Task: Find connections with filter location Bonneuil-sur-Marne with filter topic #communitieswith filter profile language Potuguese with filter current company ShareChat with filter school Jawaharlal Nehru Technological University, Kakinada with filter industry IT System Testing and Evaluation with filter service category Virtual Assistance with filter keywords title Hospital Volunteer
Action: Mouse moved to (627, 84)
Screenshot: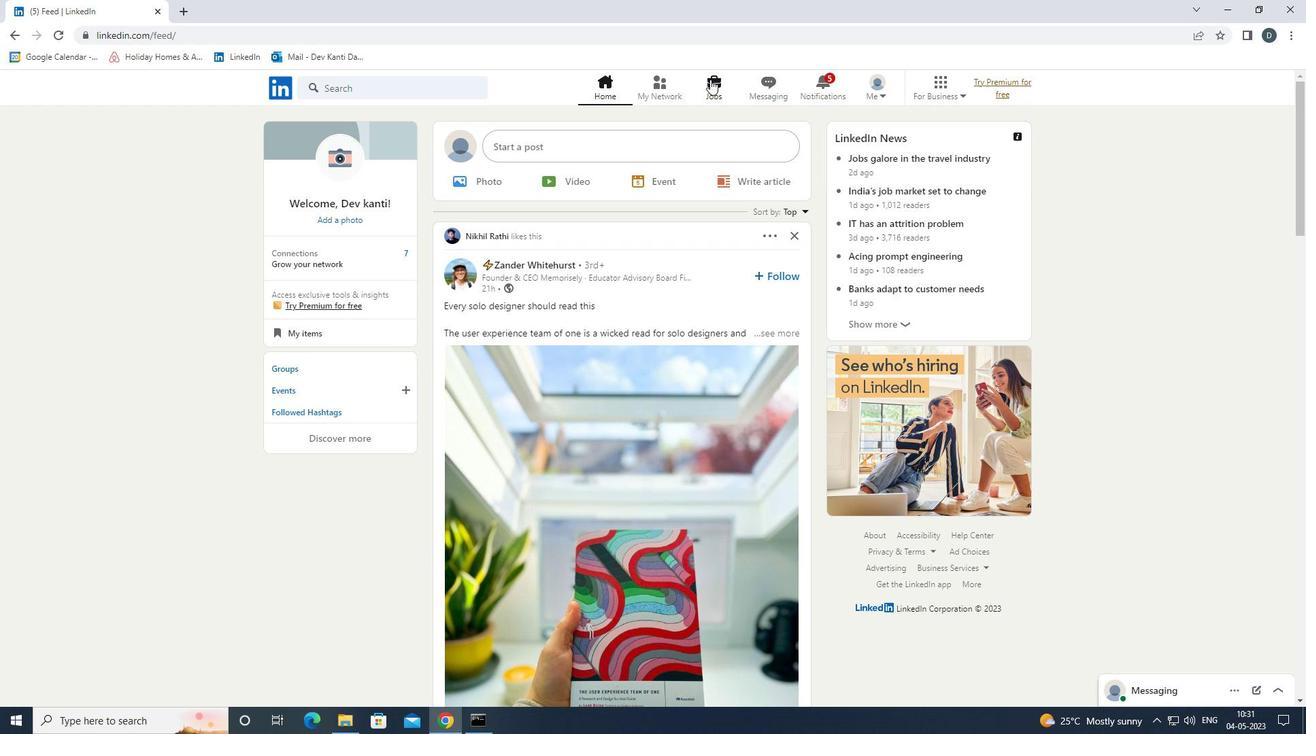 
Action: Mouse pressed left at (627, 84)
Screenshot: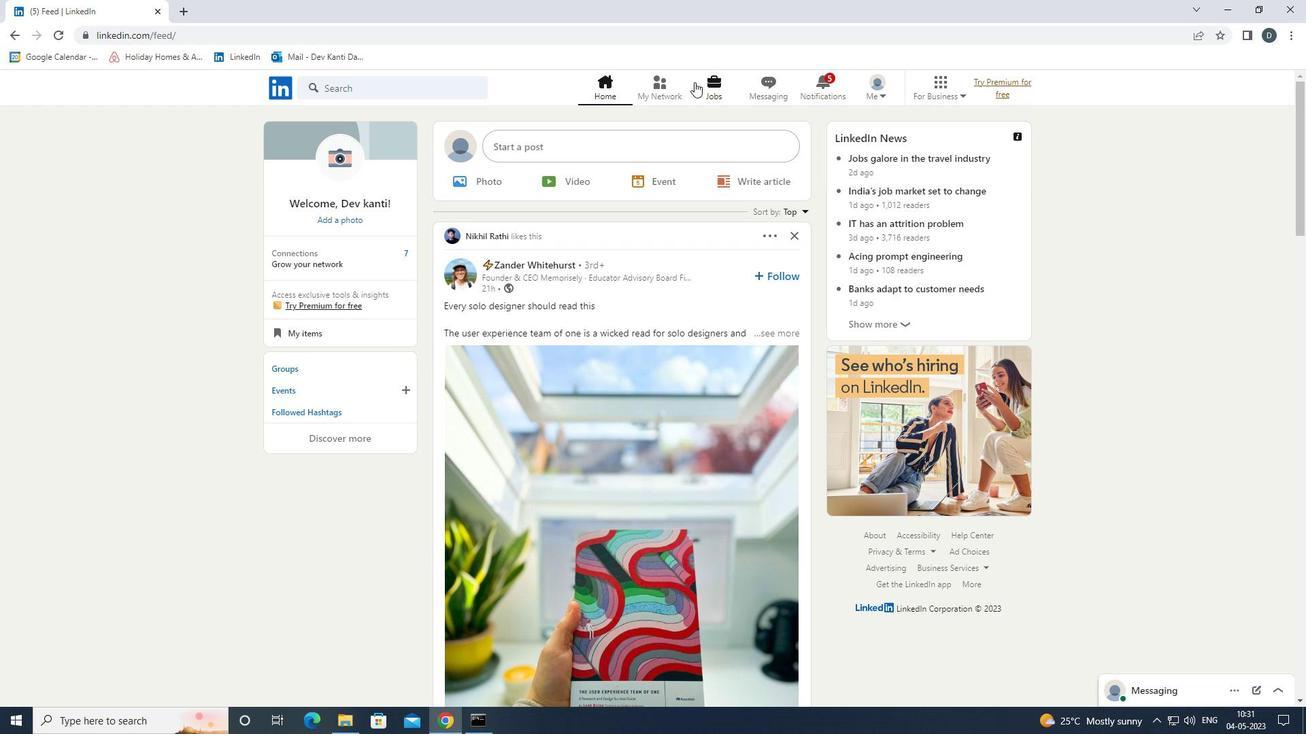 
Action: Mouse moved to (673, 92)
Screenshot: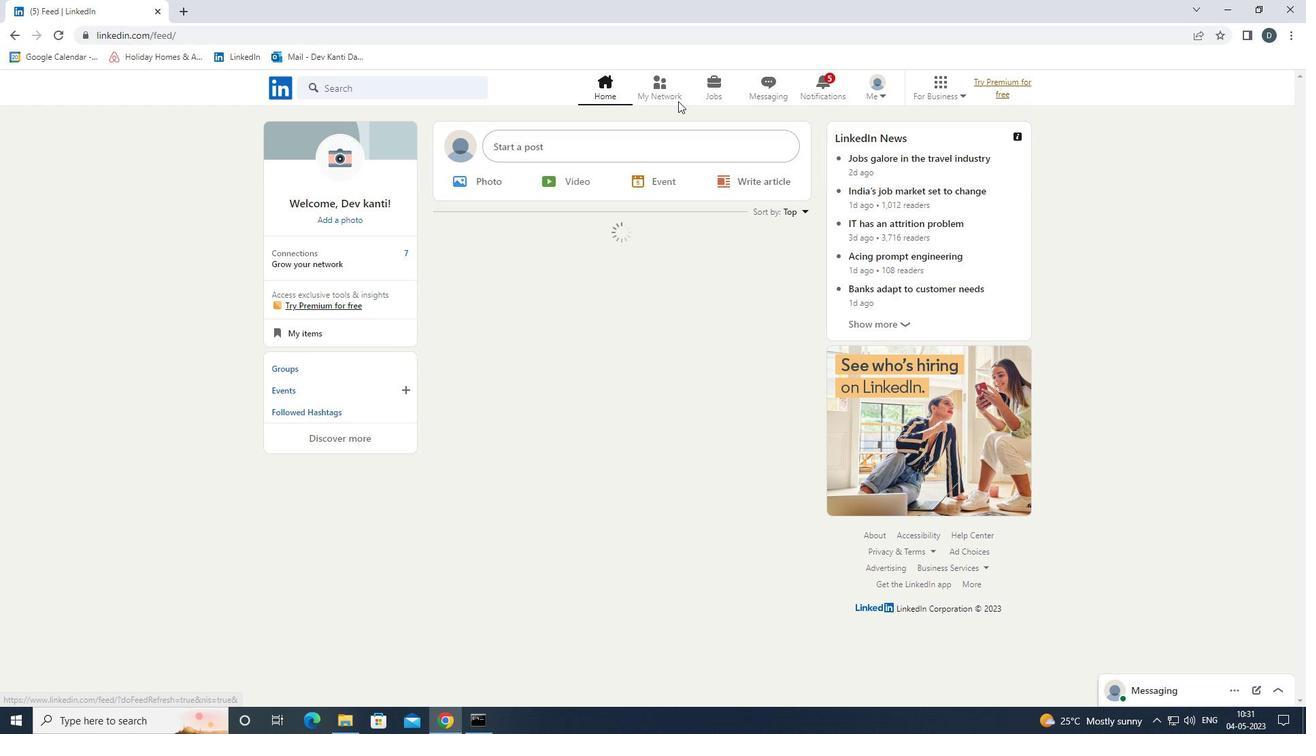 
Action: Mouse pressed left at (673, 92)
Screenshot: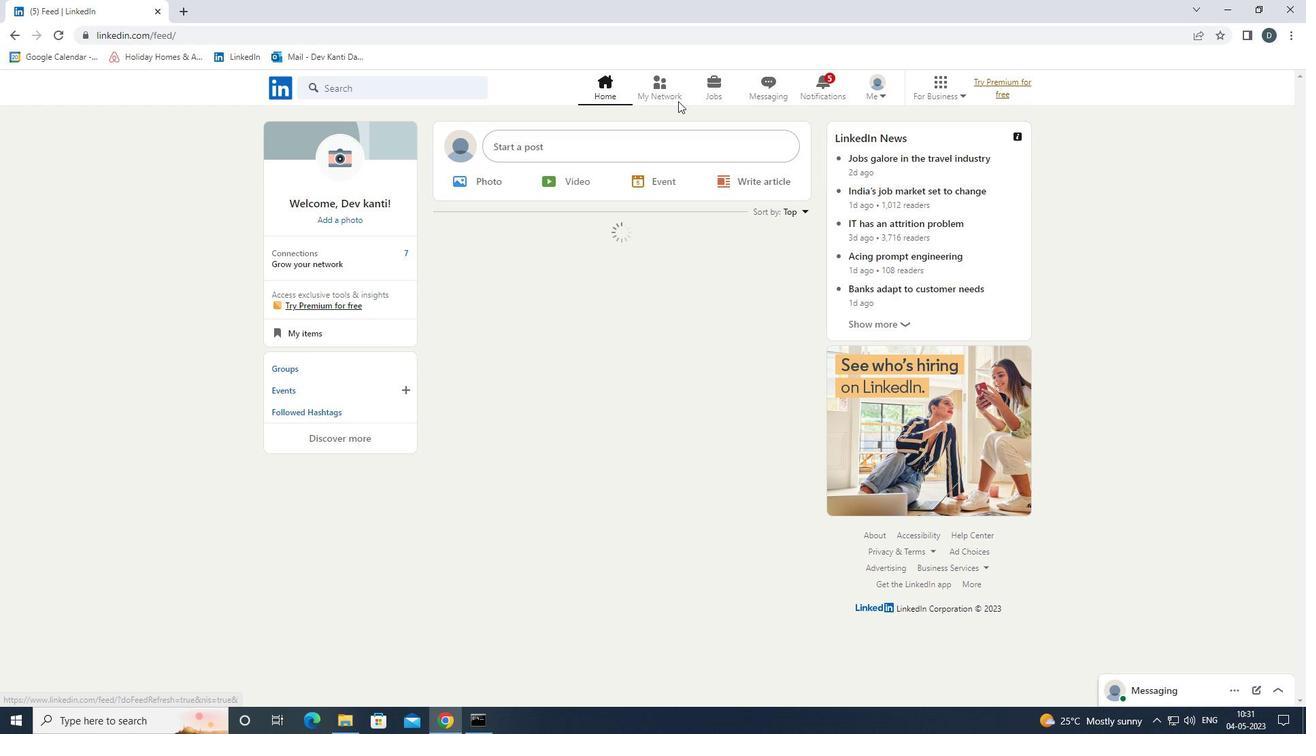 
Action: Mouse moved to (451, 161)
Screenshot: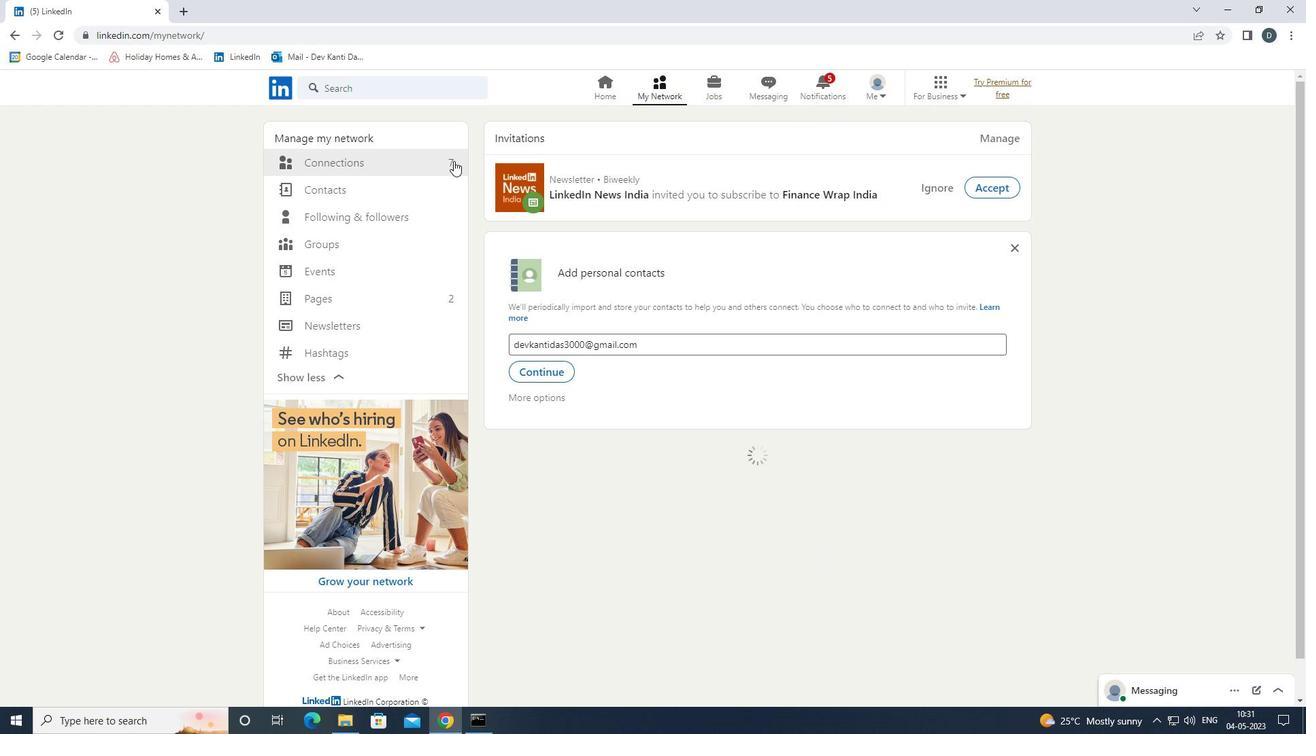 
Action: Mouse pressed left at (451, 161)
Screenshot: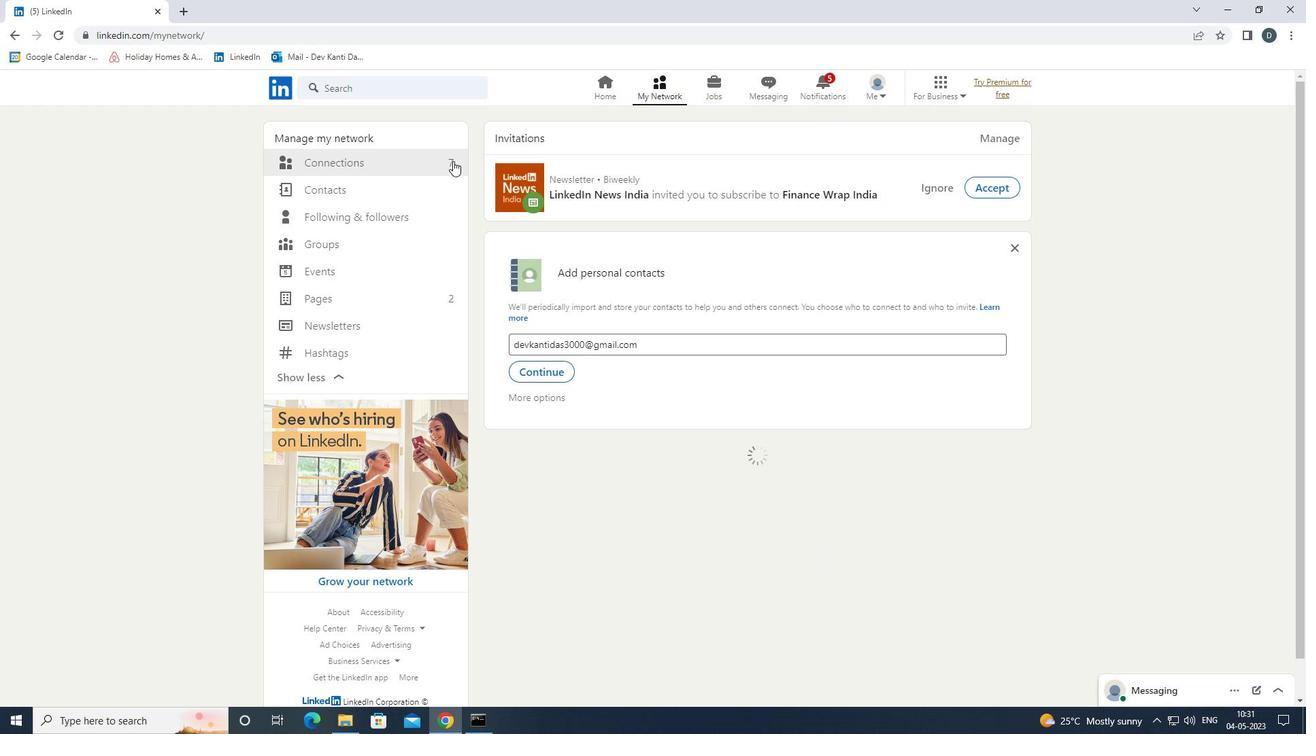 
Action: Mouse moved to (745, 163)
Screenshot: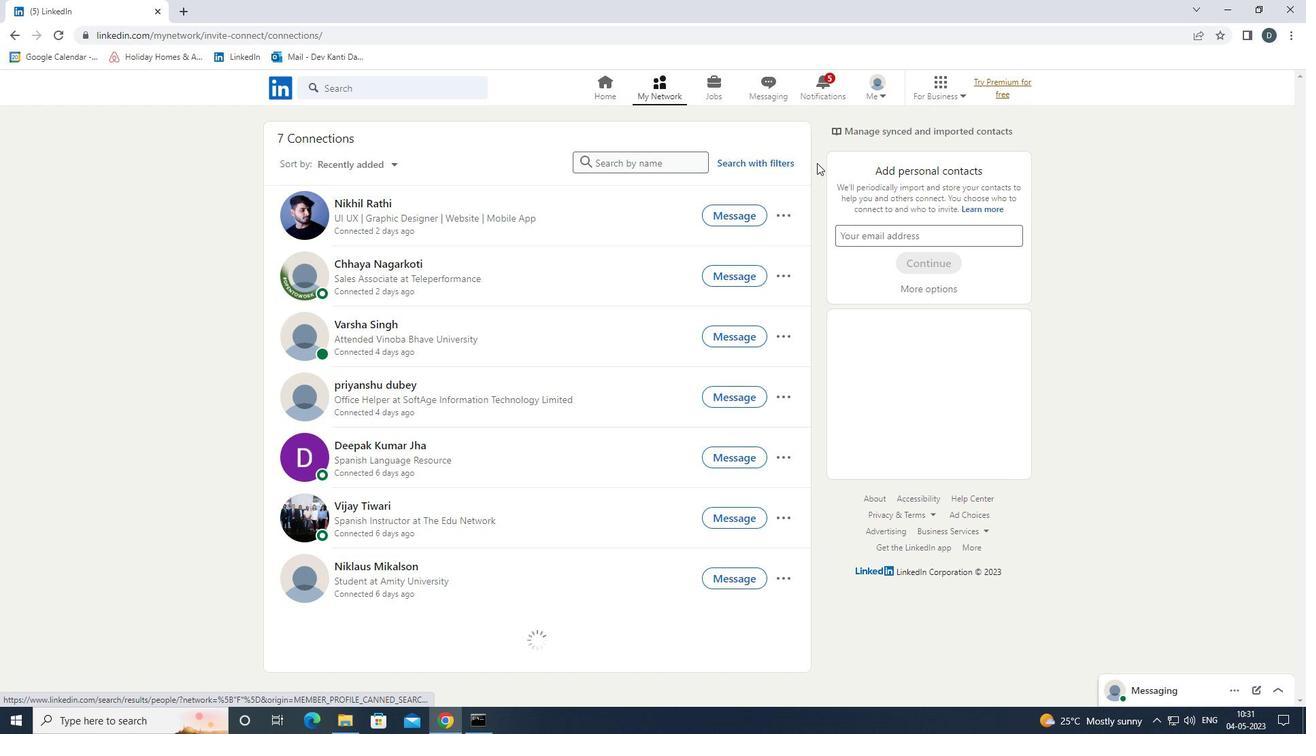 
Action: Mouse pressed left at (745, 163)
Screenshot: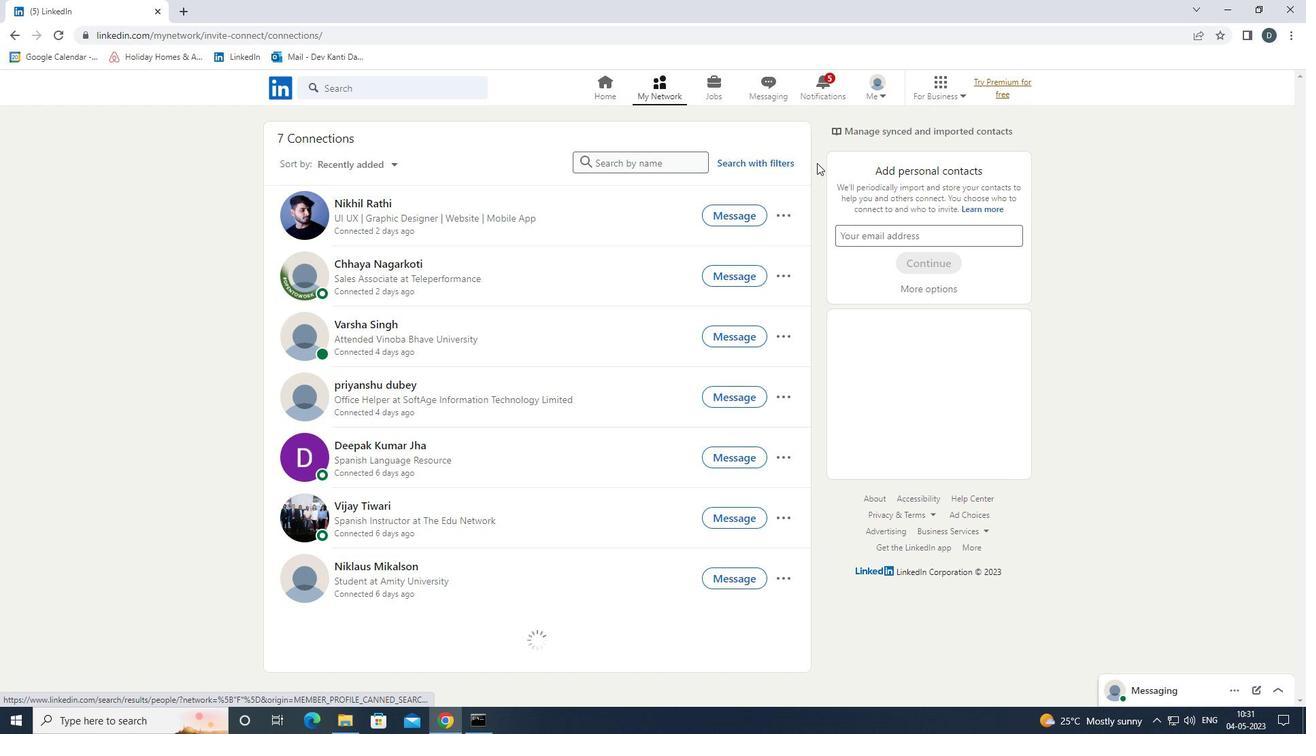 
Action: Mouse moved to (701, 130)
Screenshot: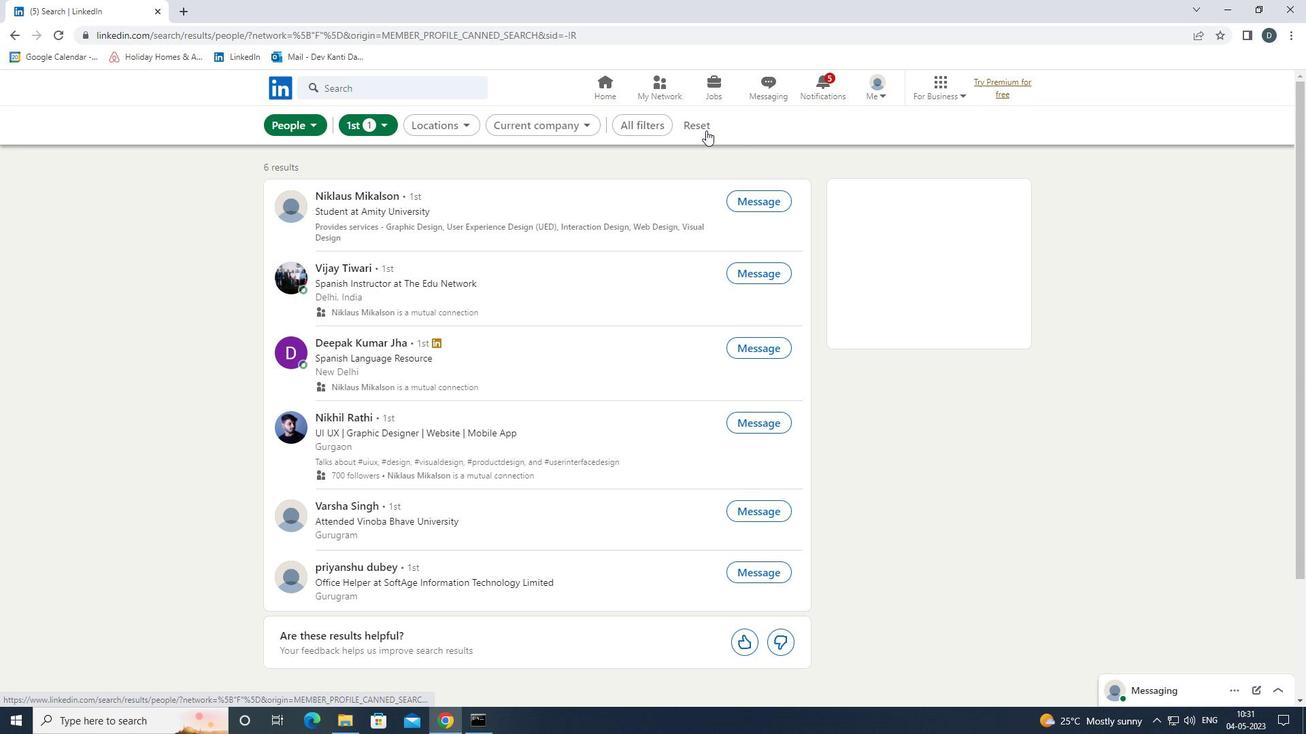 
Action: Mouse pressed left at (701, 130)
Screenshot: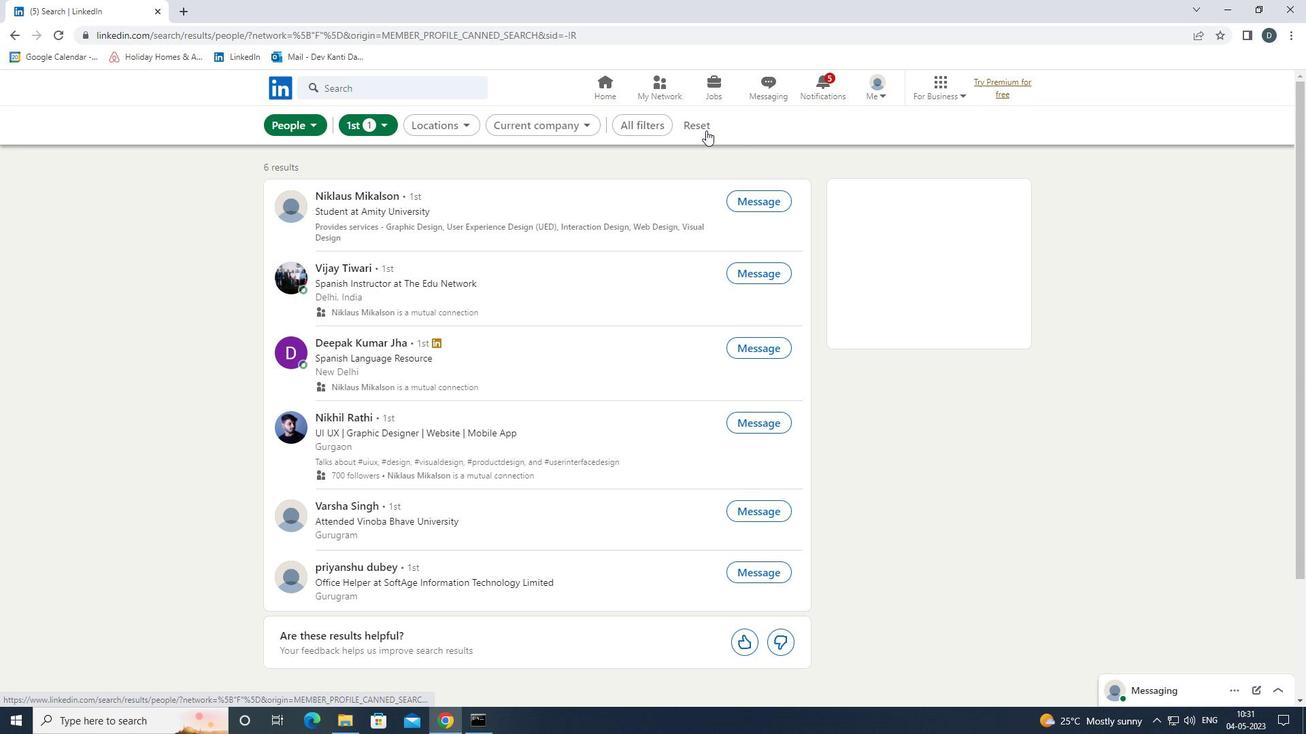 
Action: Mouse moved to (667, 127)
Screenshot: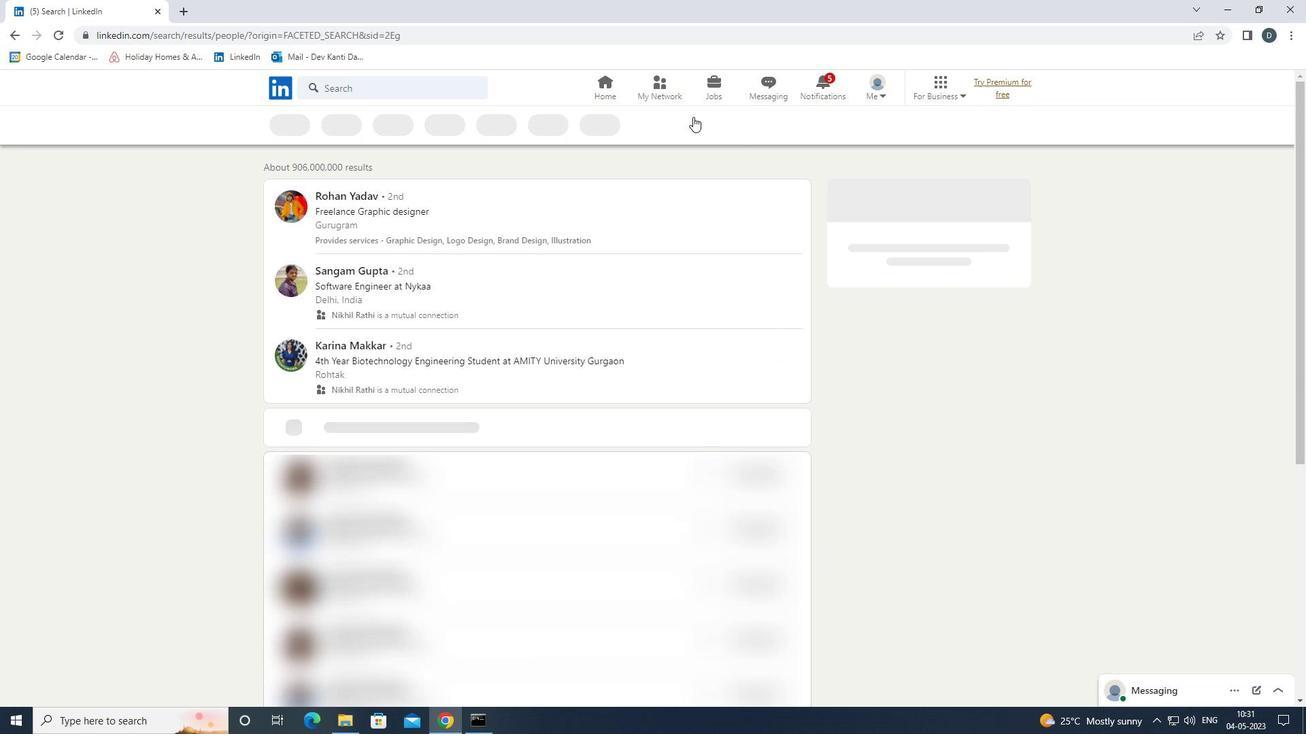 
Action: Mouse pressed left at (667, 127)
Screenshot: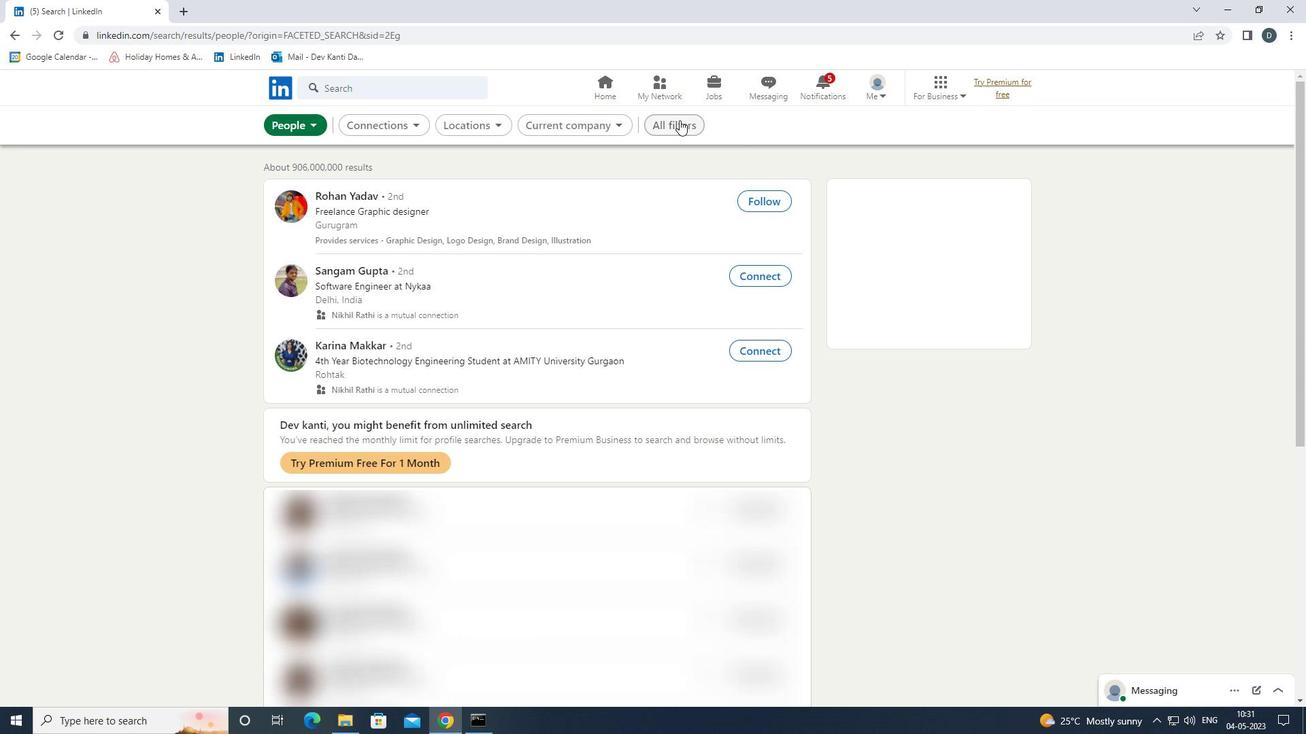 
Action: Mouse moved to (1154, 342)
Screenshot: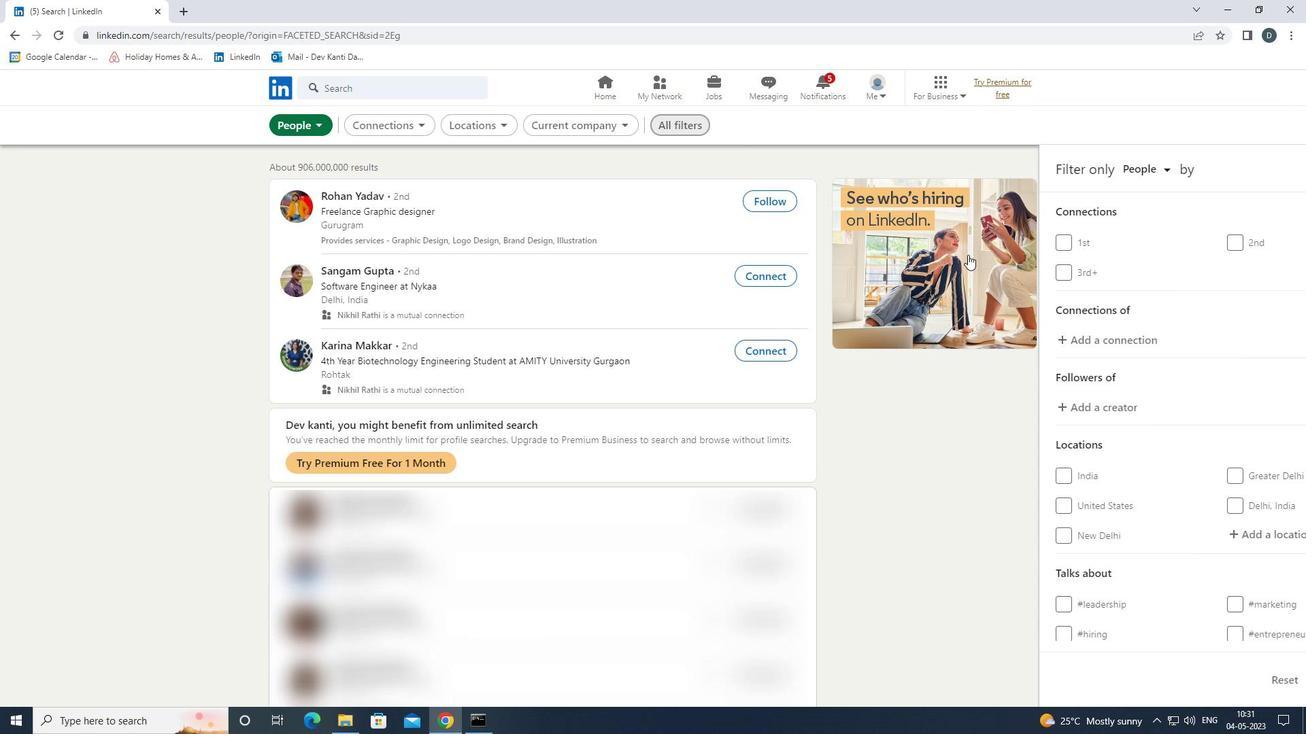 
Action: Mouse scrolled (1154, 342) with delta (0, 0)
Screenshot: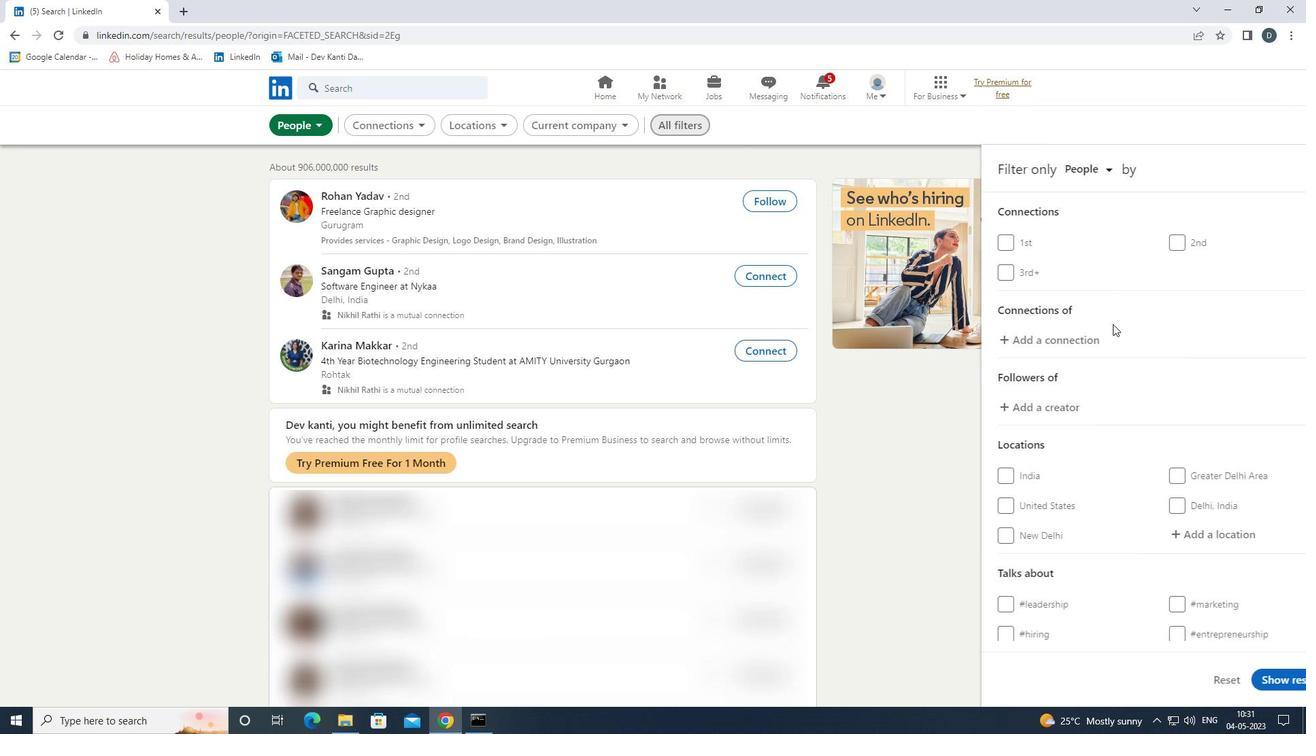 
Action: Mouse moved to (1154, 343)
Screenshot: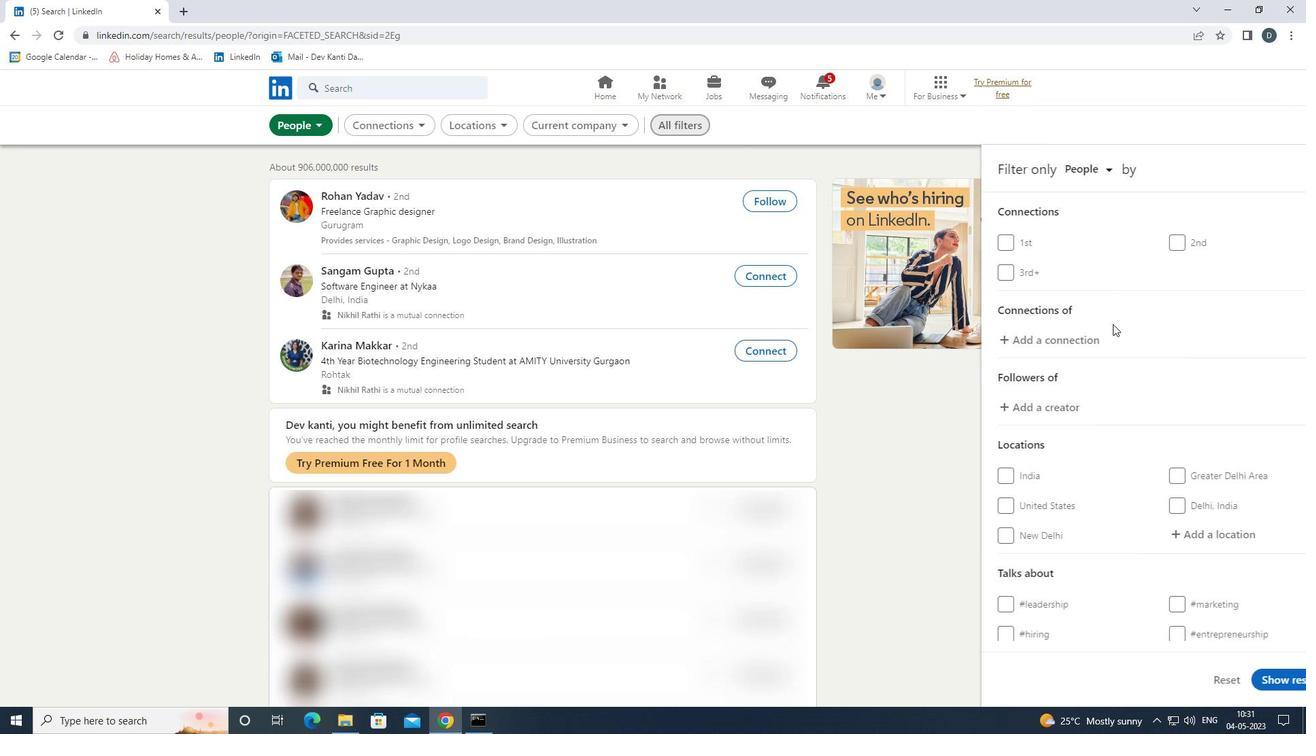 
Action: Mouse scrolled (1154, 342) with delta (0, 0)
Screenshot: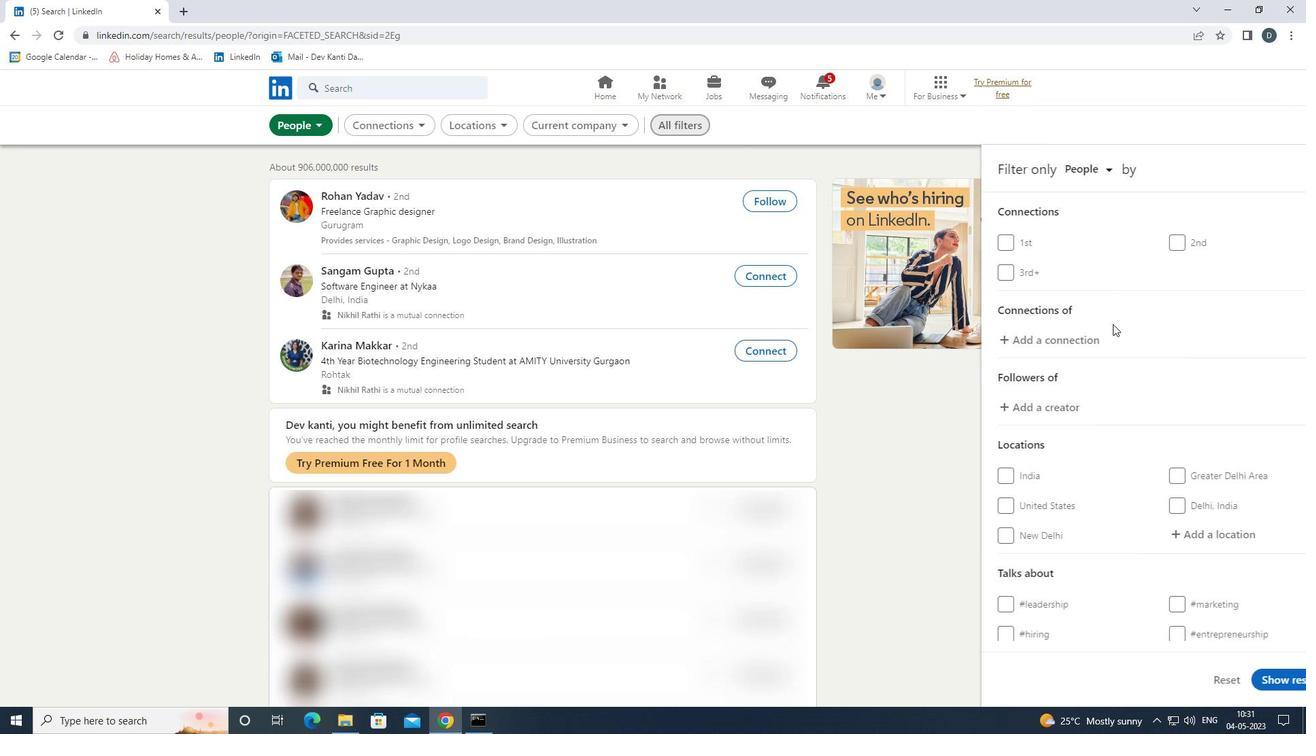 
Action: Mouse moved to (1153, 396)
Screenshot: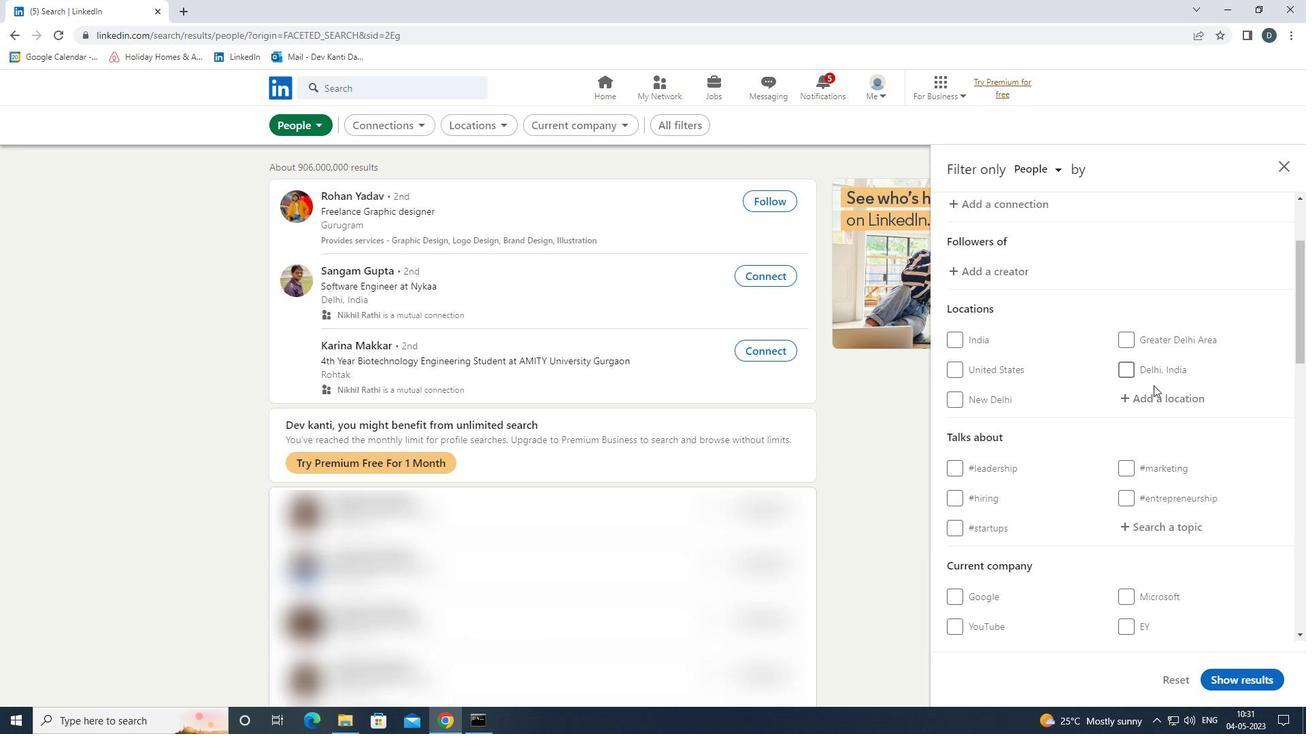 
Action: Mouse pressed left at (1153, 396)
Screenshot: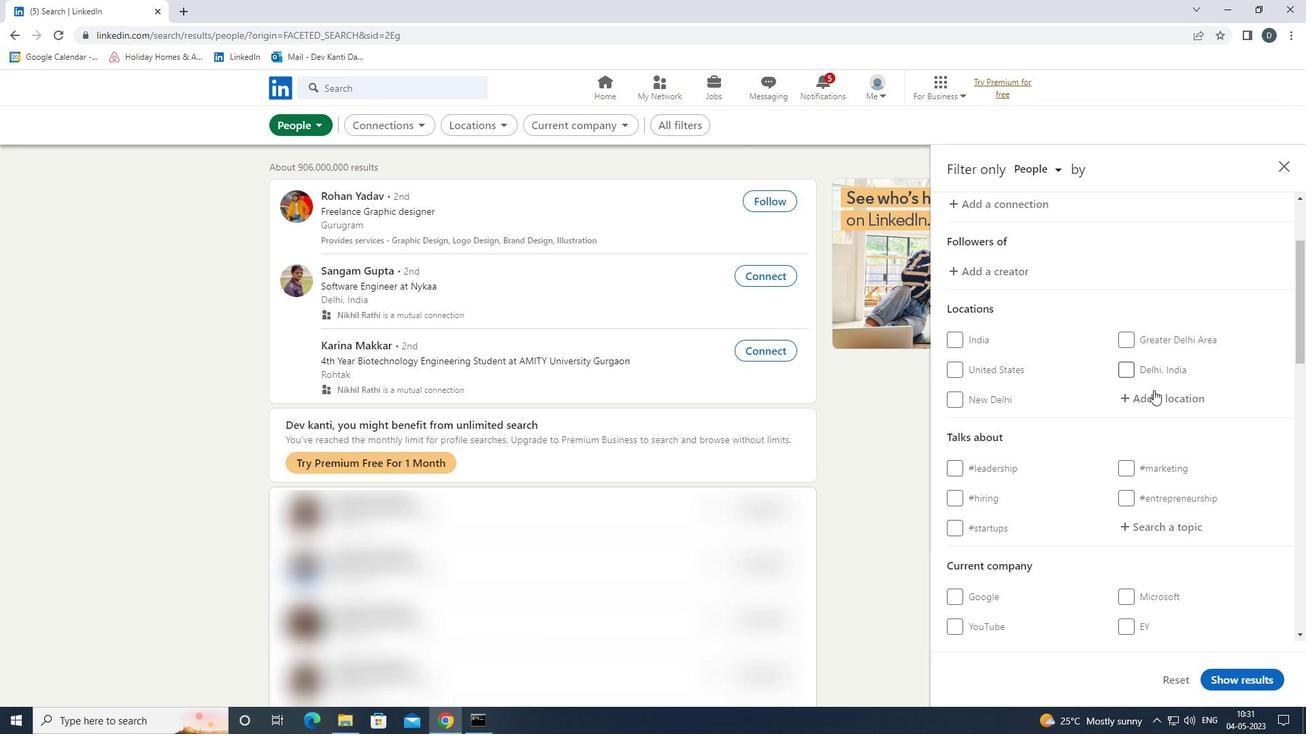 
Action: Key pressed <Key.shift>BONNEUIL<Key.down><Key.enter>
Screenshot: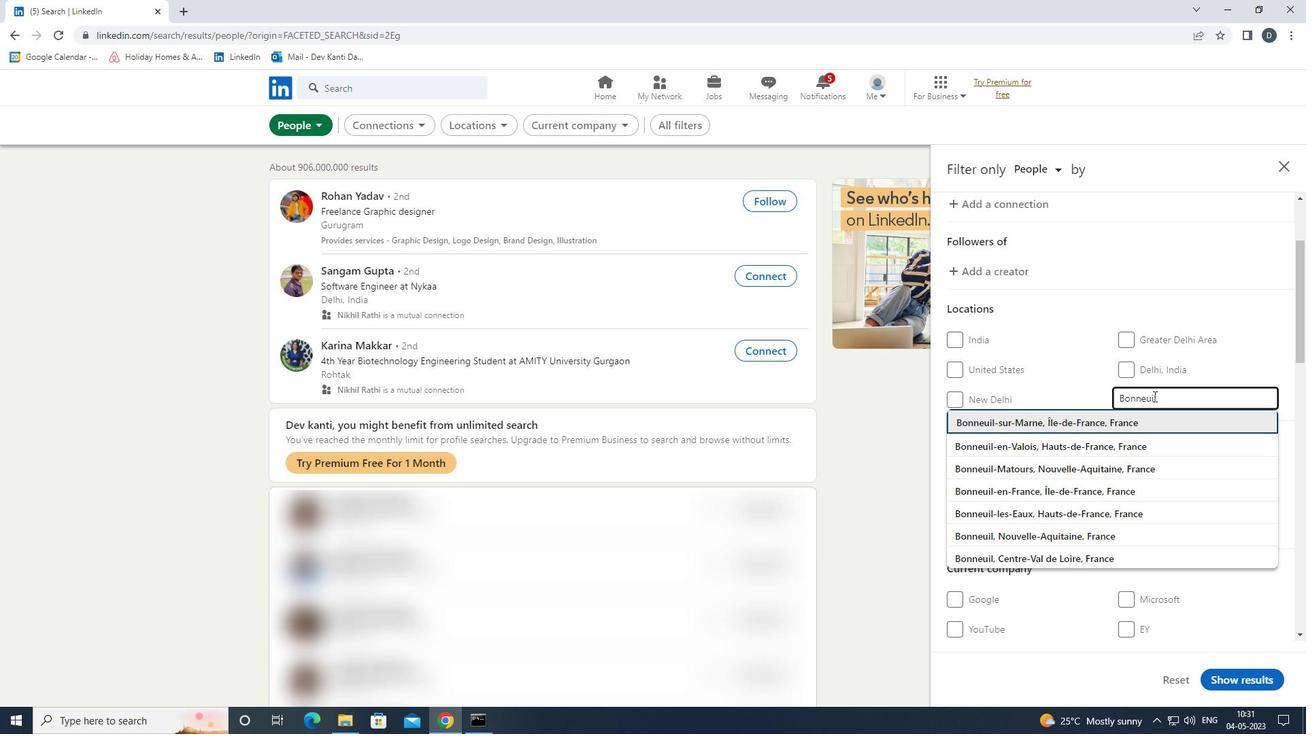
Action: Mouse moved to (1153, 393)
Screenshot: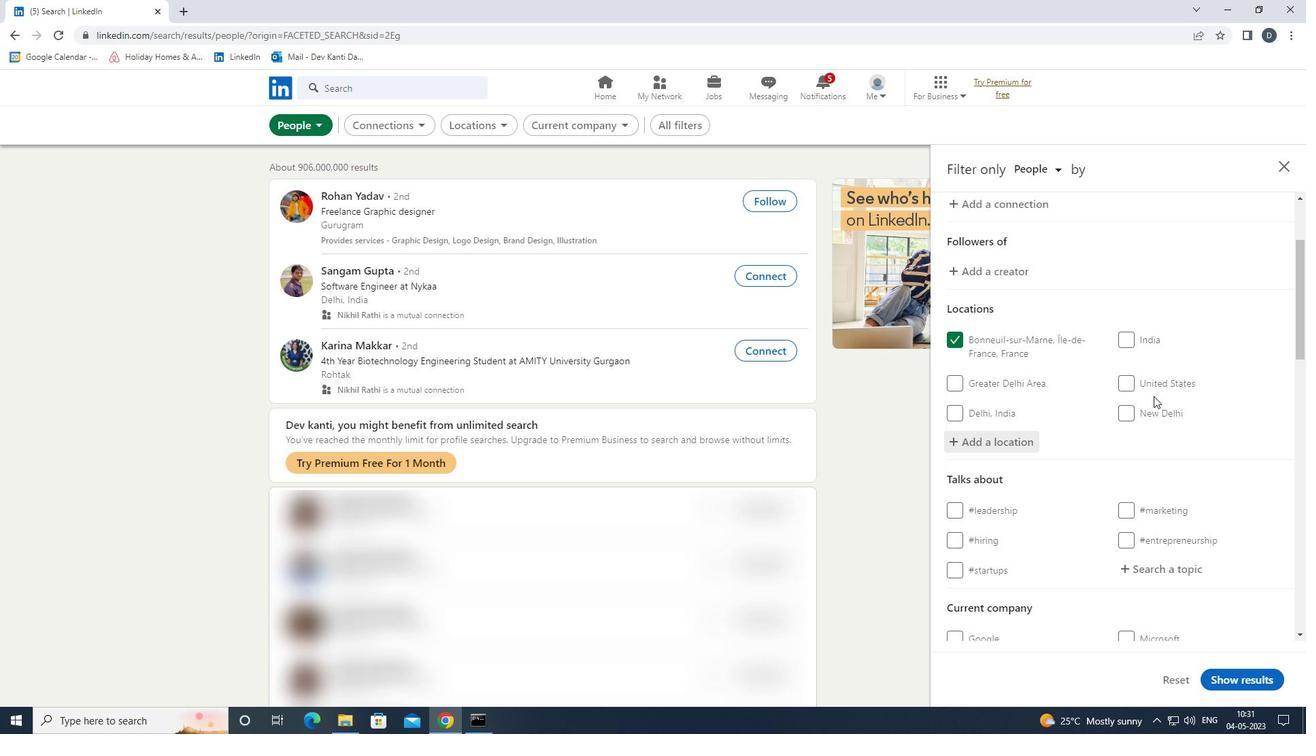 
Action: Mouse scrolled (1153, 392) with delta (0, 0)
Screenshot: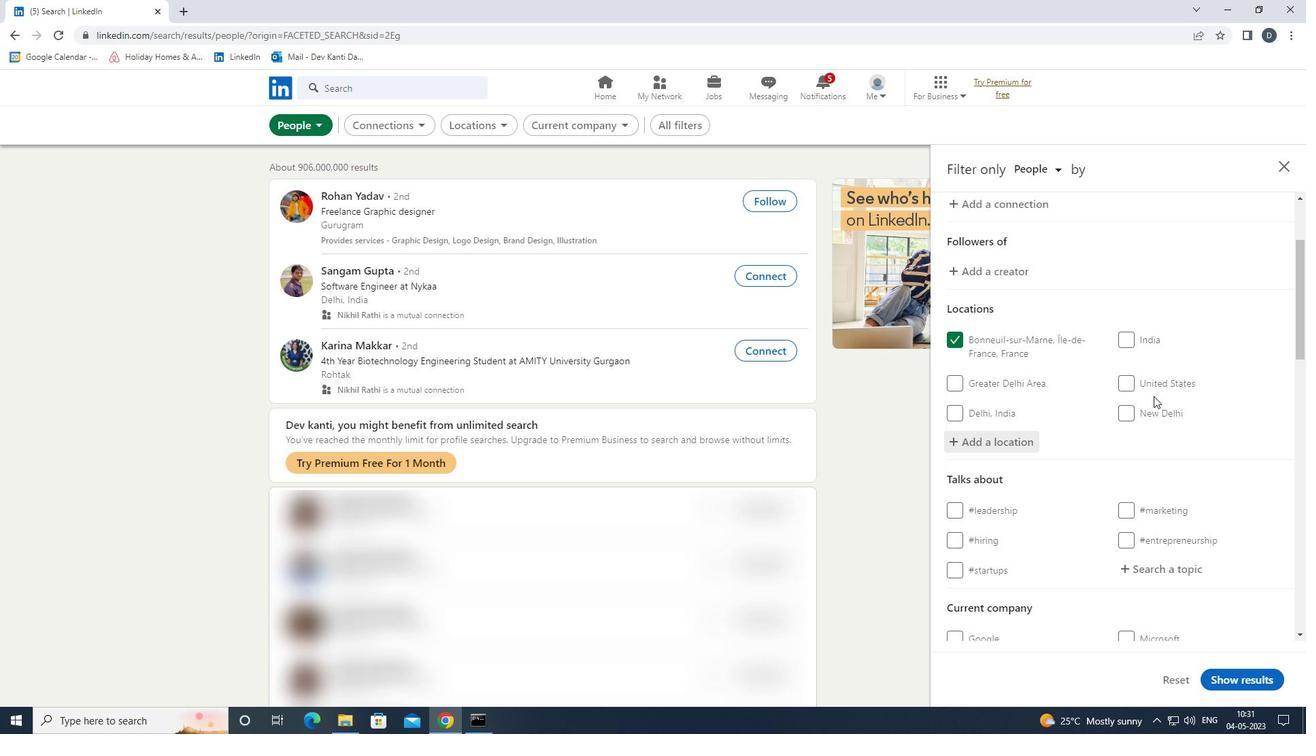 
Action: Mouse moved to (1150, 392)
Screenshot: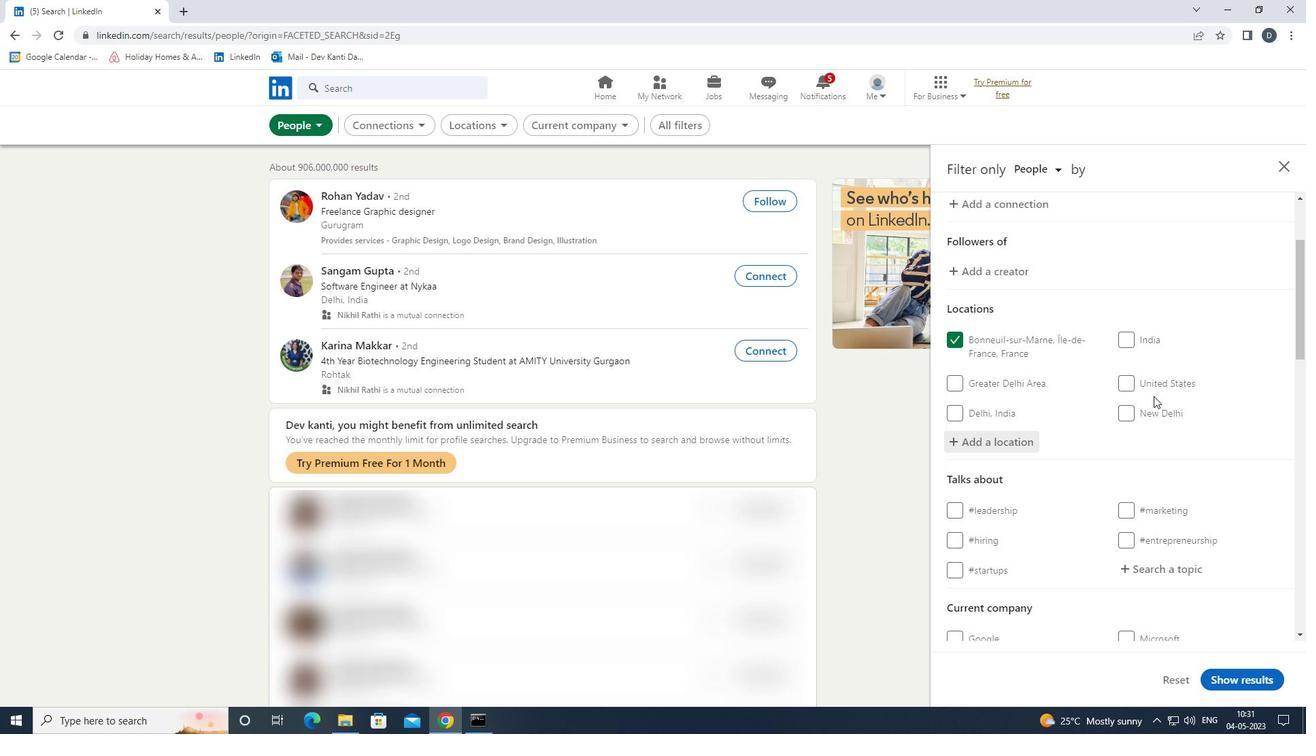 
Action: Mouse scrolled (1150, 391) with delta (0, 0)
Screenshot: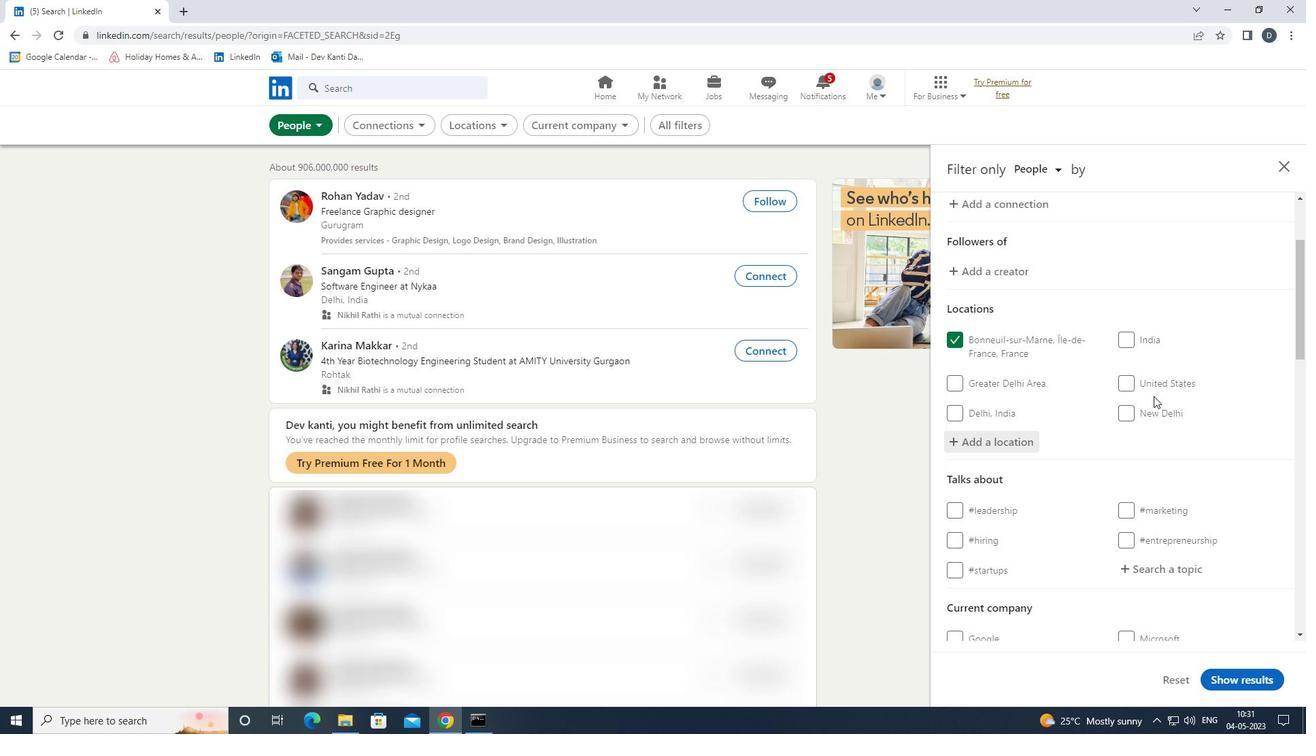 
Action: Mouse moved to (1150, 393)
Screenshot: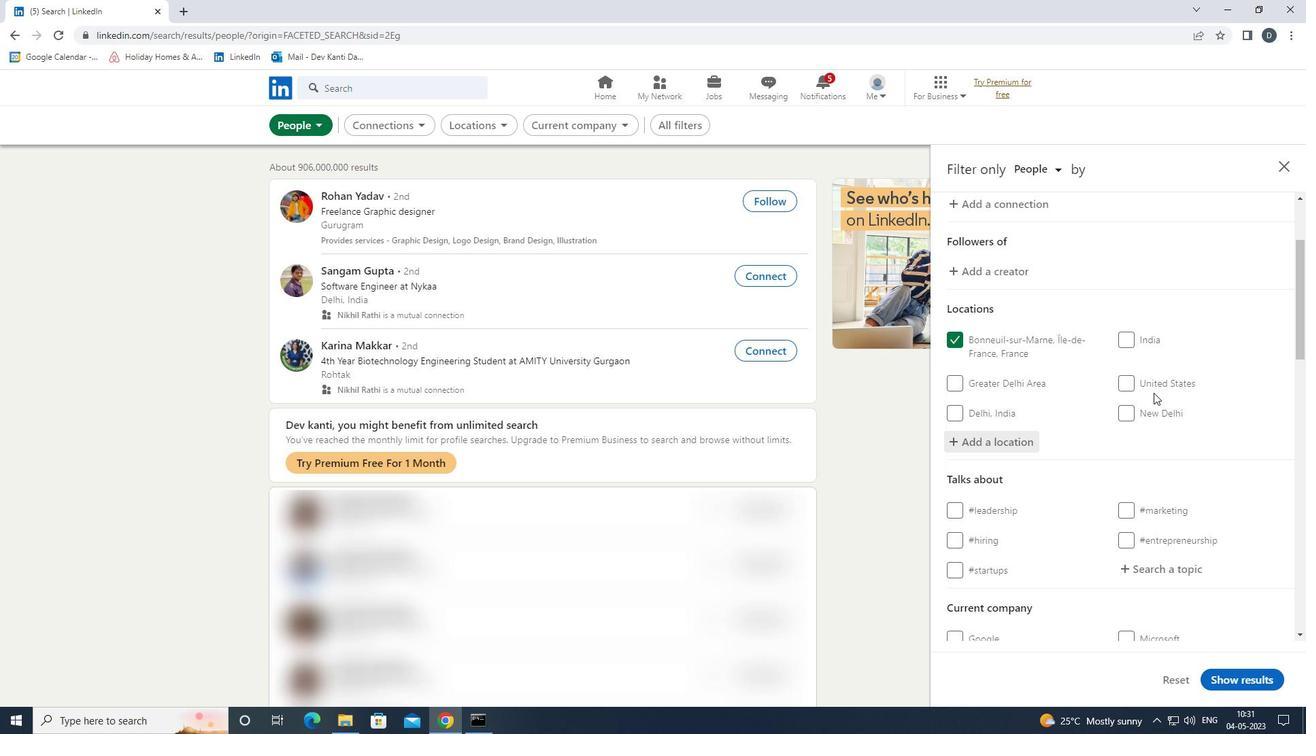 
Action: Mouse scrolled (1150, 392) with delta (0, 0)
Screenshot: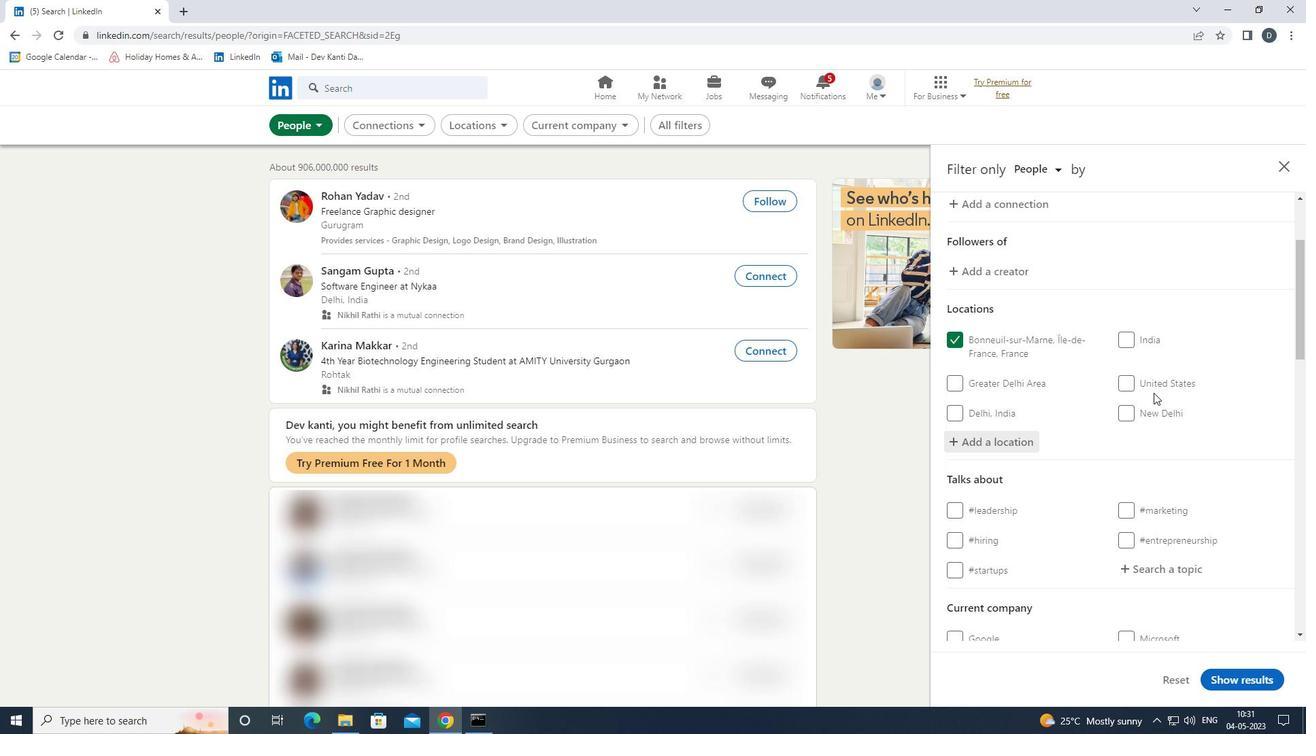 
Action: Mouse moved to (1161, 348)
Screenshot: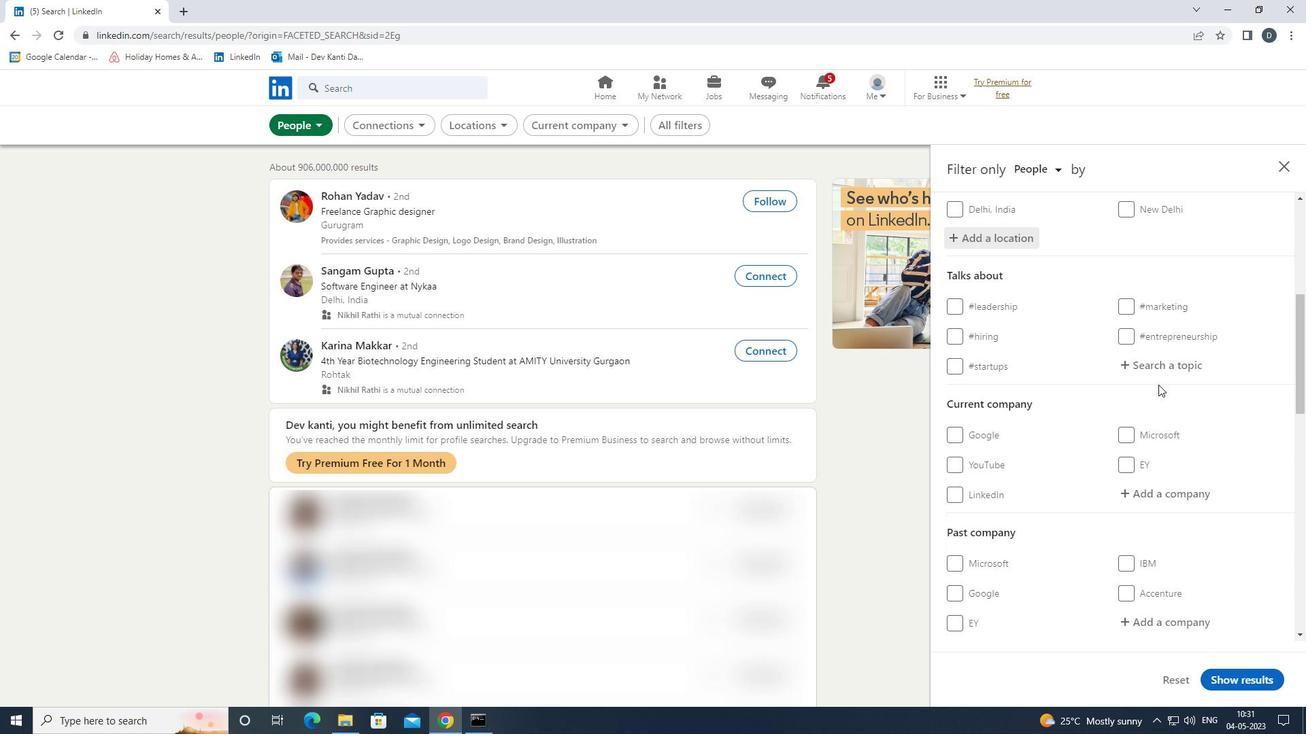 
Action: Mouse pressed left at (1161, 348)
Screenshot: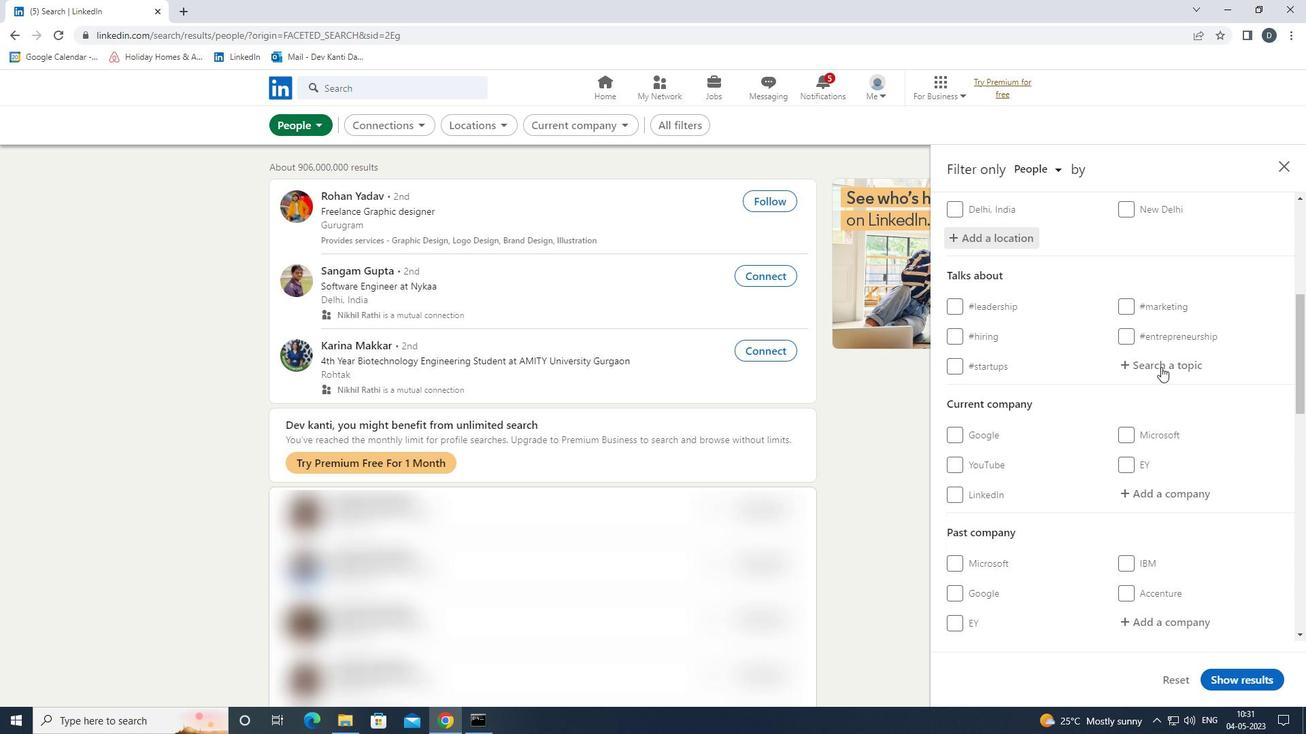 
Action: Mouse moved to (1159, 360)
Screenshot: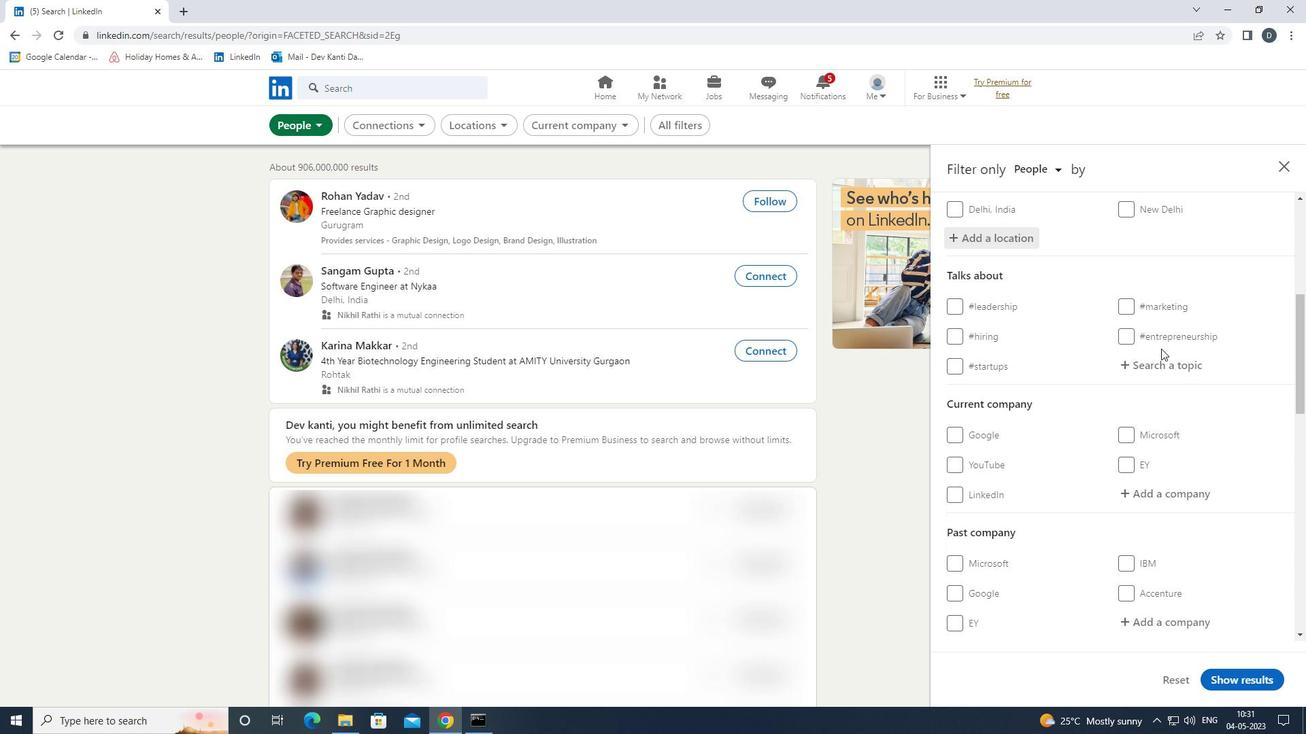 
Action: Mouse pressed left at (1159, 360)
Screenshot: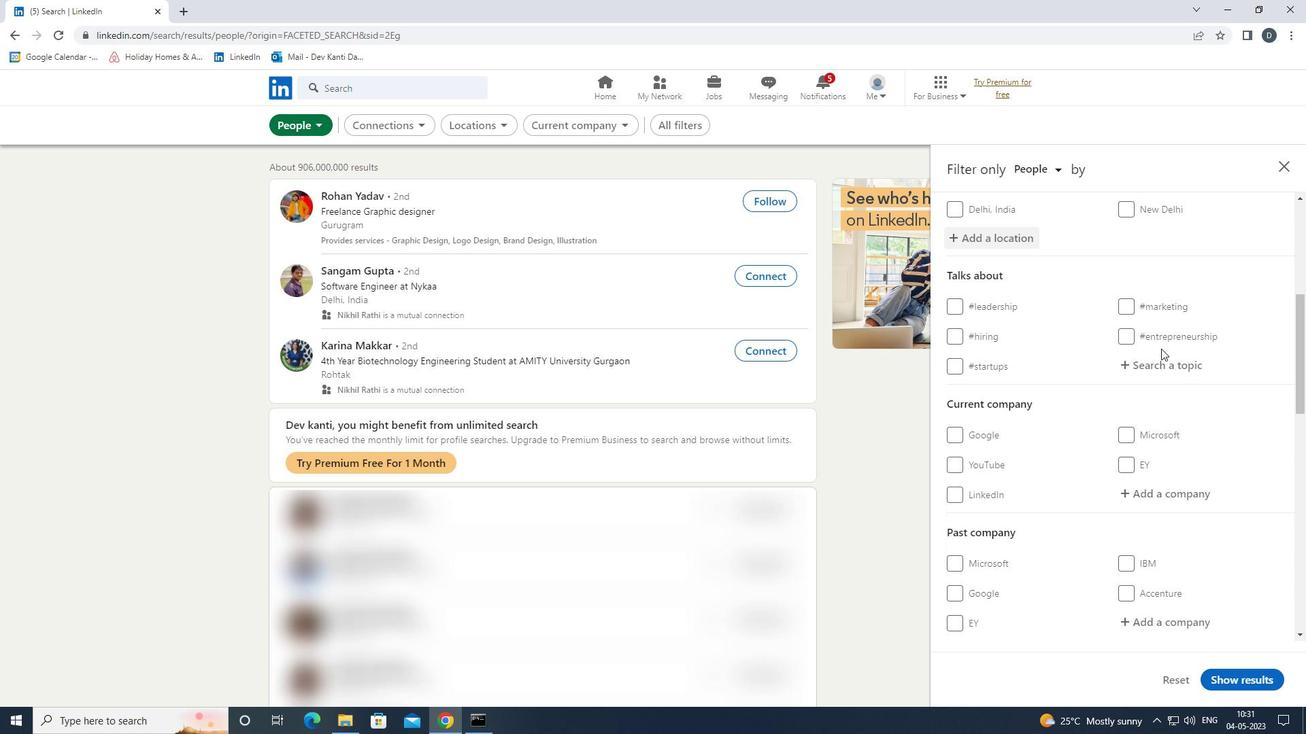 
Action: Mouse moved to (1159, 361)
Screenshot: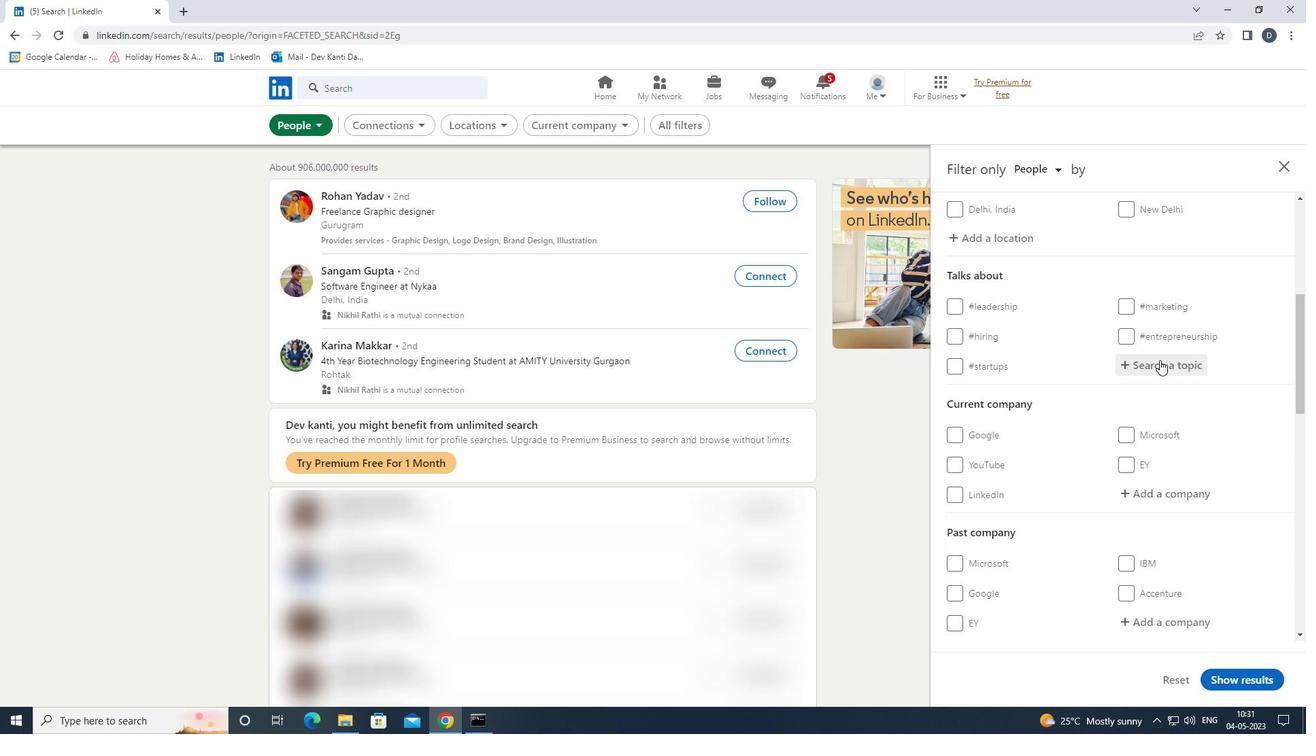 
Action: Key pressed COMMUNITIES<Key.down><Key.enter>
Screenshot: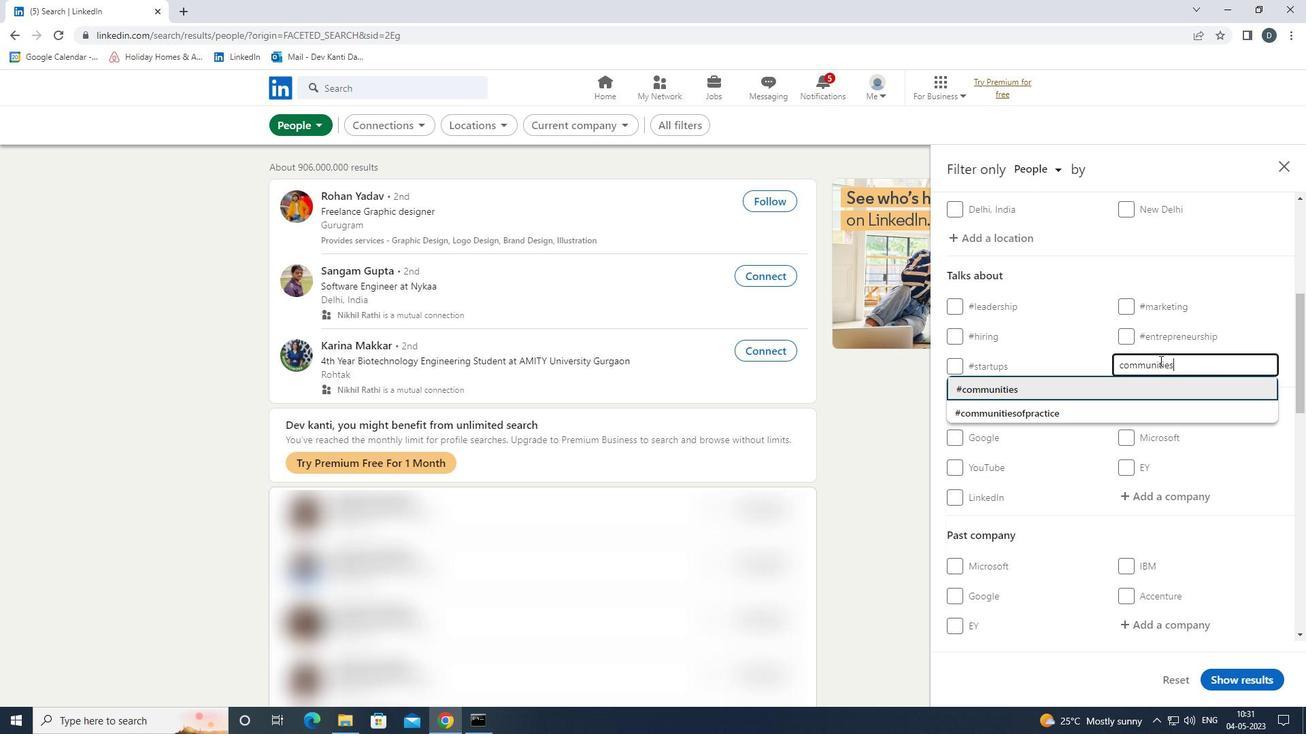 
Action: Mouse moved to (1153, 365)
Screenshot: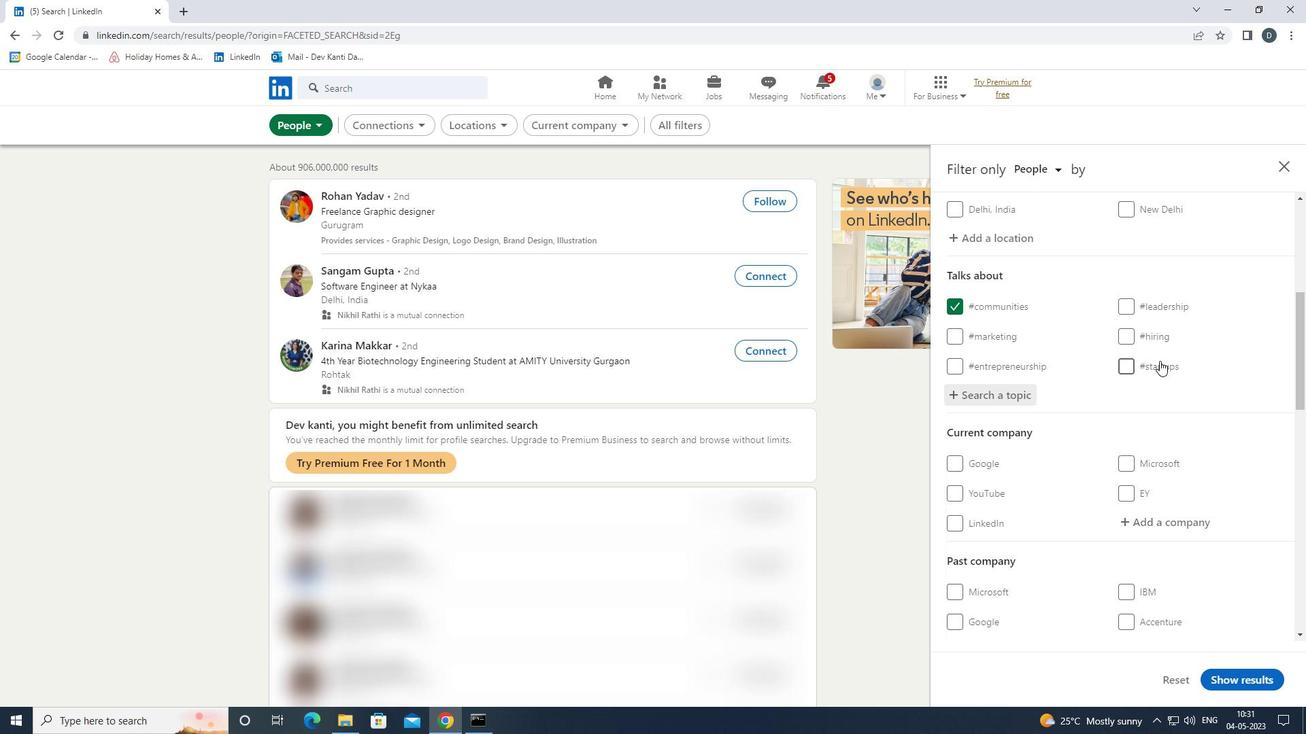 
Action: Mouse scrolled (1153, 365) with delta (0, 0)
Screenshot: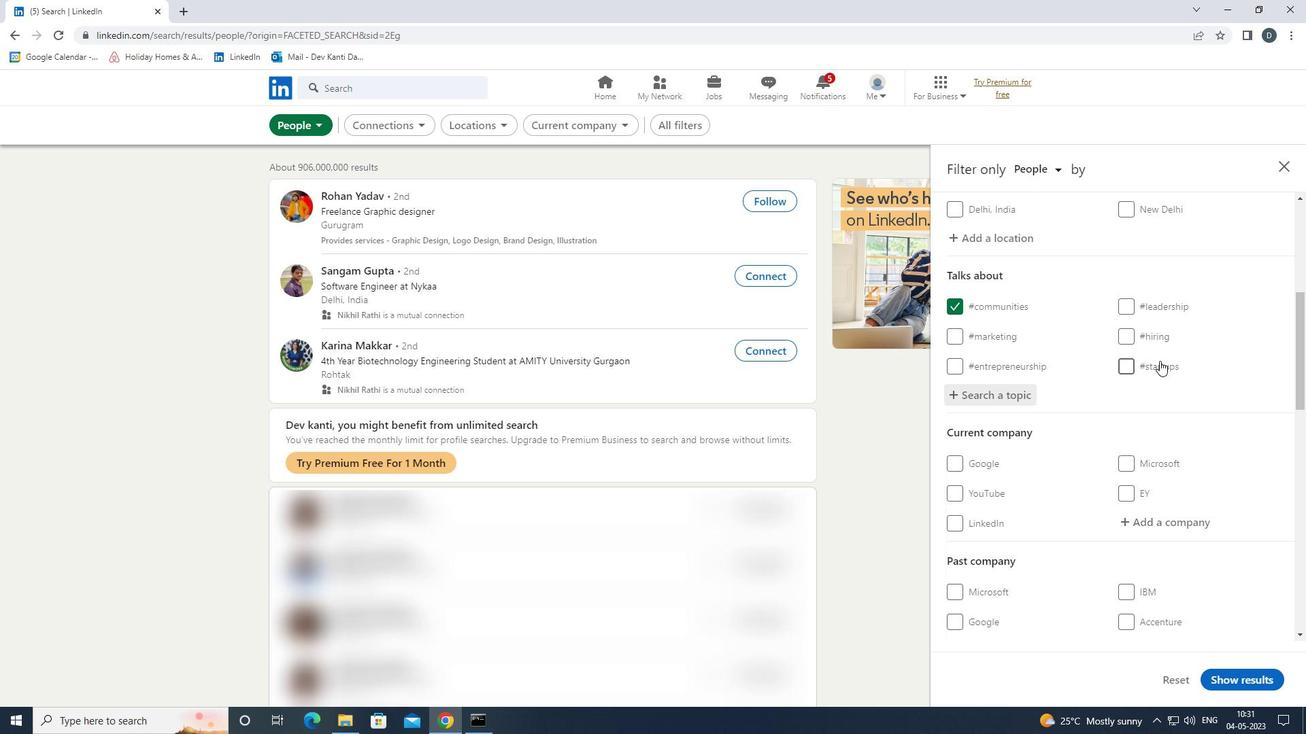 
Action: Mouse moved to (1152, 366)
Screenshot: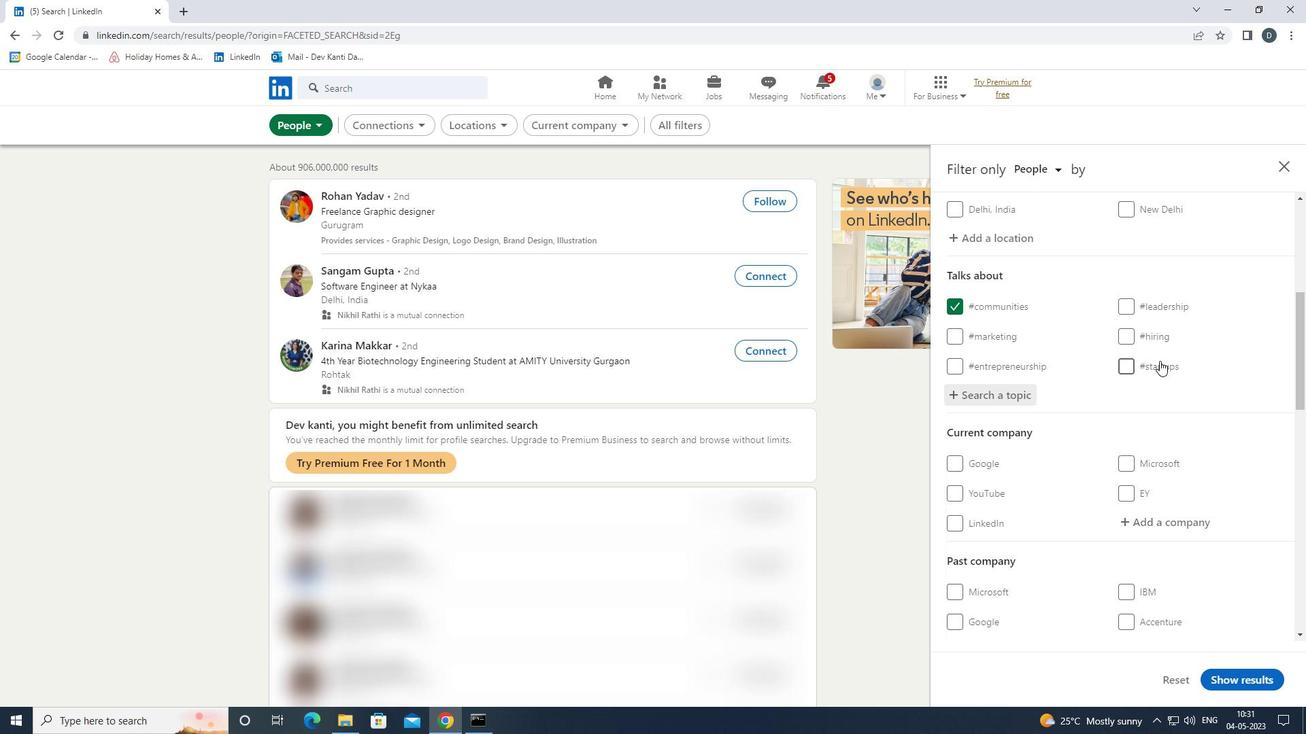 
Action: Mouse scrolled (1152, 365) with delta (0, 0)
Screenshot: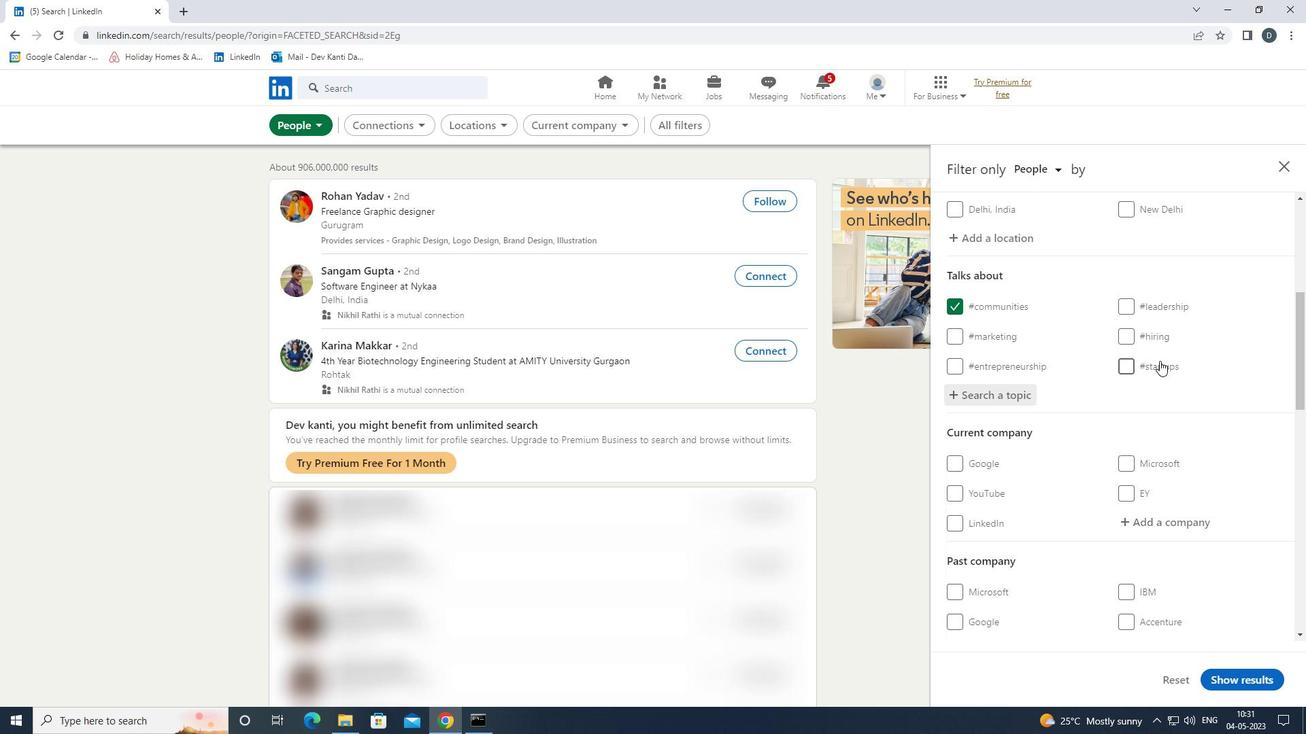 
Action: Mouse scrolled (1152, 365) with delta (0, 0)
Screenshot: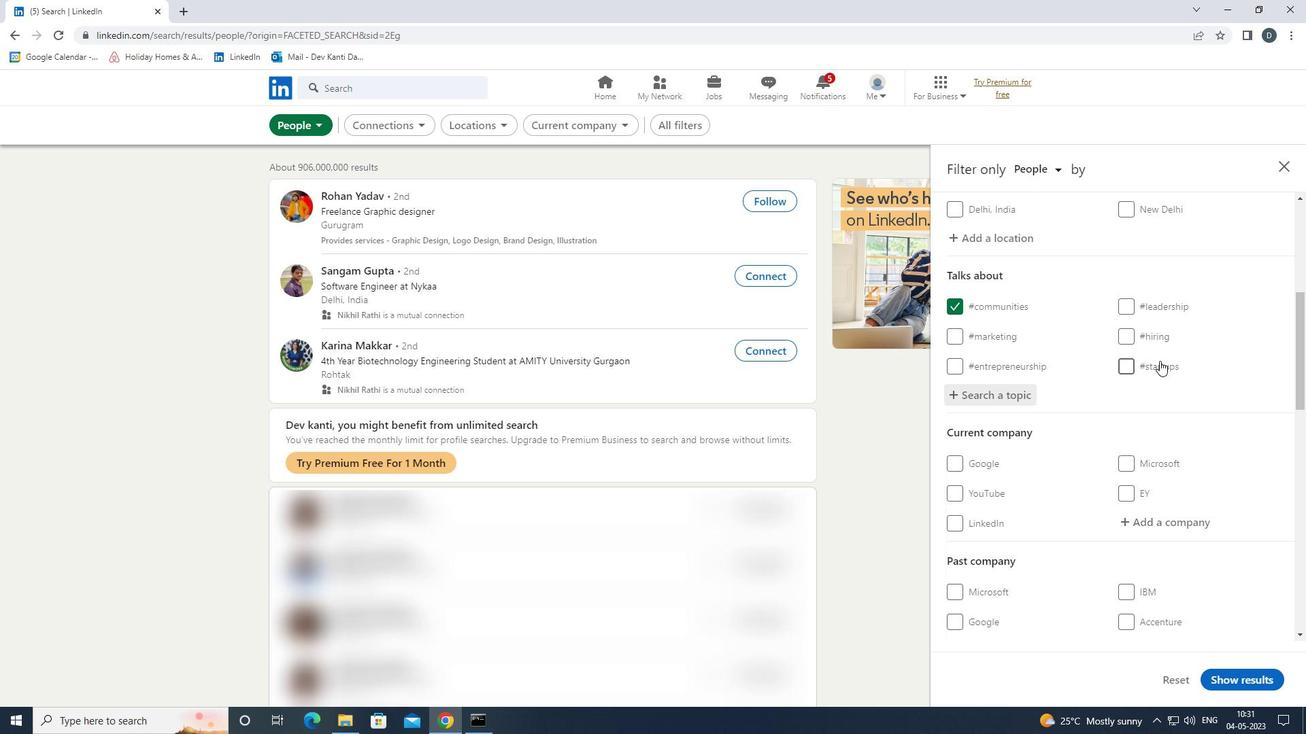 
Action: Mouse moved to (1161, 314)
Screenshot: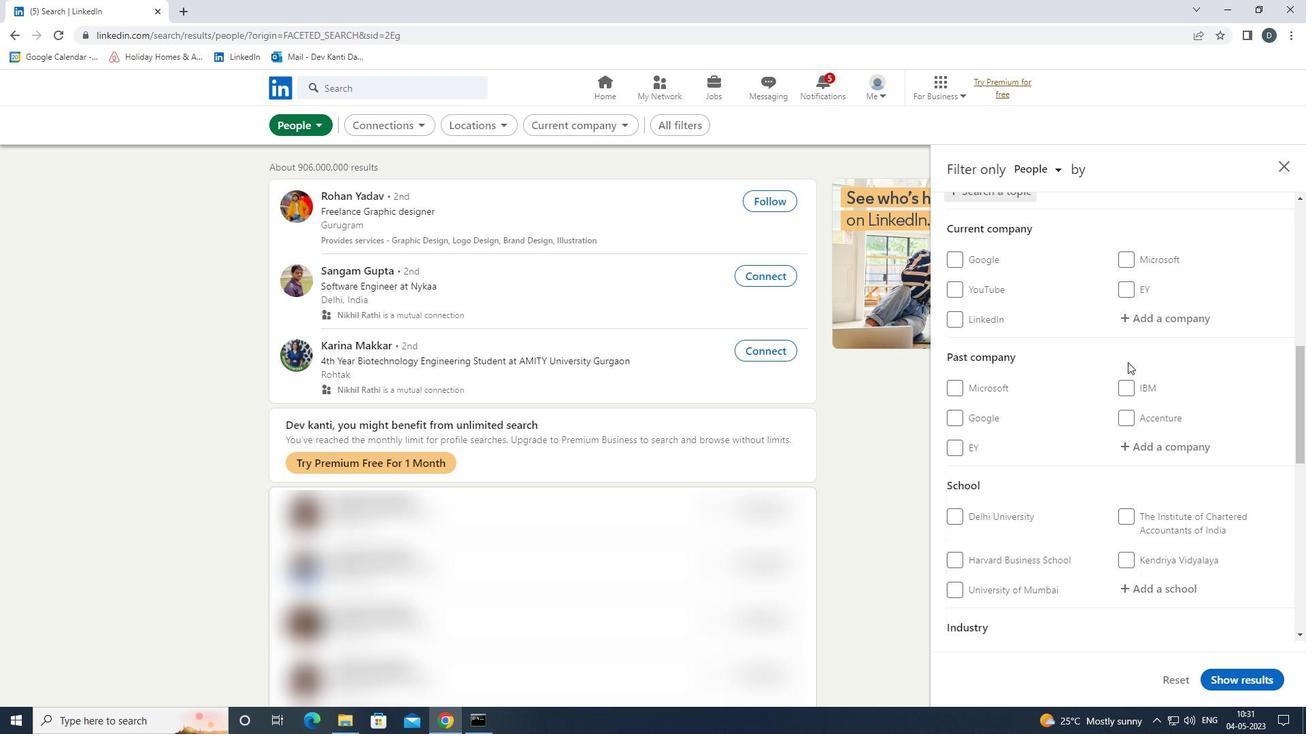
Action: Mouse pressed left at (1161, 314)
Screenshot: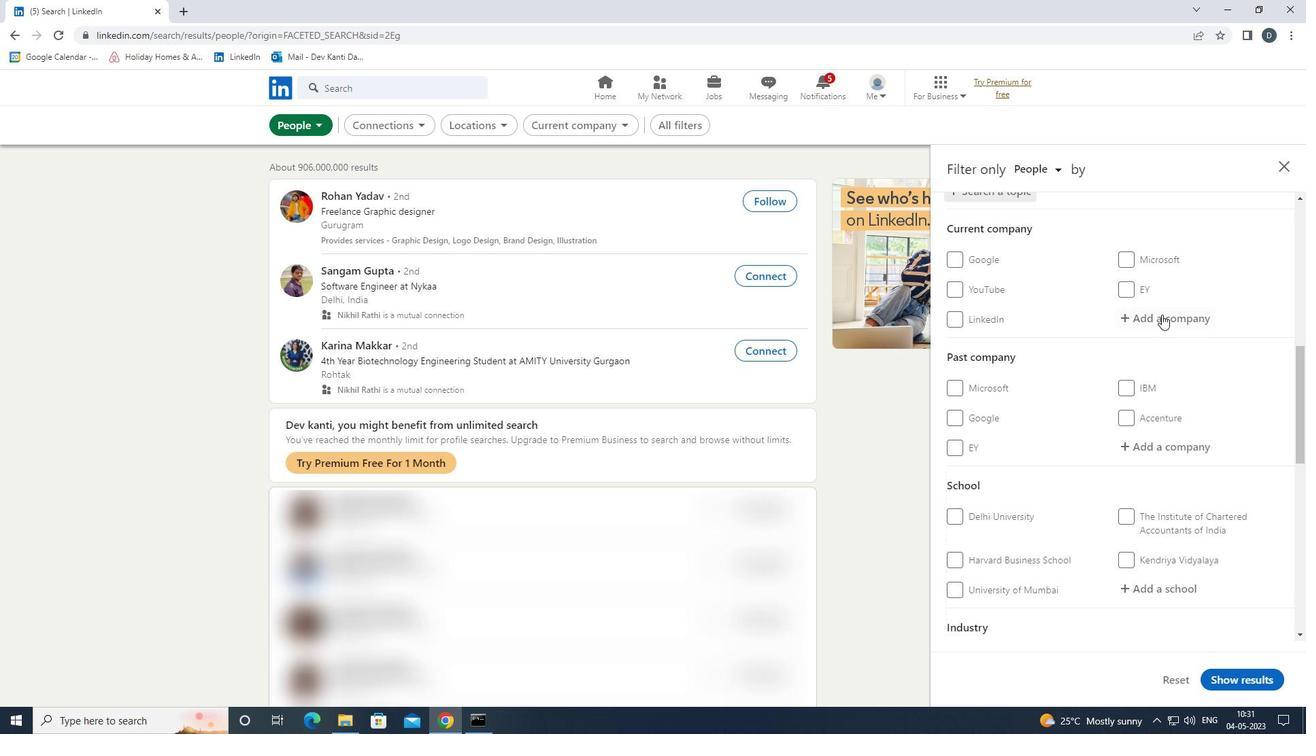 
Action: Mouse moved to (1145, 321)
Screenshot: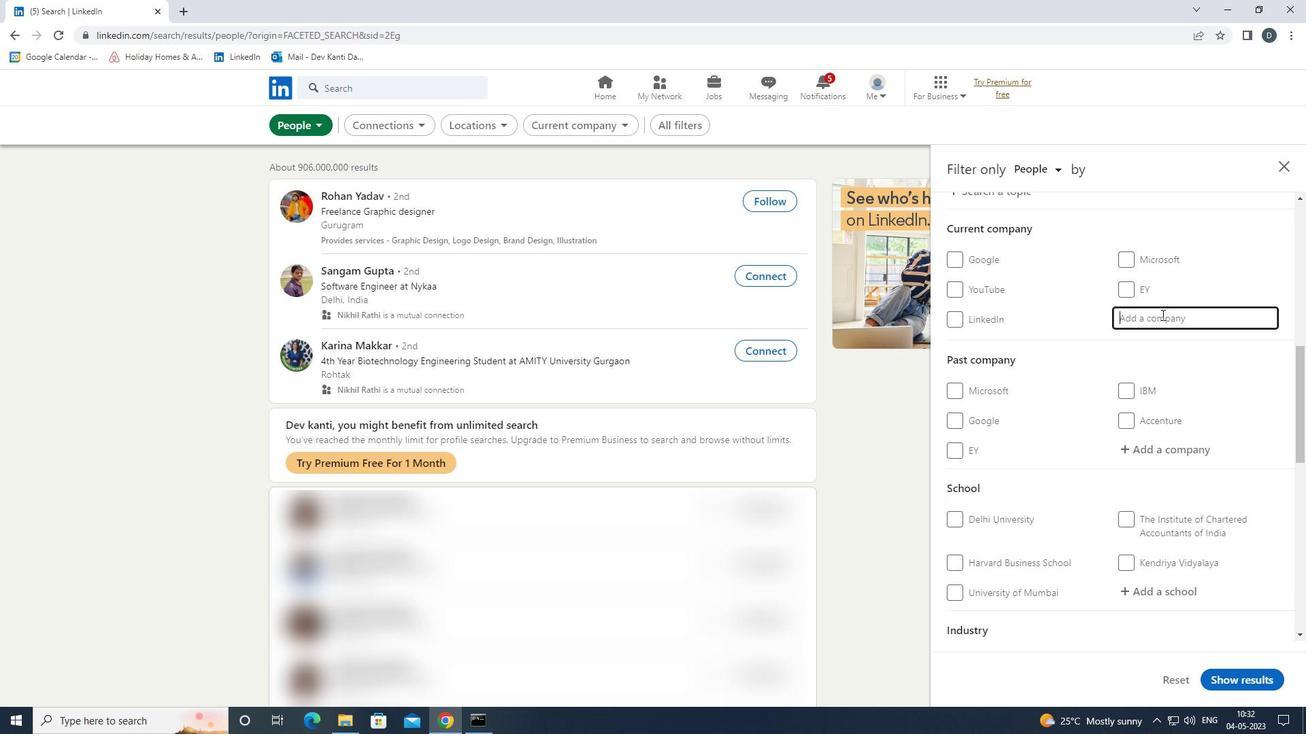 
Action: Mouse scrolled (1145, 320) with delta (0, 0)
Screenshot: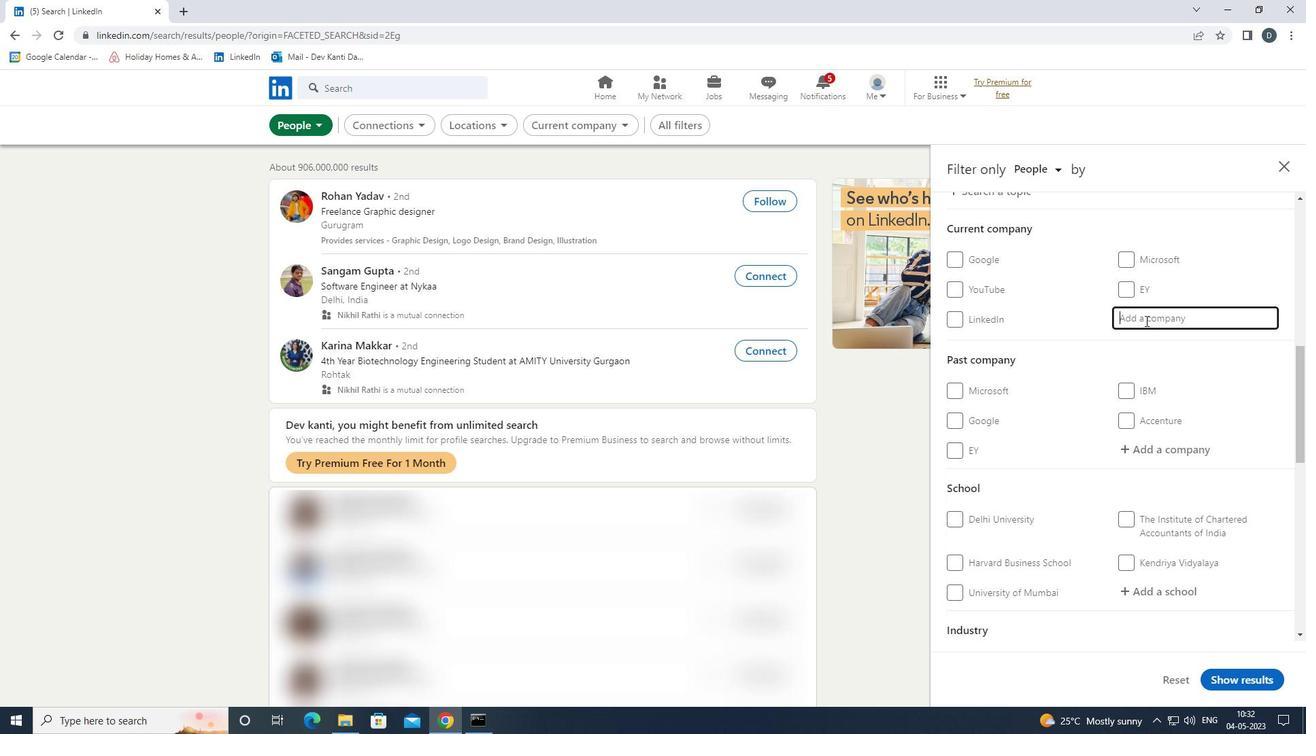 
Action: Mouse scrolled (1145, 320) with delta (0, 0)
Screenshot: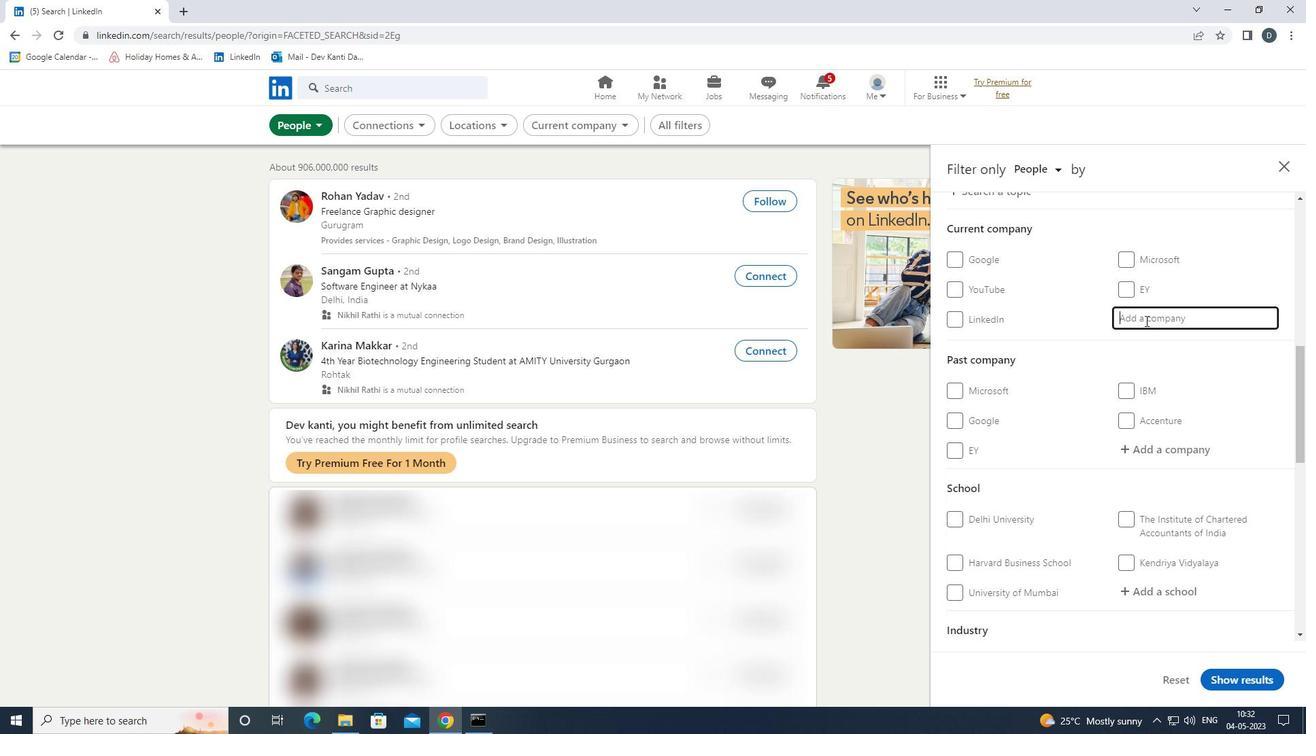 
Action: Mouse scrolled (1145, 320) with delta (0, 0)
Screenshot: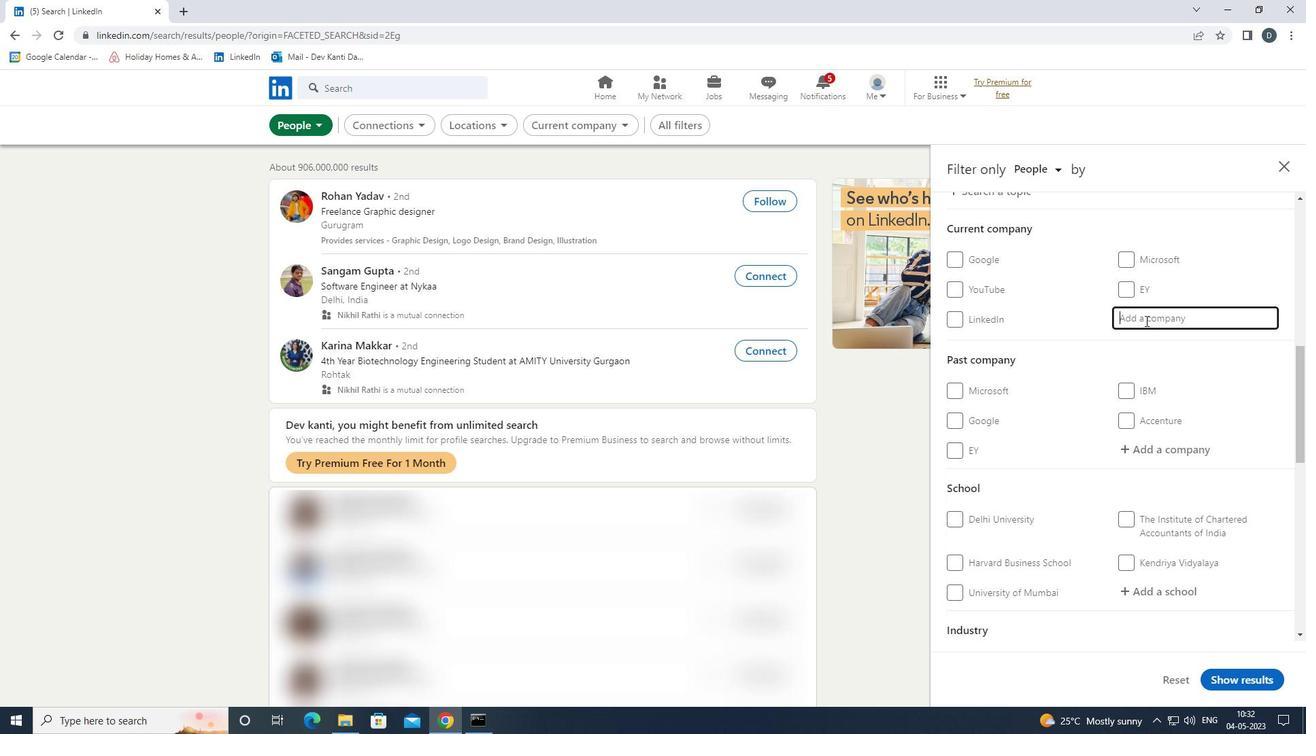 
Action: Mouse scrolled (1145, 320) with delta (0, 0)
Screenshot: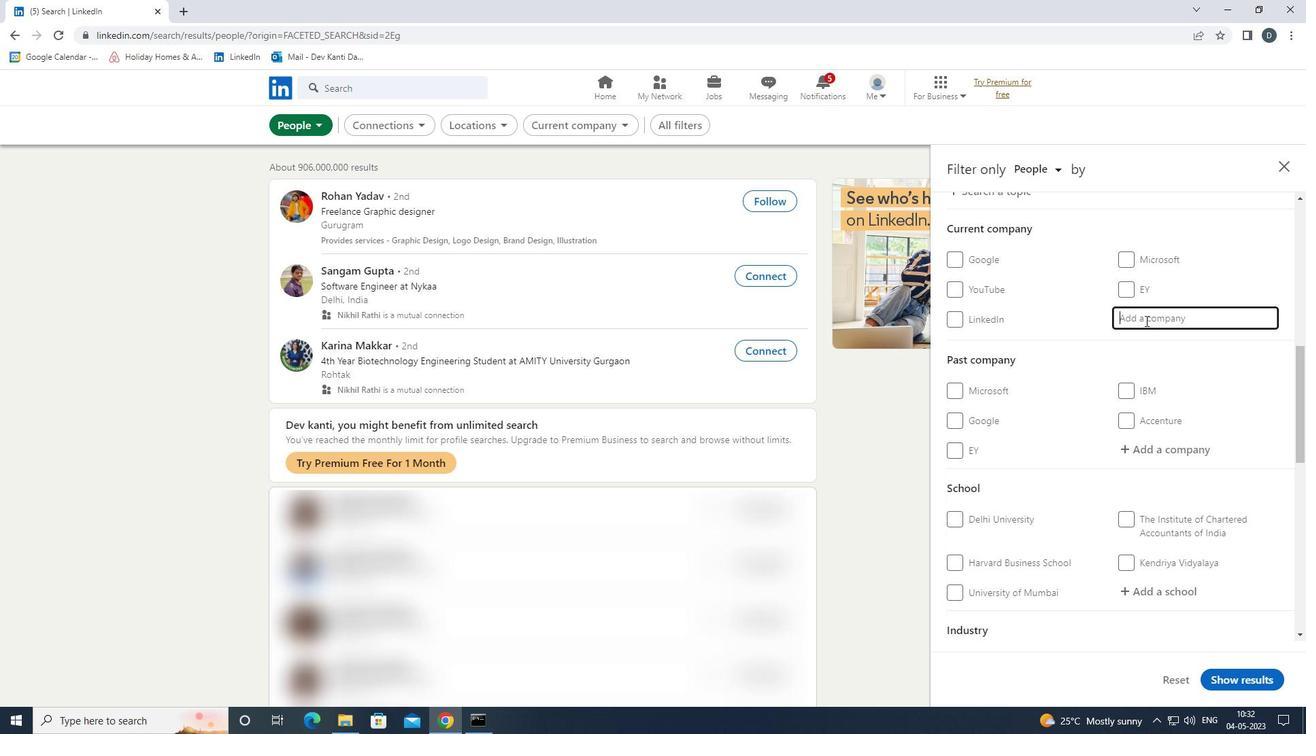 
Action: Mouse scrolled (1145, 320) with delta (0, 0)
Screenshot: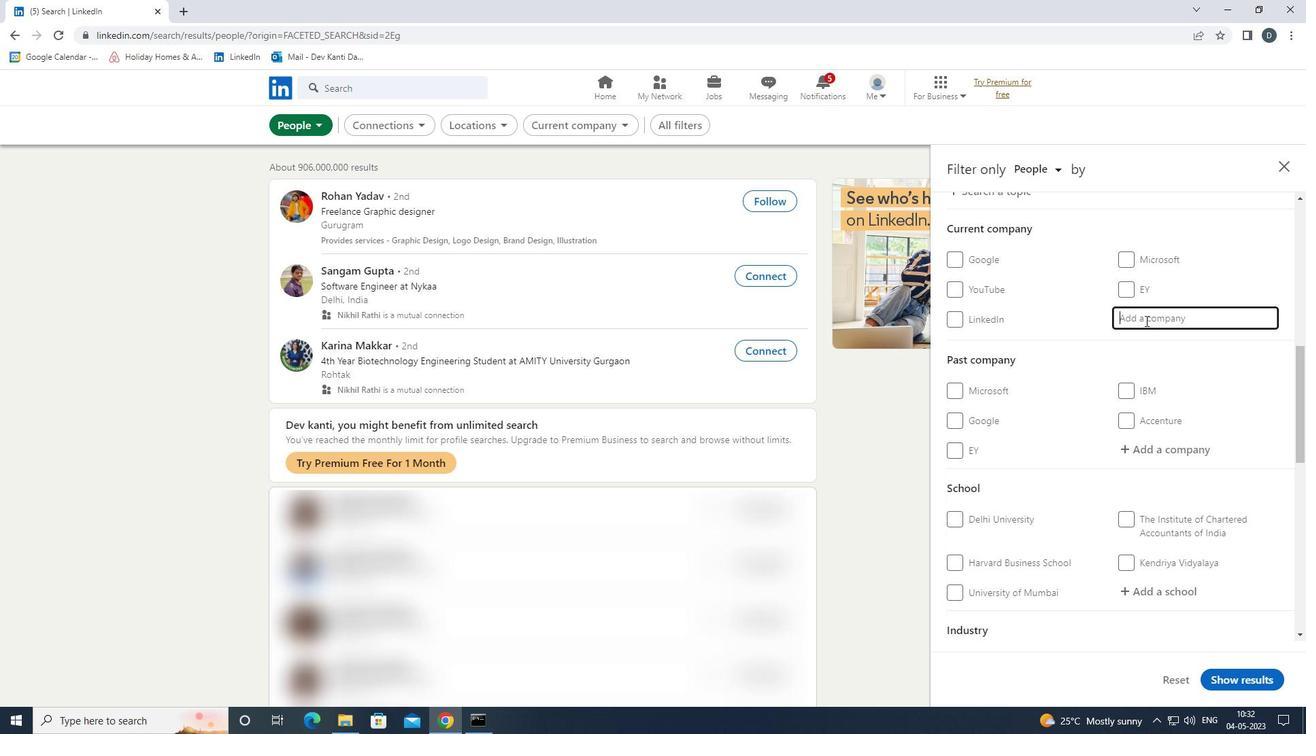 
Action: Mouse moved to (1144, 322)
Screenshot: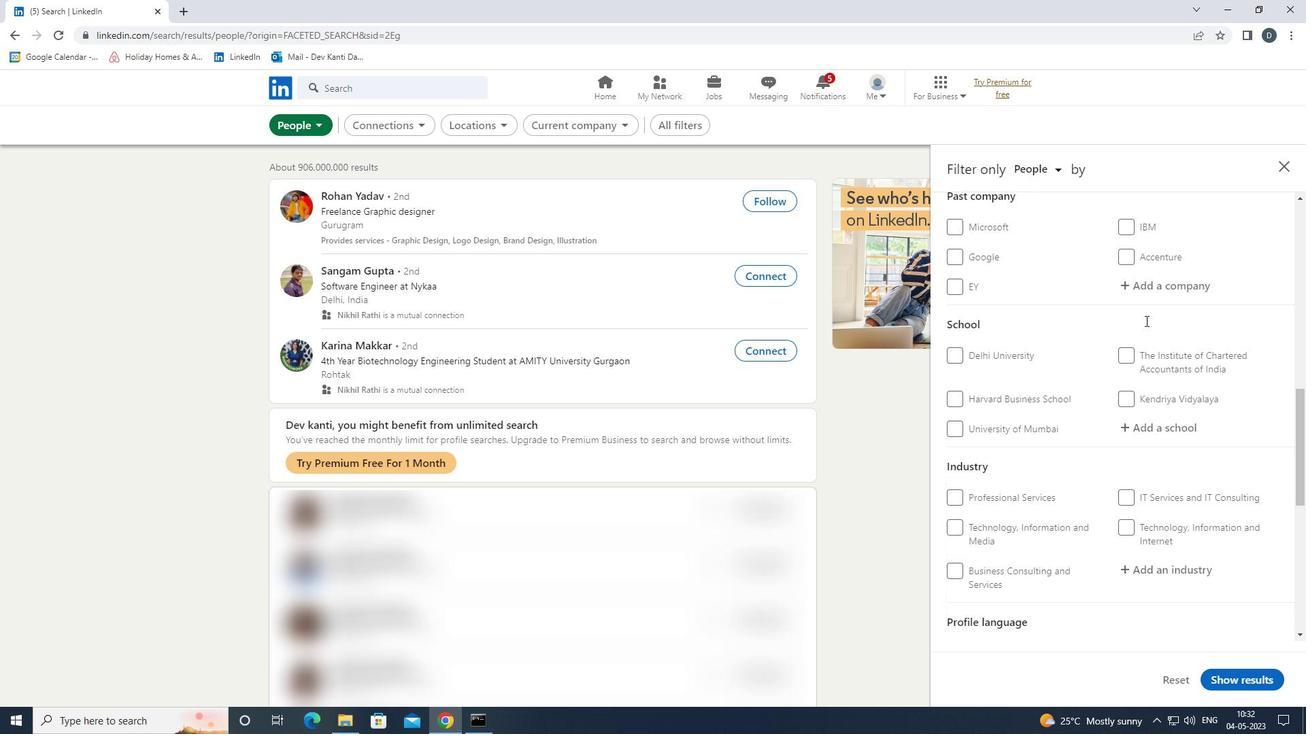 
Action: Mouse scrolled (1144, 321) with delta (0, 0)
Screenshot: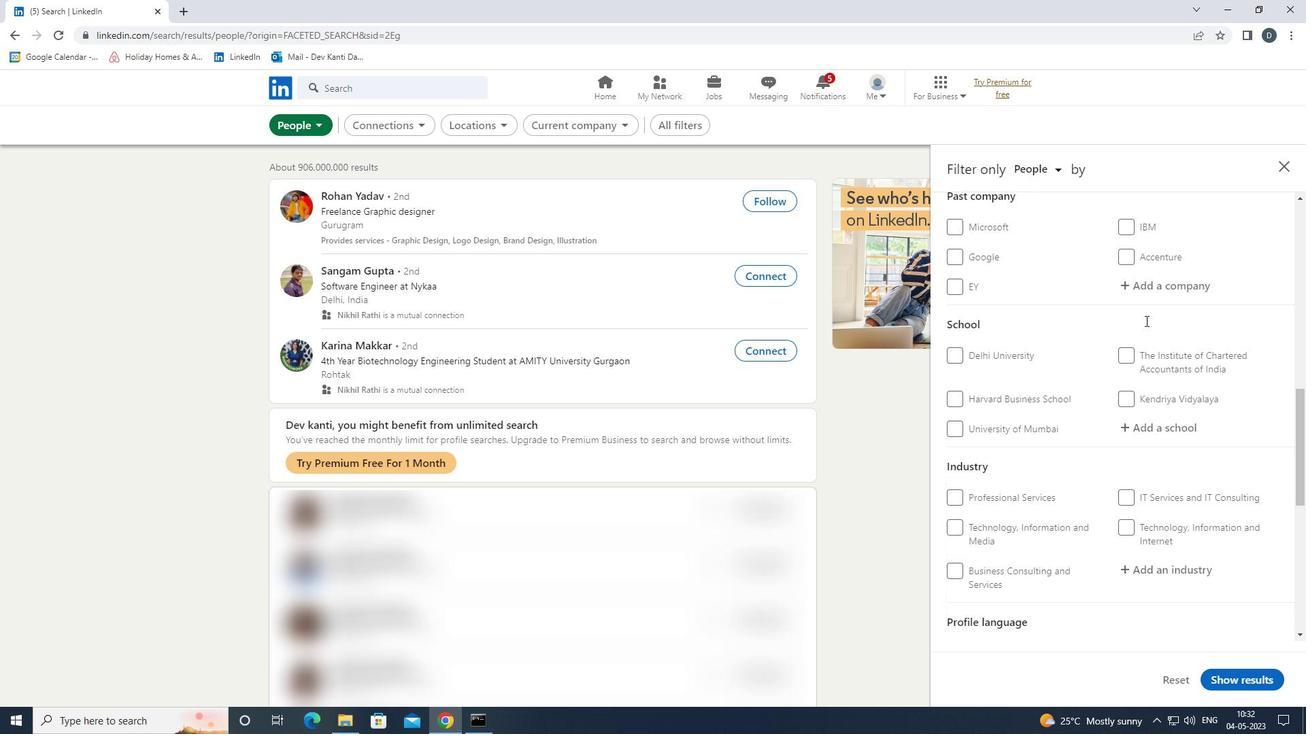 
Action: Mouse moved to (1141, 329)
Screenshot: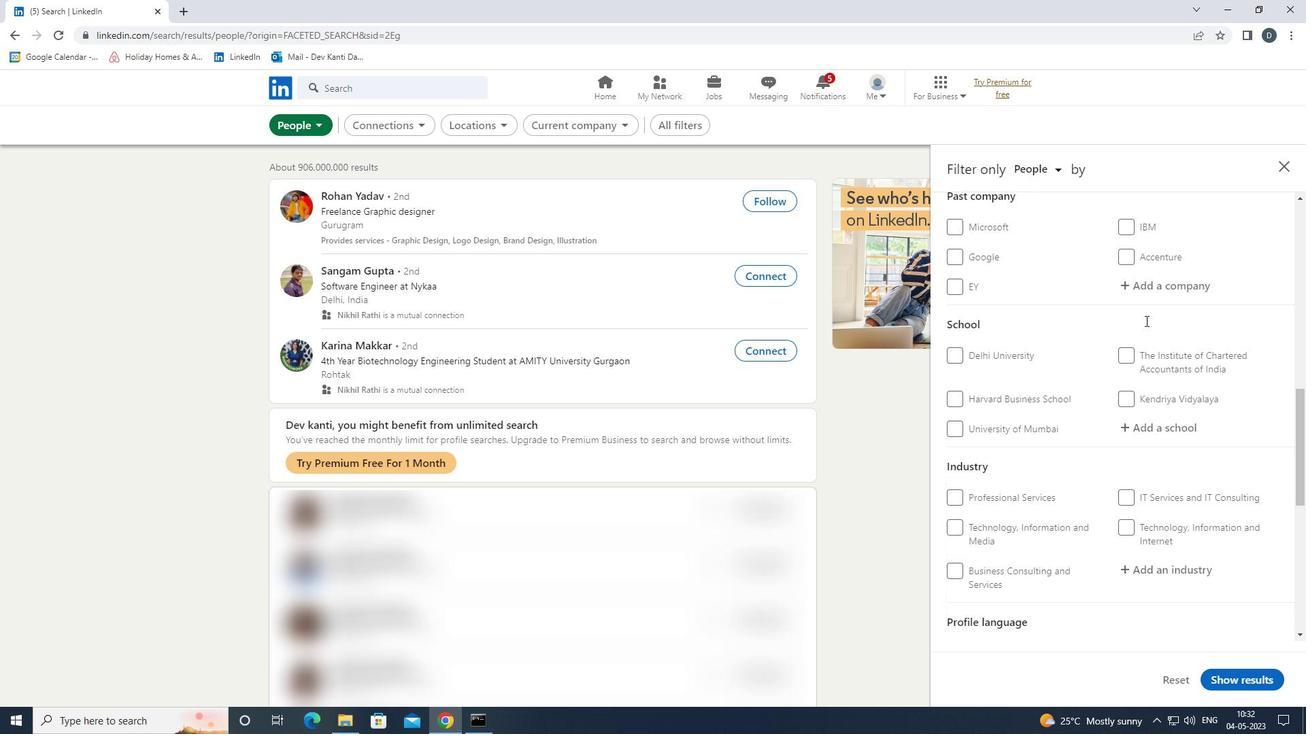 
Action: Mouse scrolled (1141, 329) with delta (0, 0)
Screenshot: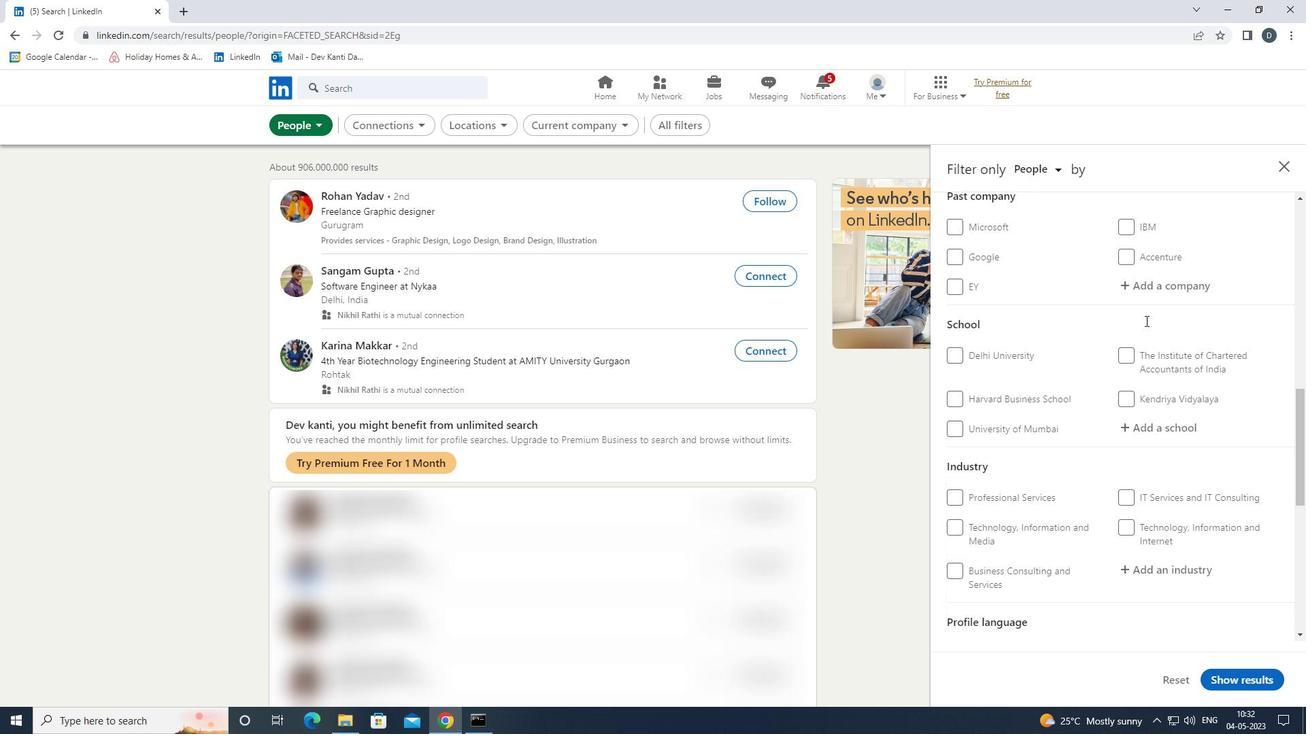
Action: Mouse moved to (1140, 331)
Screenshot: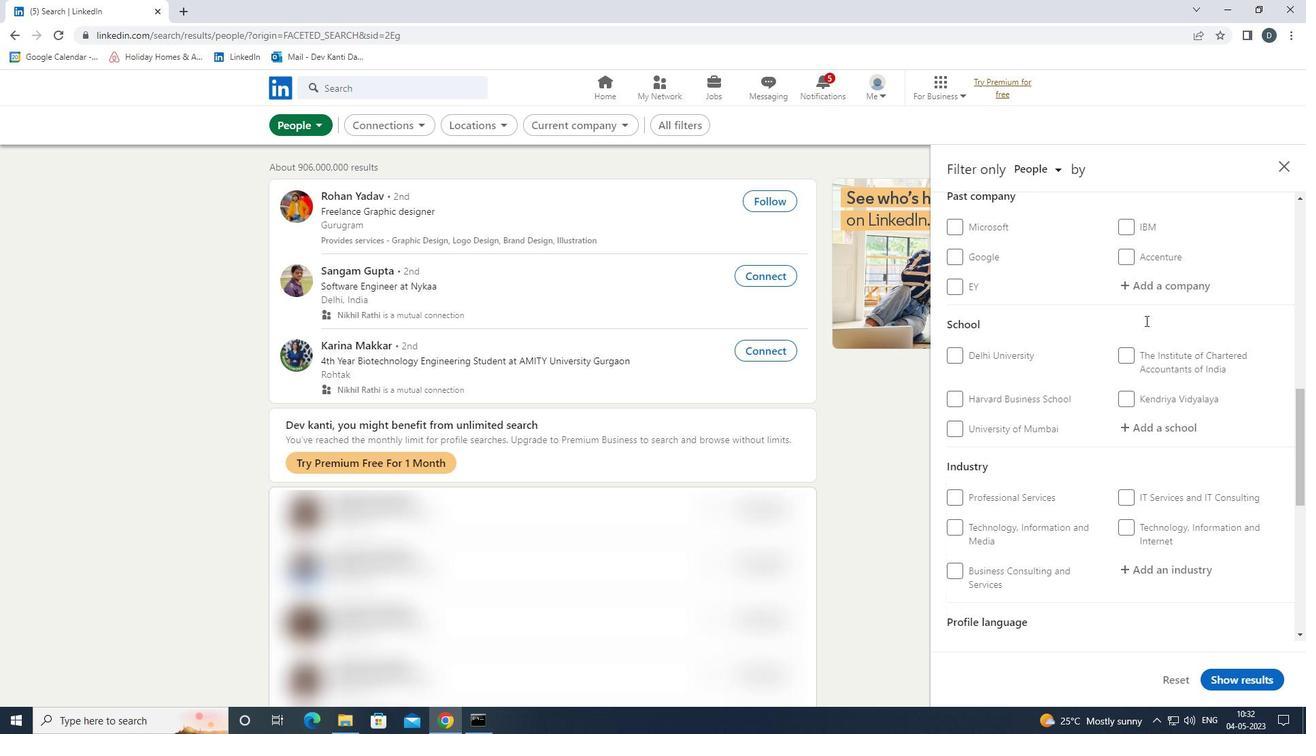 
Action: Mouse scrolled (1140, 331) with delta (0, 0)
Screenshot: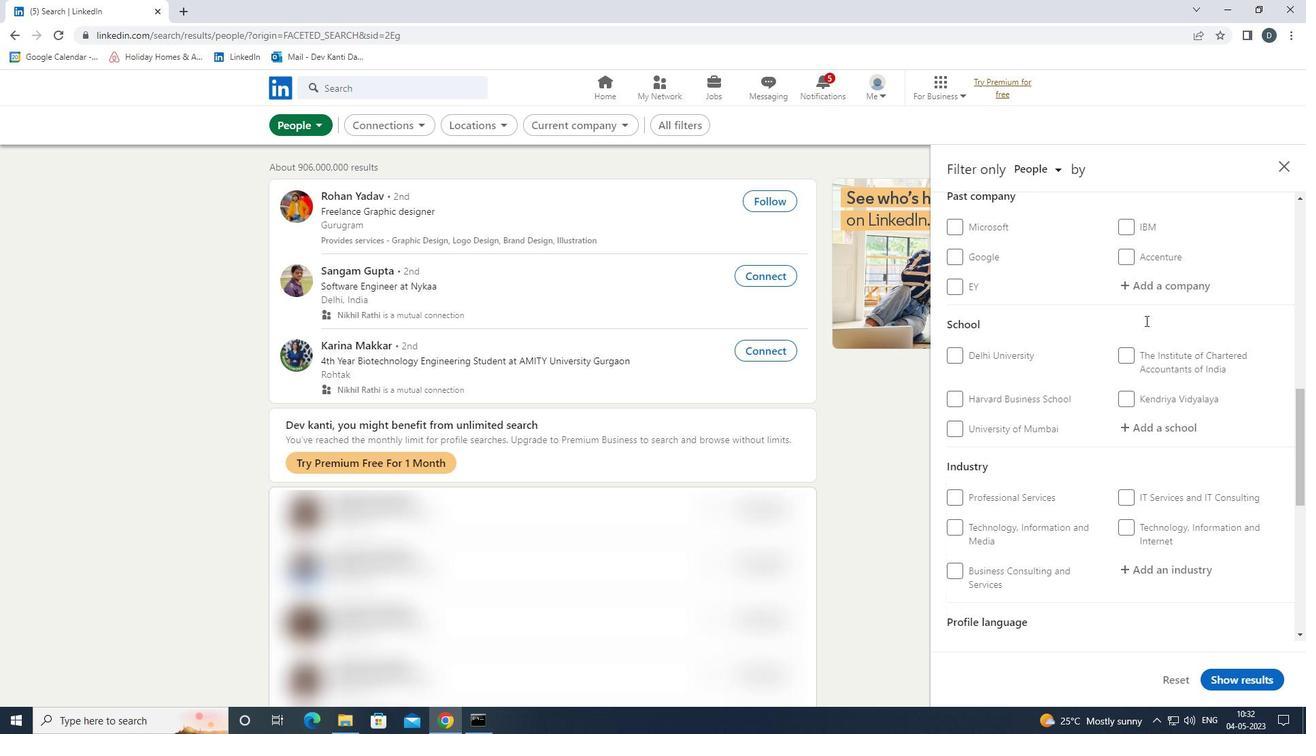 
Action: Mouse moved to (1140, 333)
Screenshot: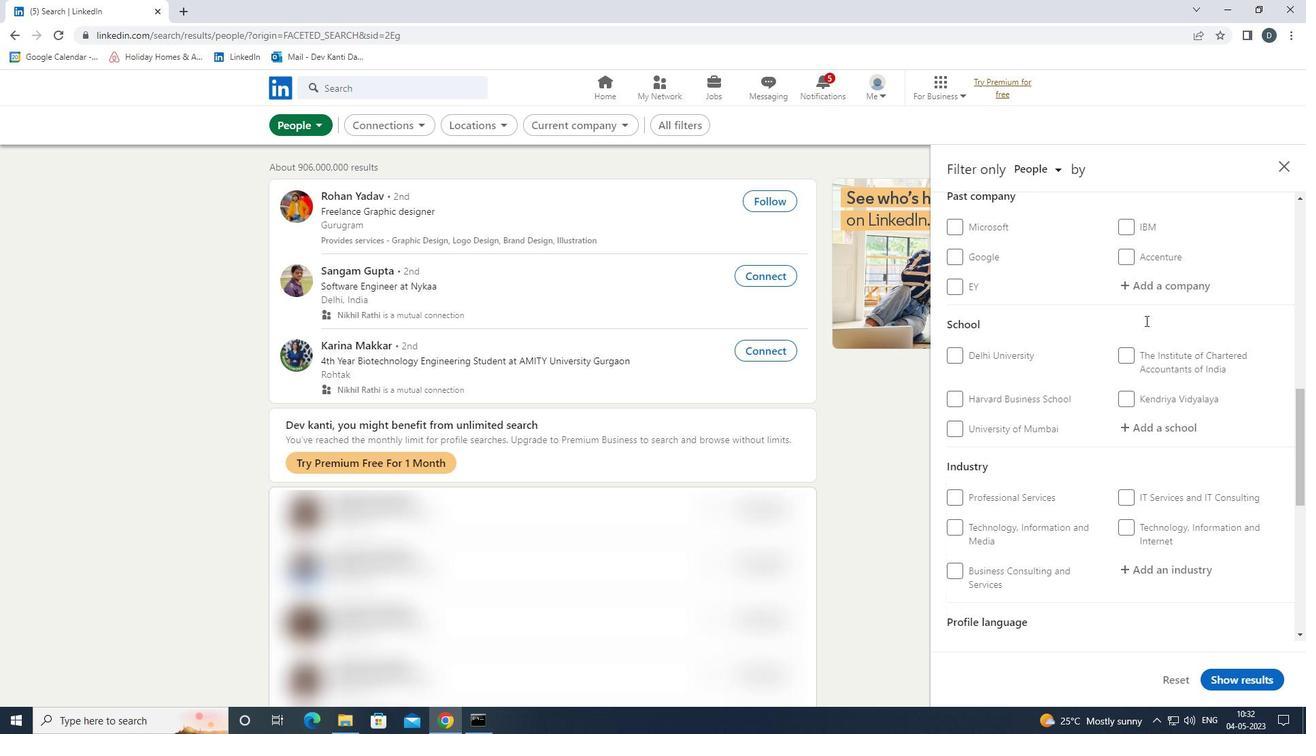 
Action: Mouse scrolled (1140, 333) with delta (0, 0)
Screenshot: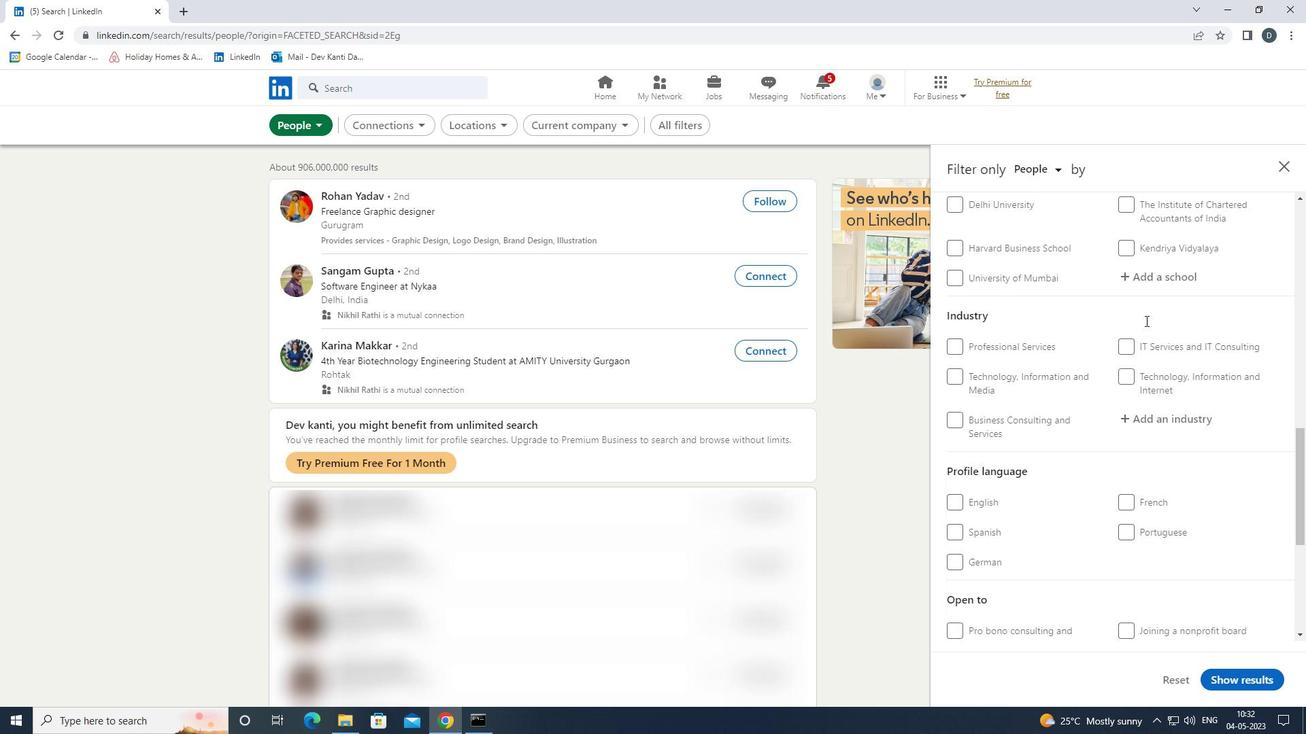 
Action: Mouse moved to (1139, 338)
Screenshot: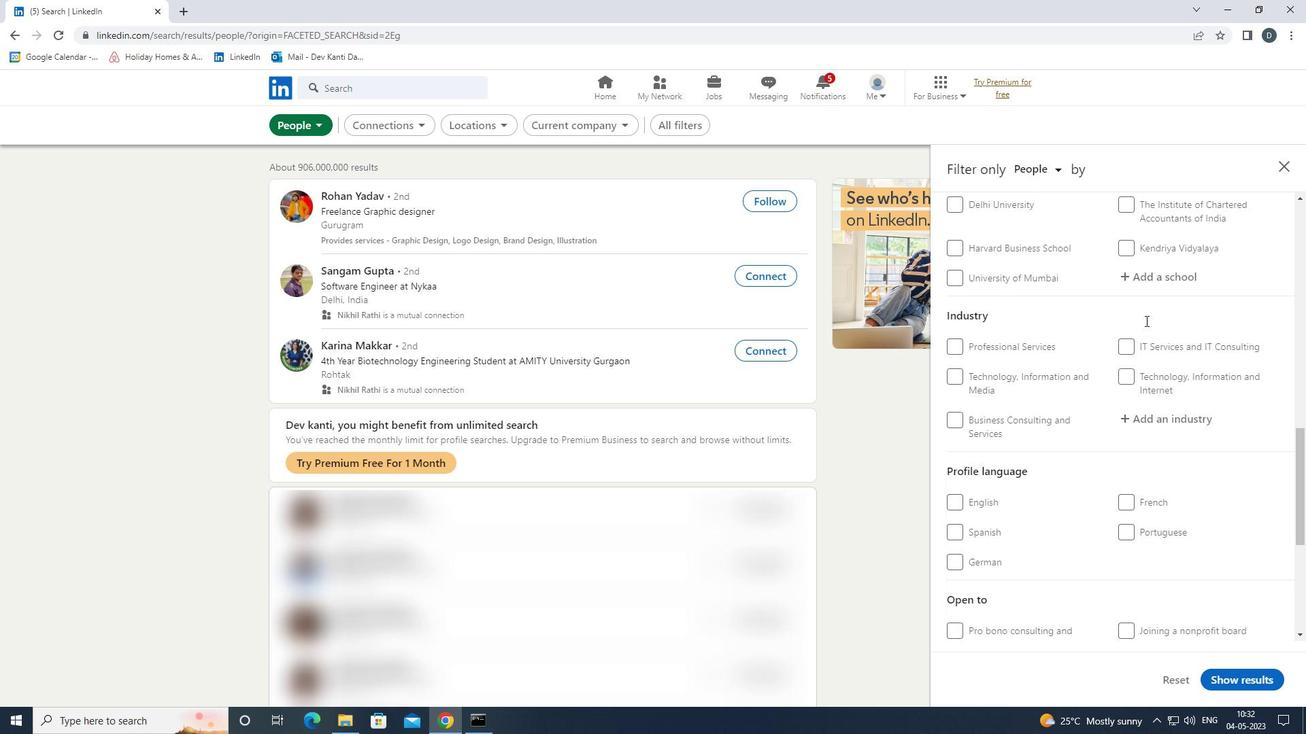 
Action: Mouse scrolled (1139, 338) with delta (0, 0)
Screenshot: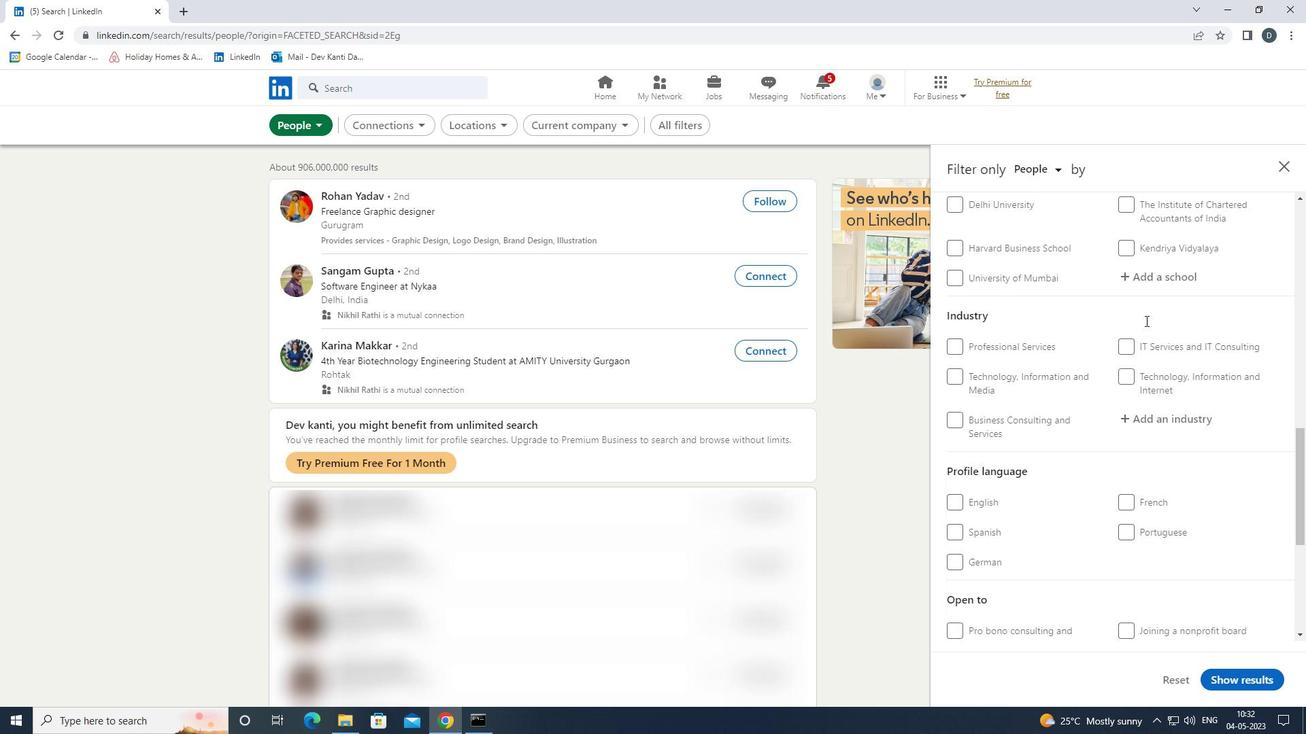 
Action: Mouse moved to (1144, 213)
Screenshot: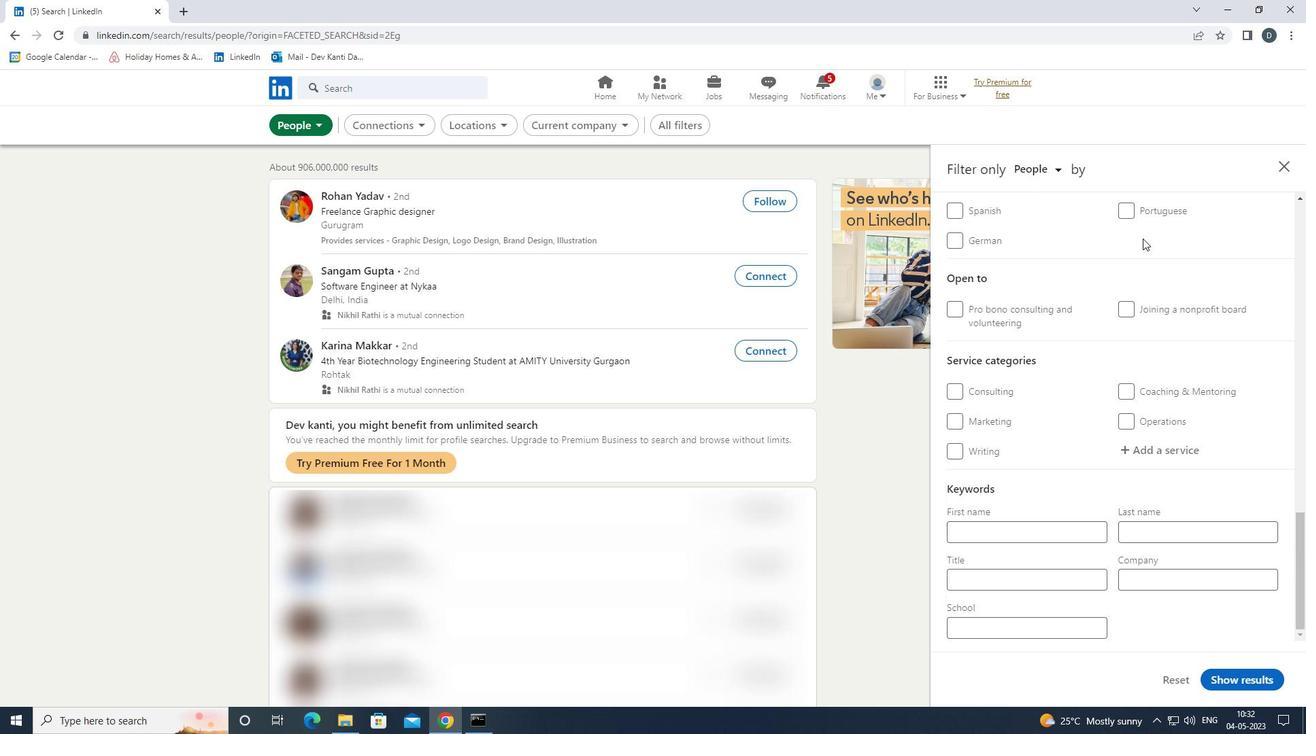 
Action: Mouse pressed left at (1144, 213)
Screenshot: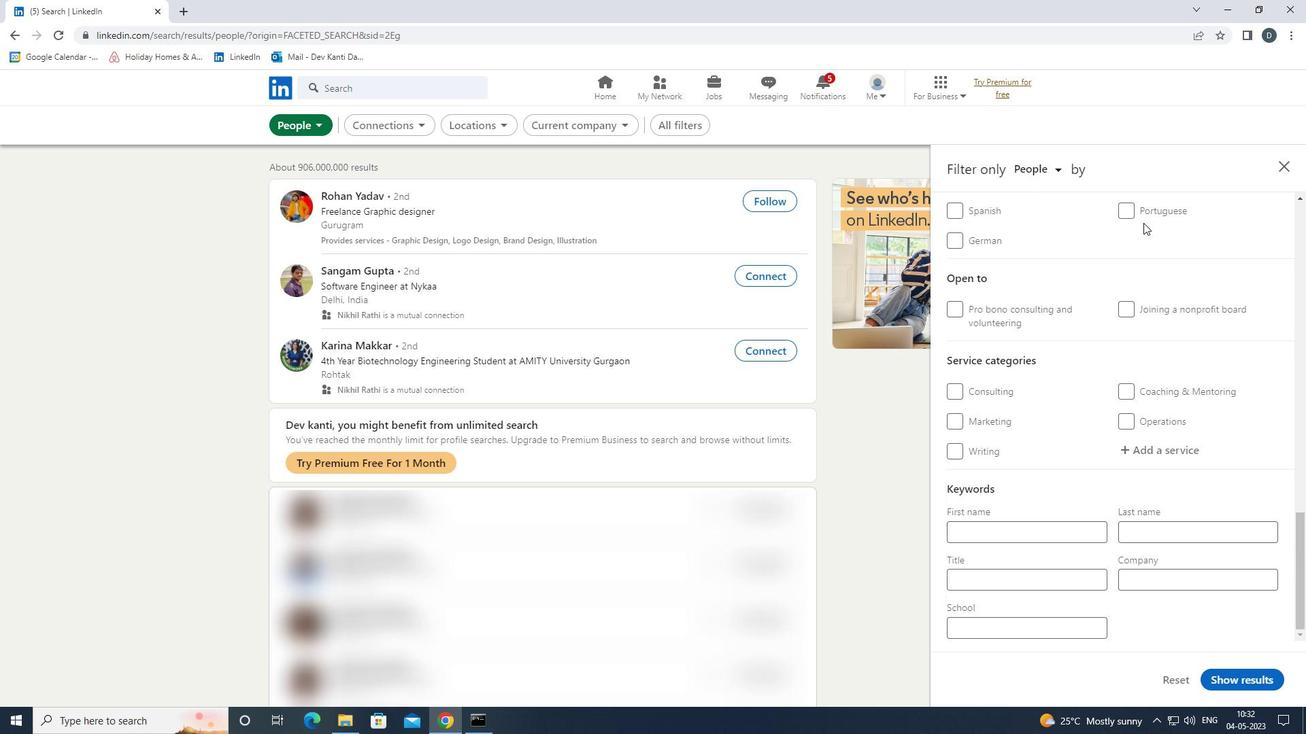 
Action: Mouse moved to (1155, 299)
Screenshot: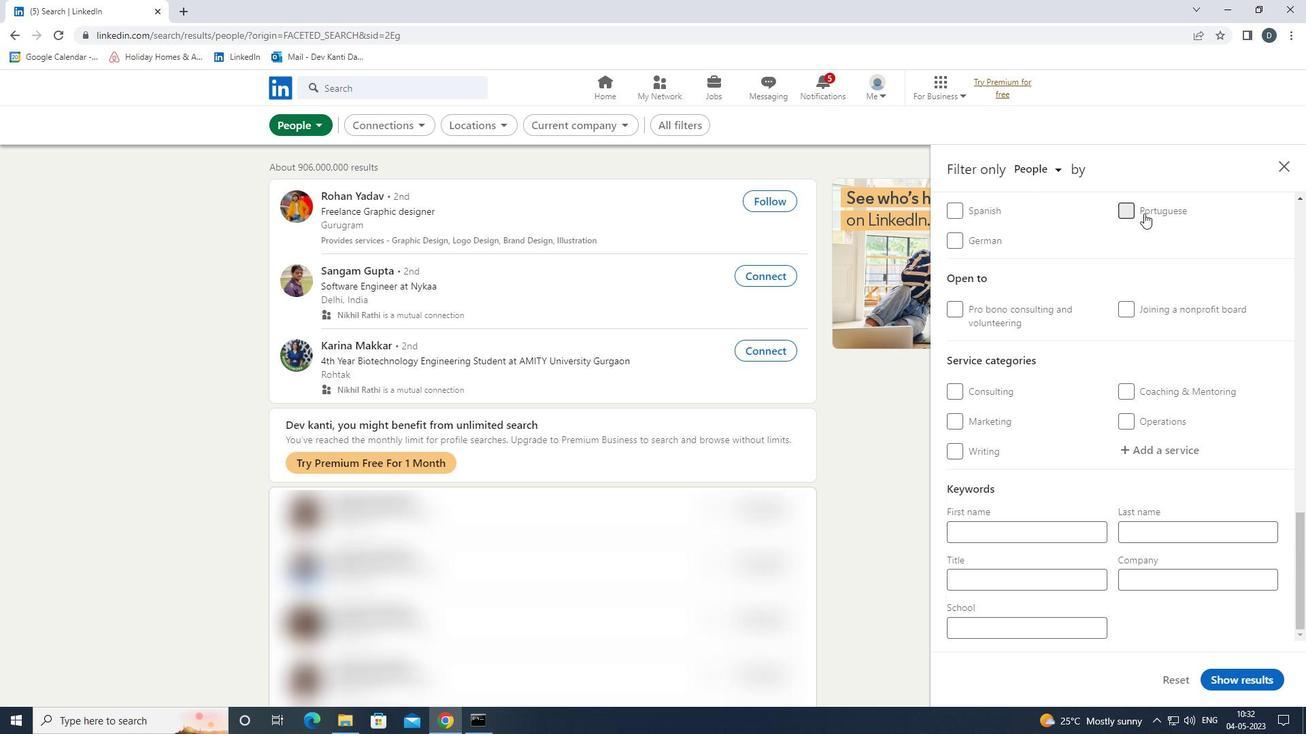 
Action: Mouse scrolled (1155, 299) with delta (0, 0)
Screenshot: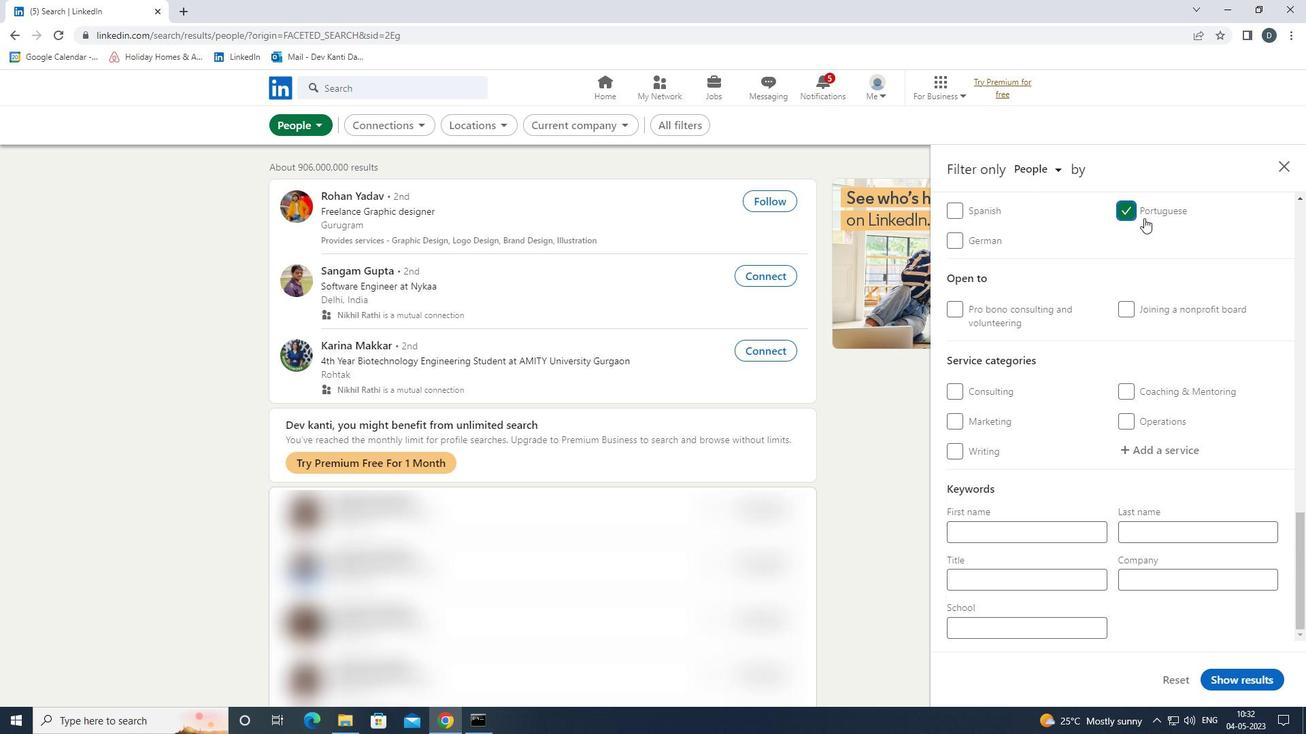 
Action: Mouse scrolled (1155, 299) with delta (0, 0)
Screenshot: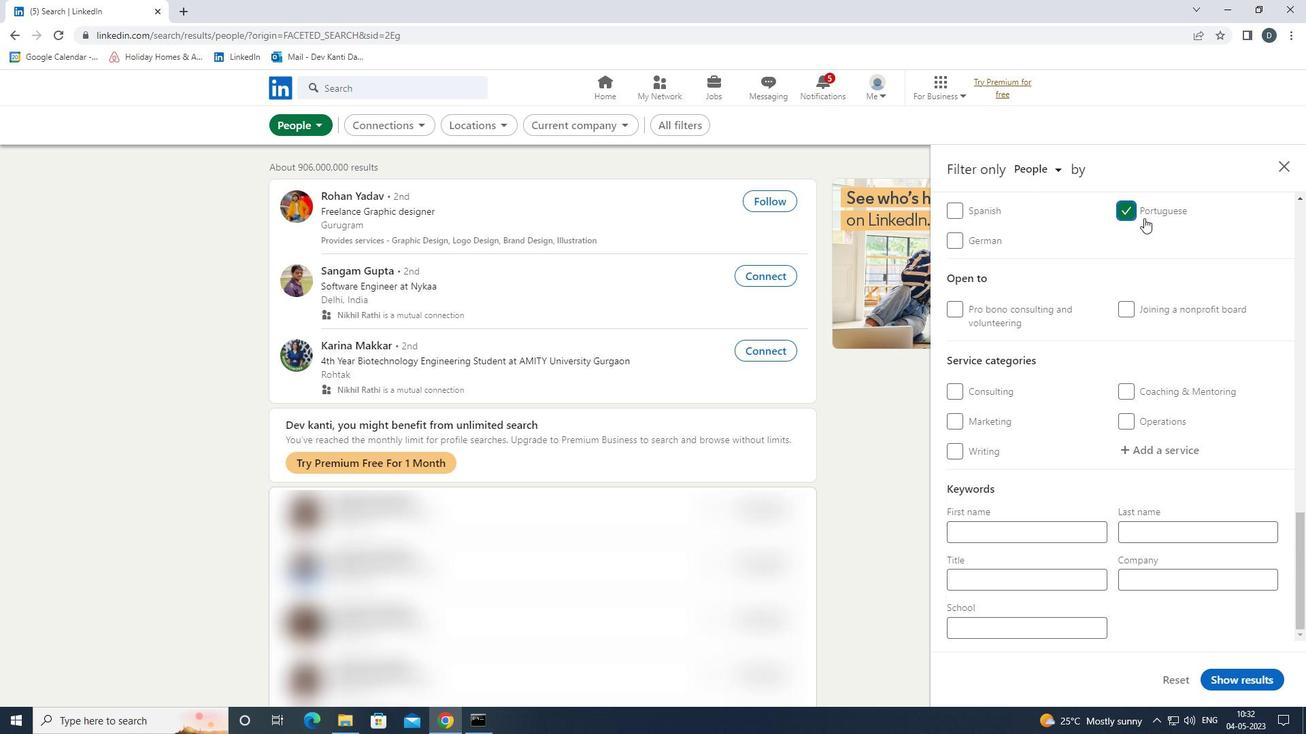
Action: Mouse scrolled (1155, 299) with delta (0, 0)
Screenshot: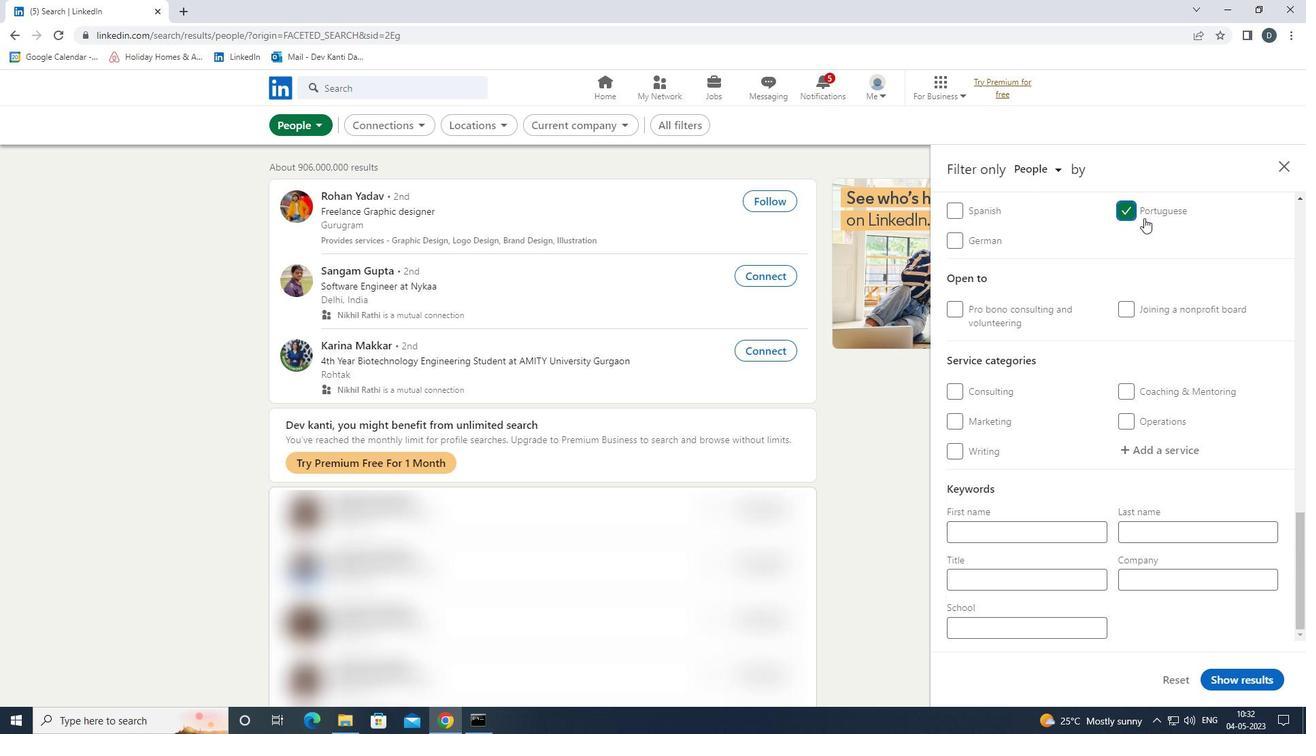 
Action: Mouse scrolled (1155, 299) with delta (0, 0)
Screenshot: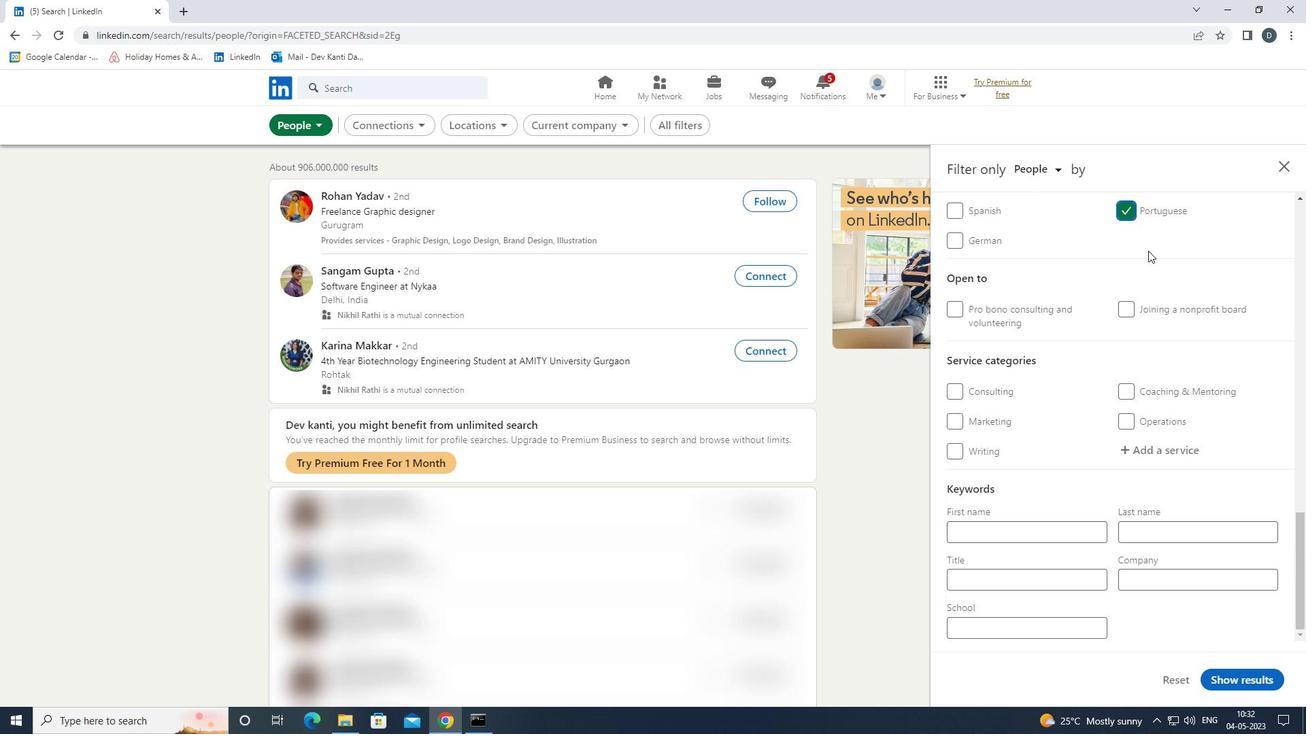 
Action: Mouse scrolled (1155, 299) with delta (0, 0)
Screenshot: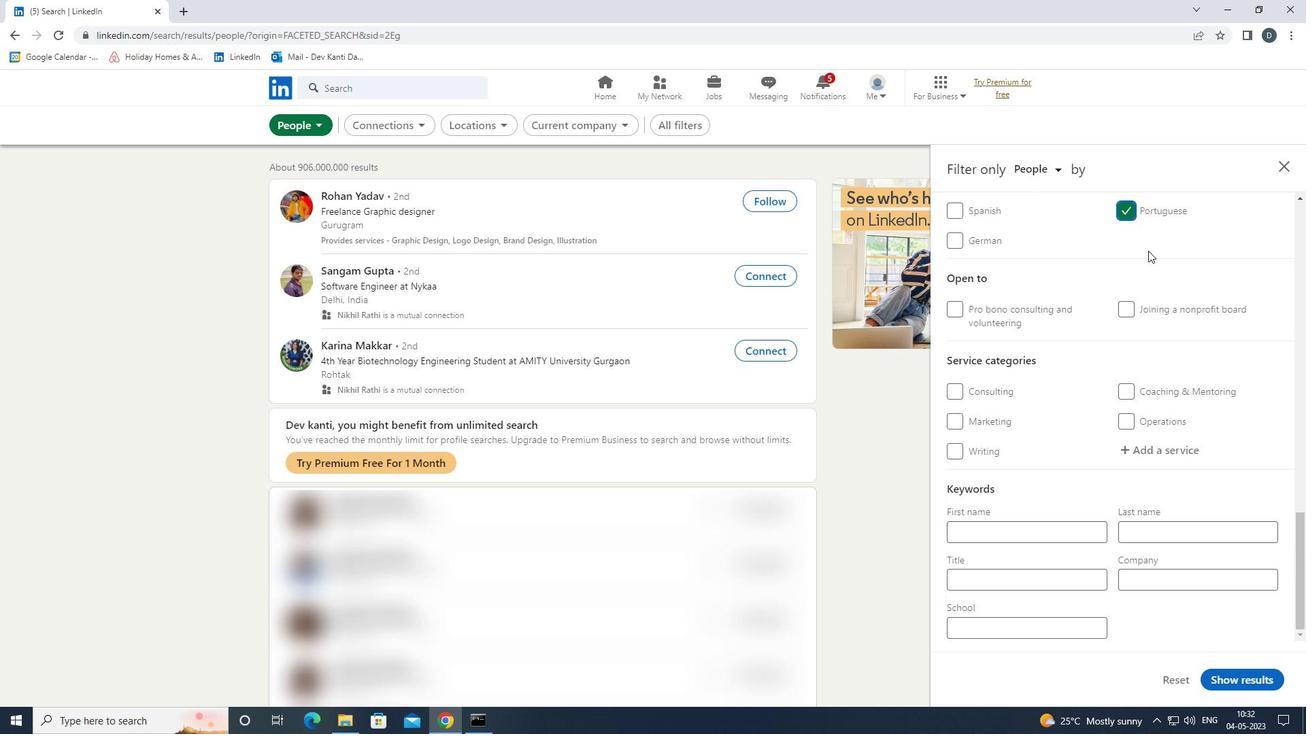 
Action: Mouse scrolled (1155, 299) with delta (0, 0)
Screenshot: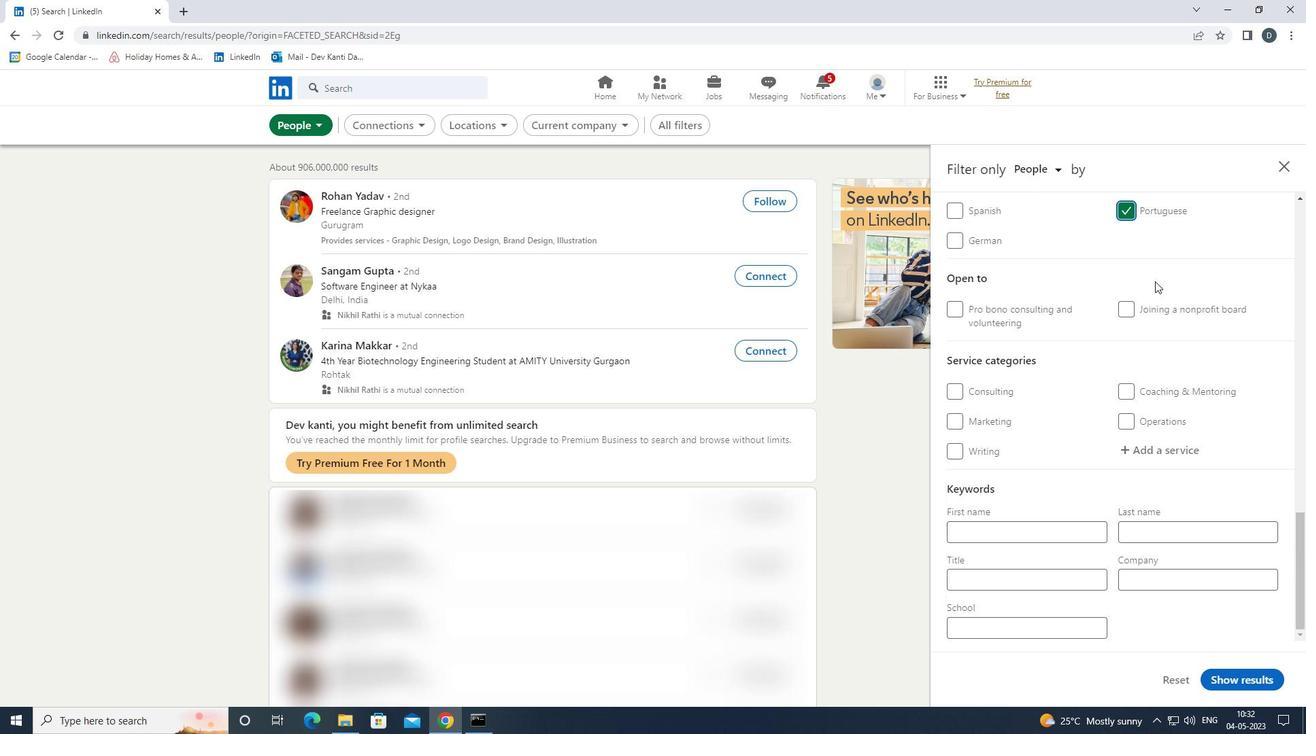 
Action: Mouse scrolled (1155, 299) with delta (0, 0)
Screenshot: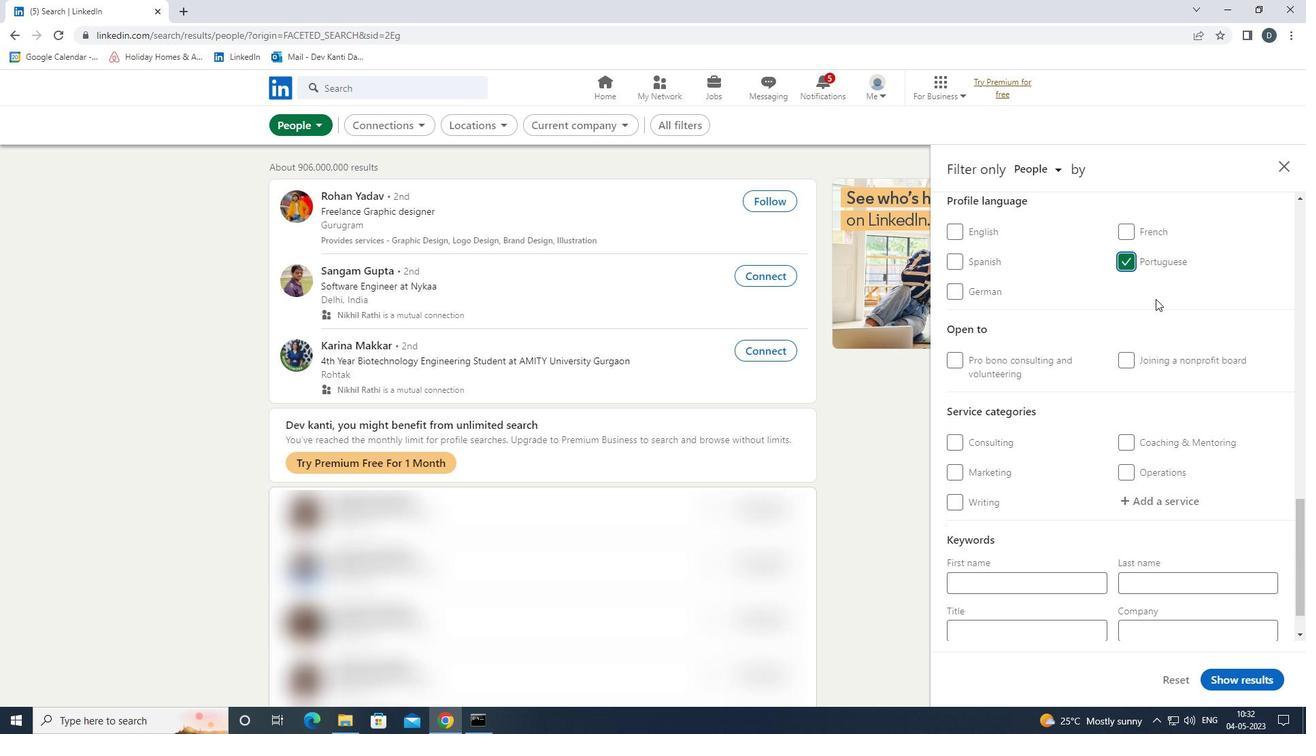 
Action: Mouse scrolled (1155, 299) with delta (0, 0)
Screenshot: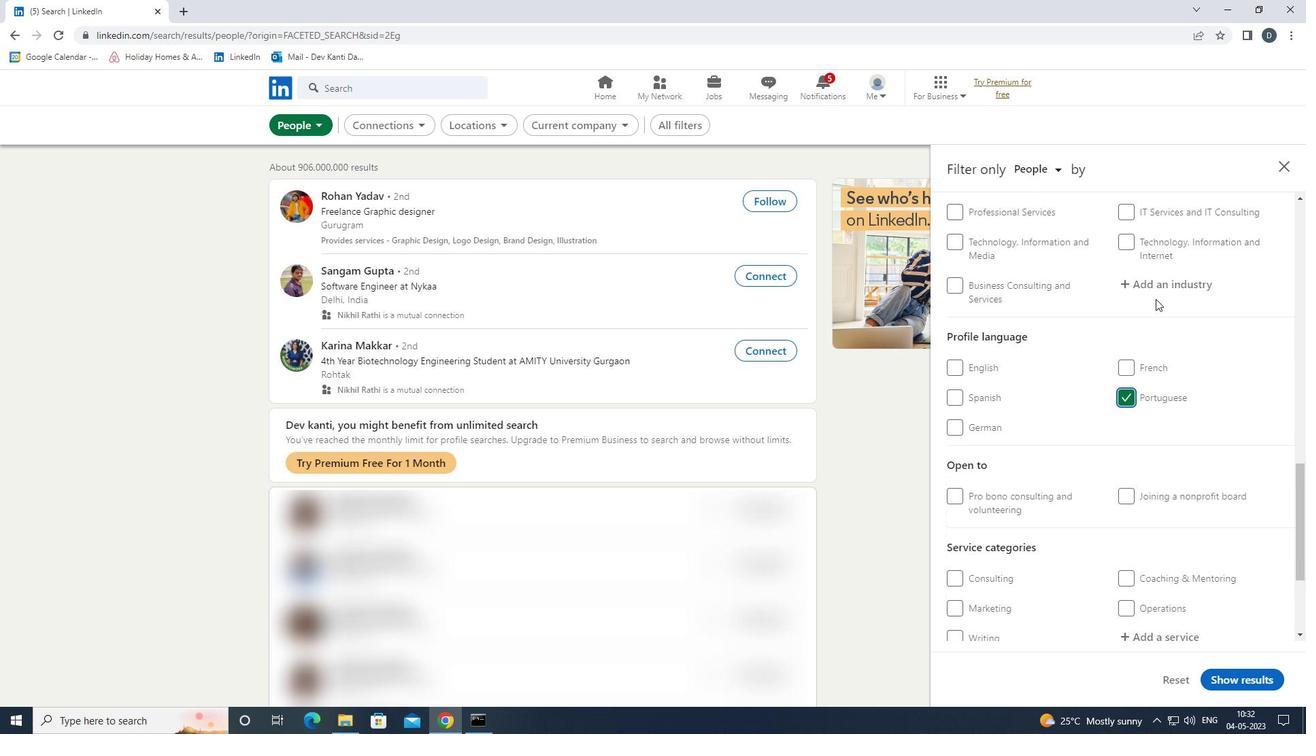 
Action: Mouse moved to (1157, 327)
Screenshot: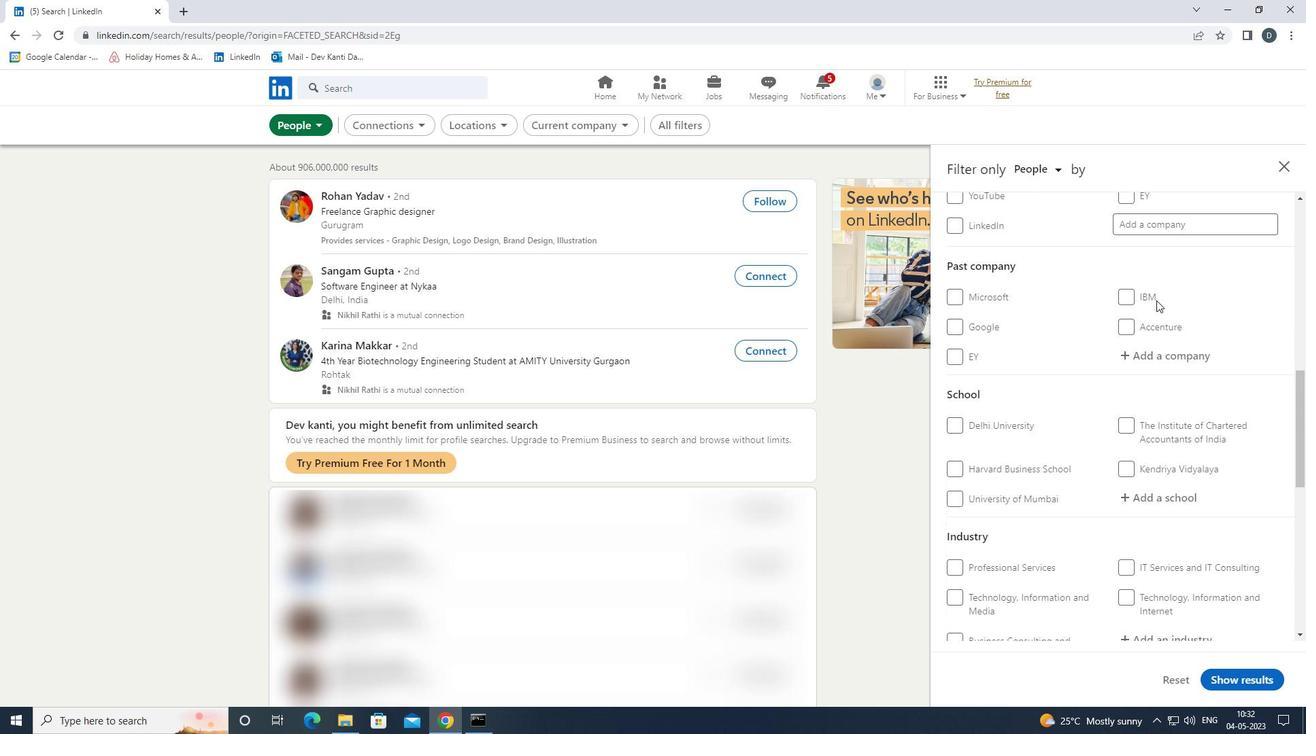 
Action: Mouse scrolled (1157, 328) with delta (0, 0)
Screenshot: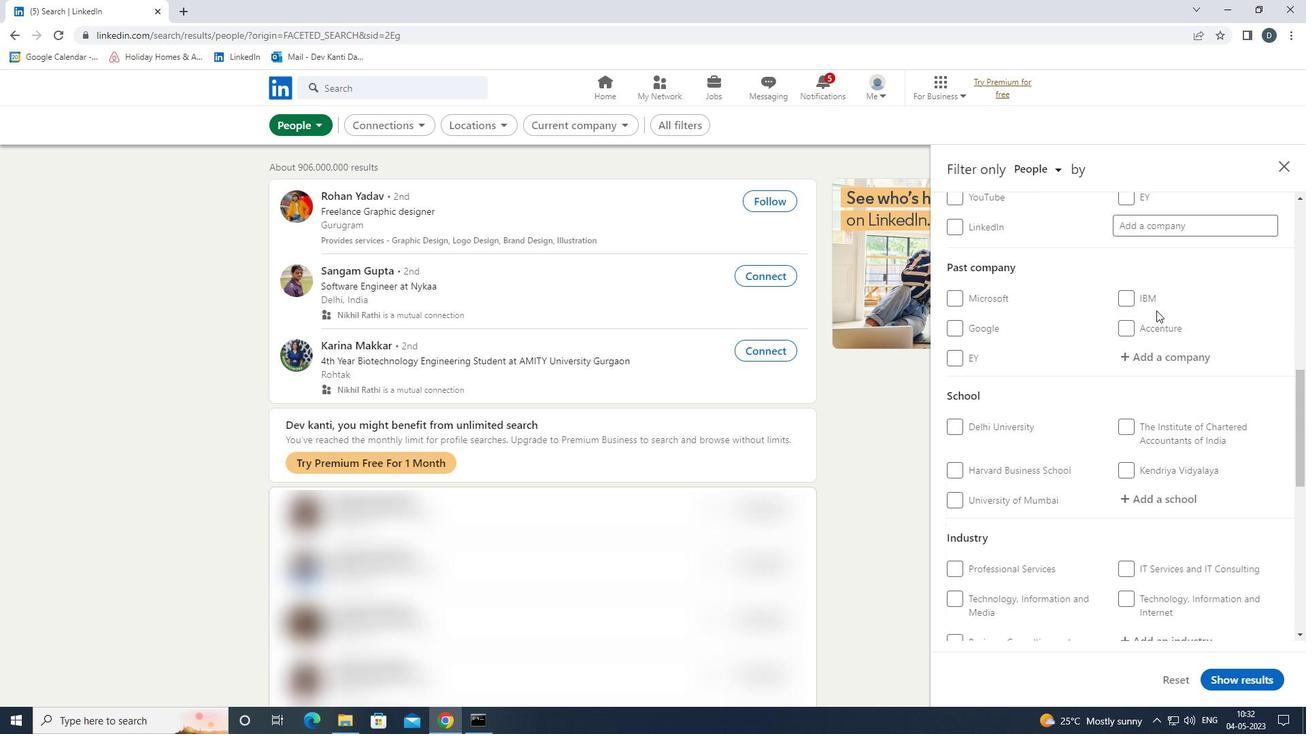 
Action: Mouse moved to (1163, 295)
Screenshot: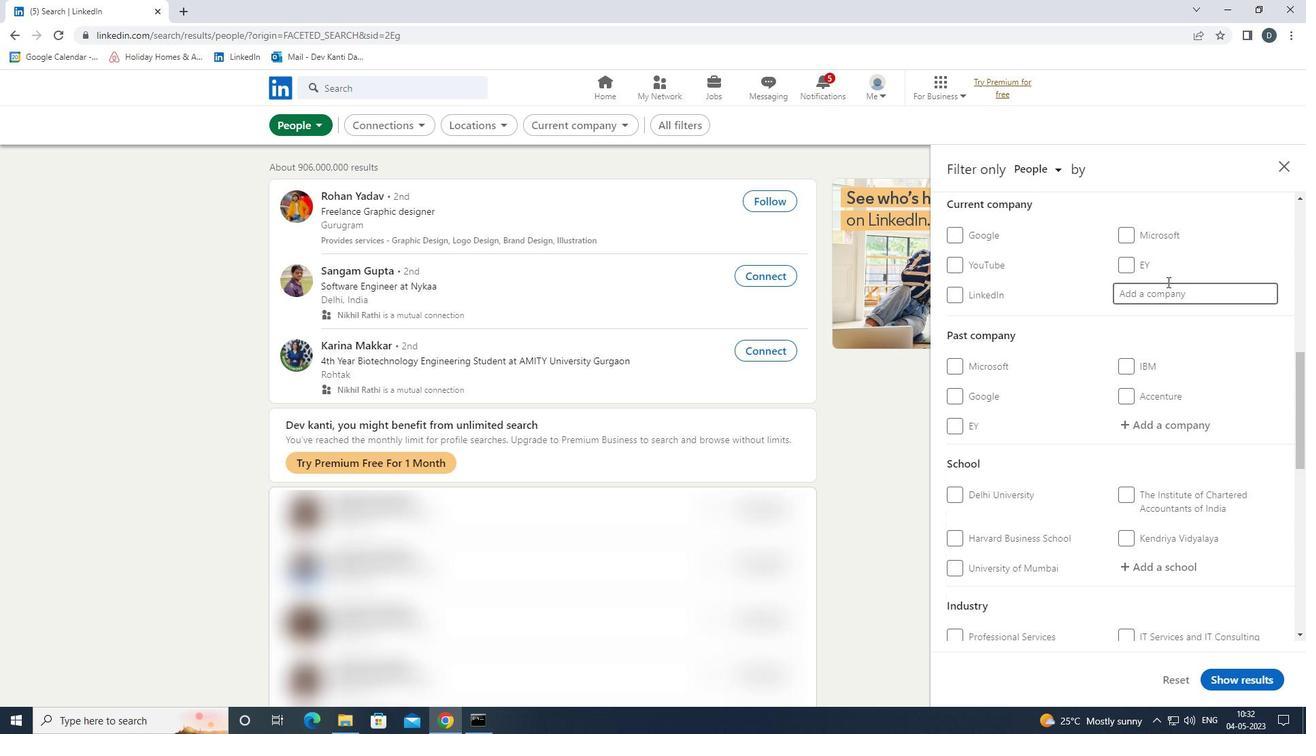 
Action: Mouse pressed left at (1163, 295)
Screenshot: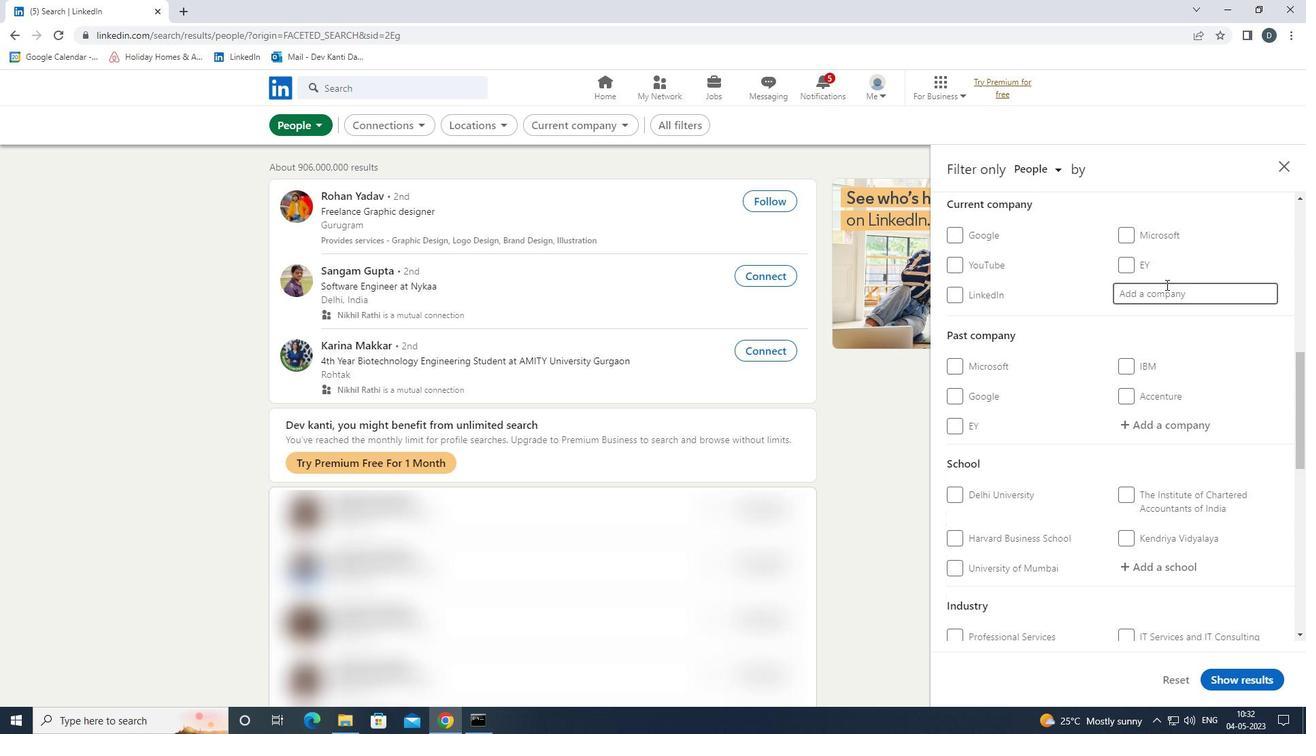 
Action: Key pressed <Key.shift>SHARE<Key.space><Key.backspace><Key.shift>CHAT<Key.down><Key.enter>
Screenshot: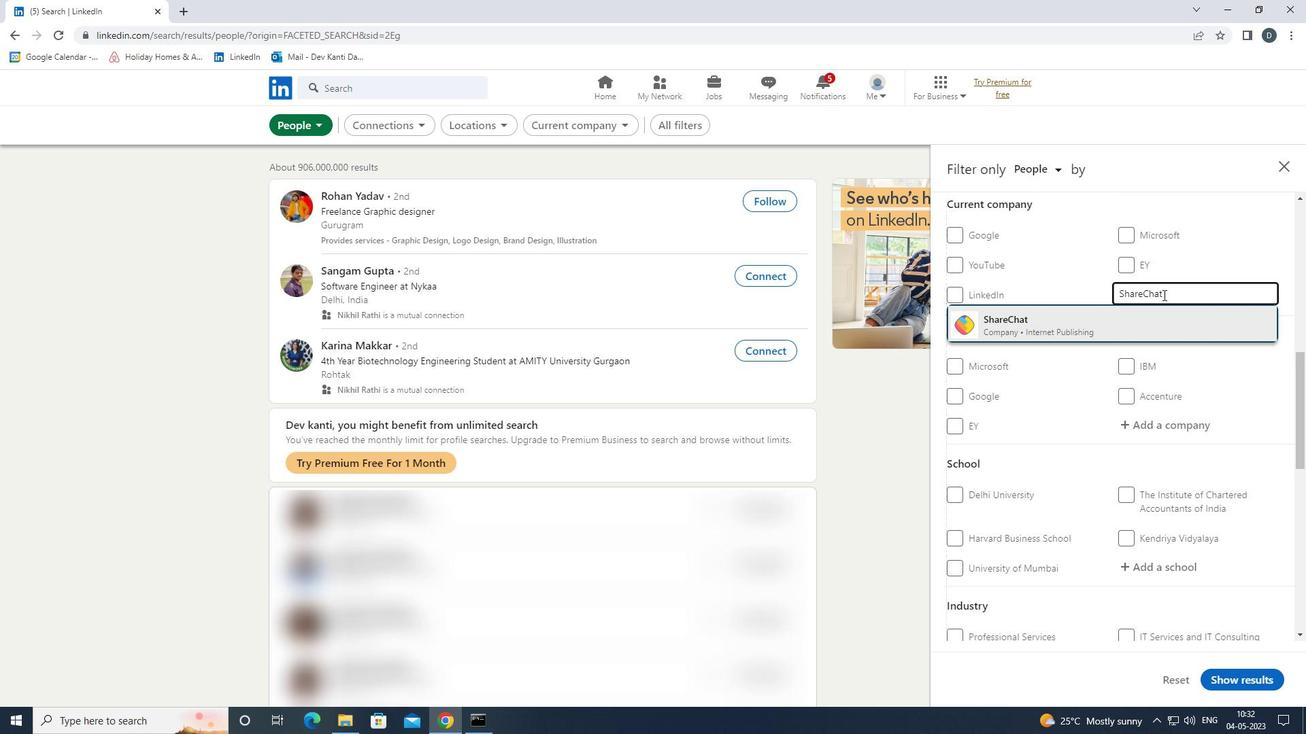 
Action: Mouse moved to (1171, 288)
Screenshot: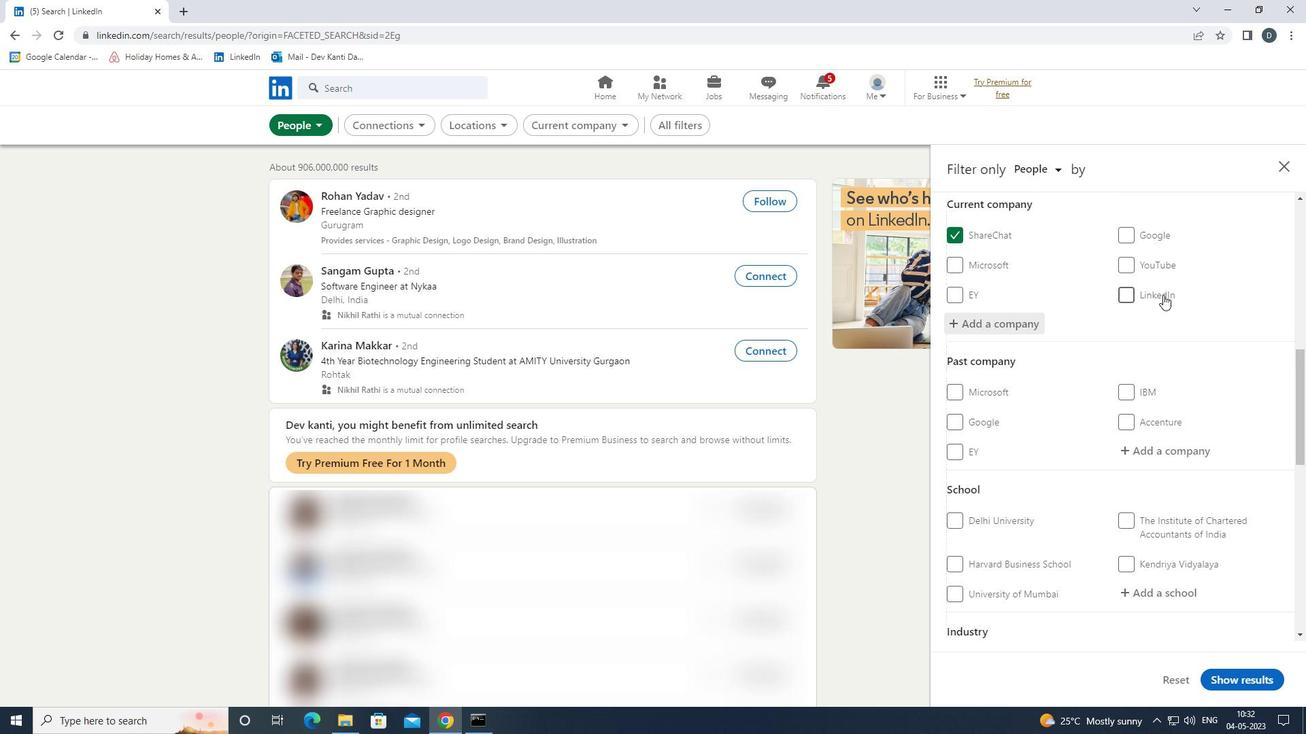 
Action: Mouse scrolled (1171, 287) with delta (0, 0)
Screenshot: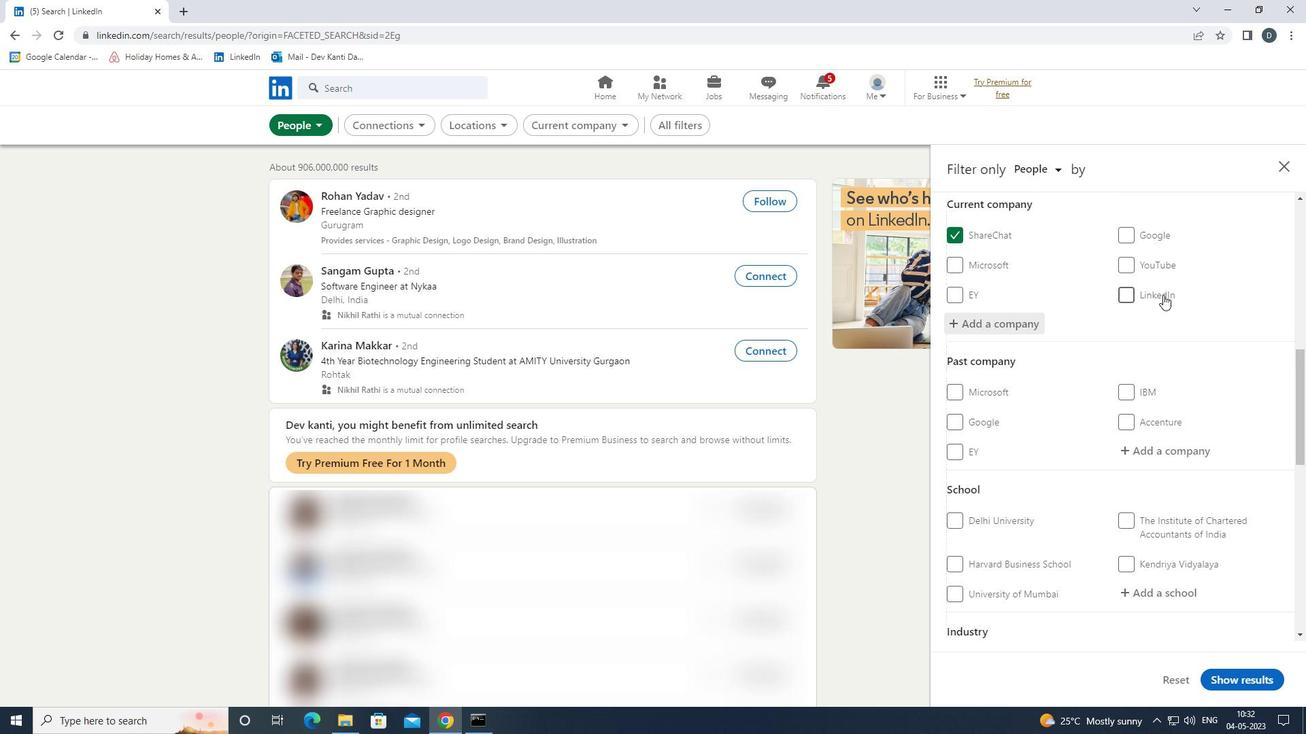 
Action: Mouse moved to (1171, 291)
Screenshot: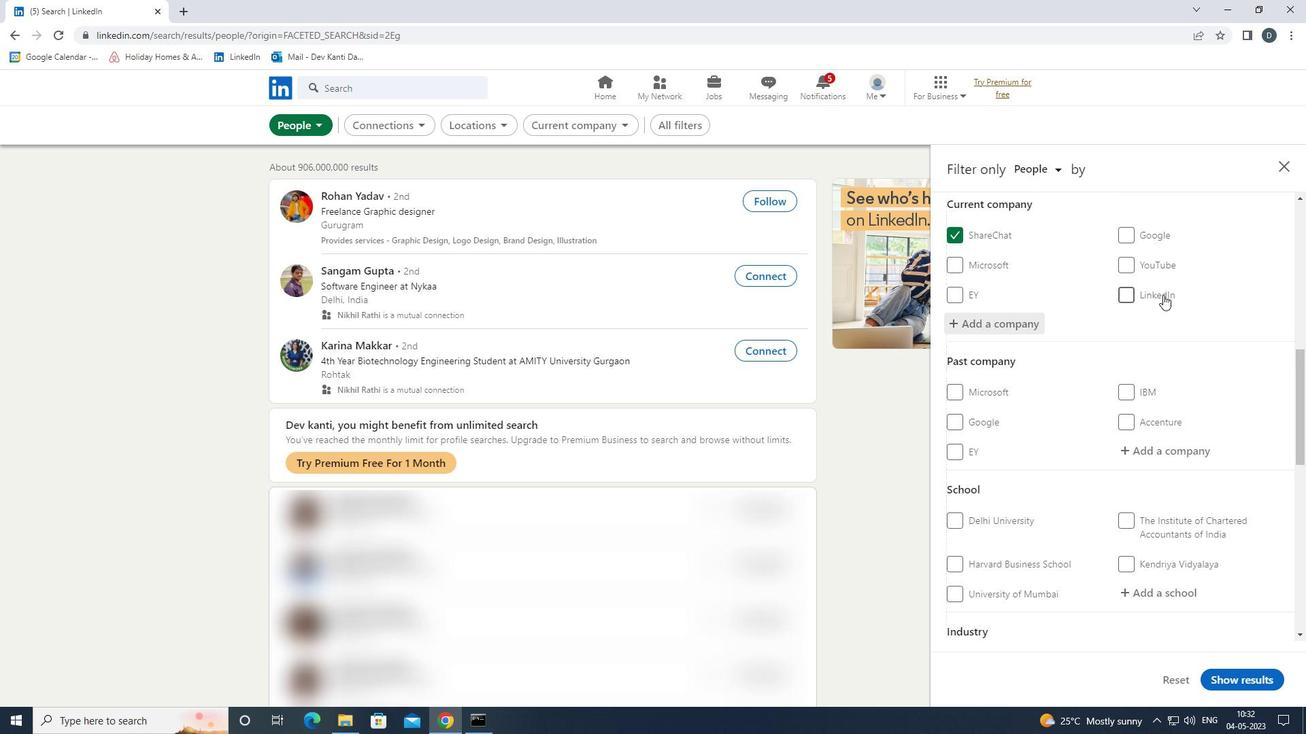 
Action: Mouse scrolled (1171, 291) with delta (0, 0)
Screenshot: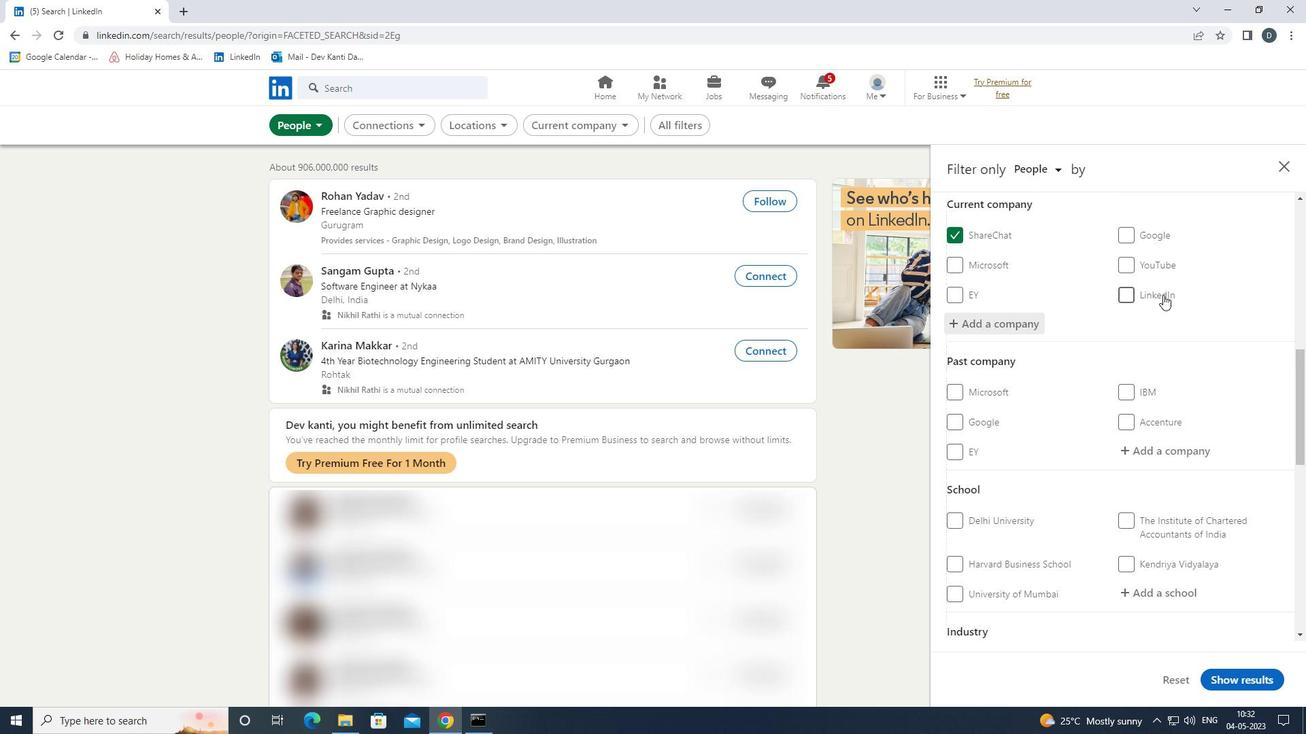 
Action: Mouse moved to (1171, 294)
Screenshot: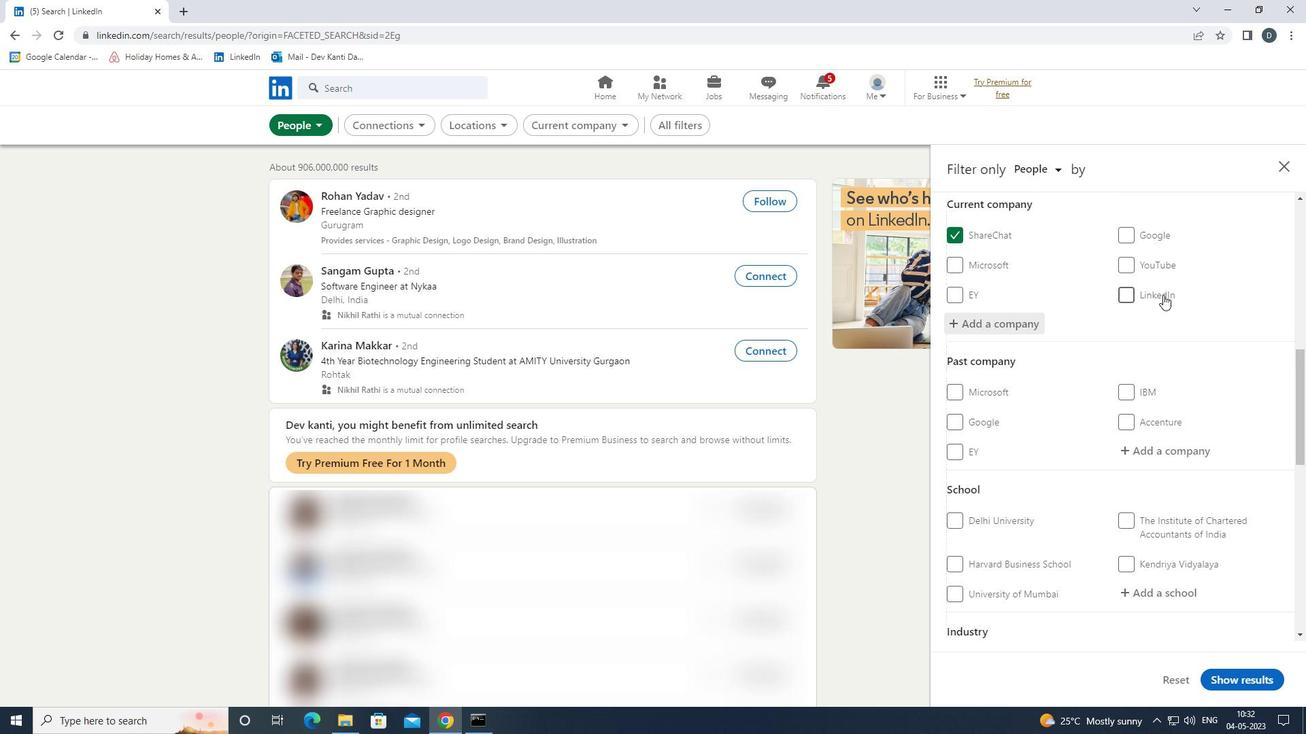 
Action: Mouse scrolled (1171, 293) with delta (0, 0)
Screenshot: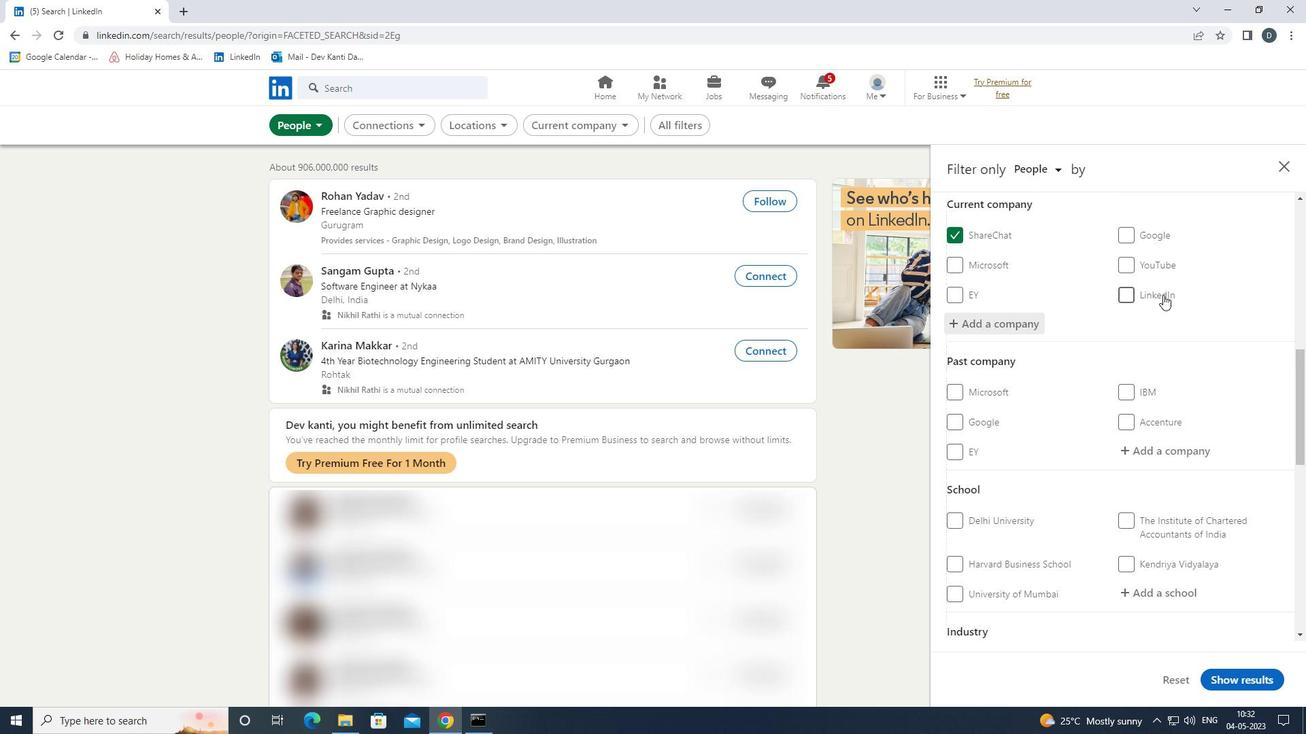 
Action: Mouse moved to (1172, 301)
Screenshot: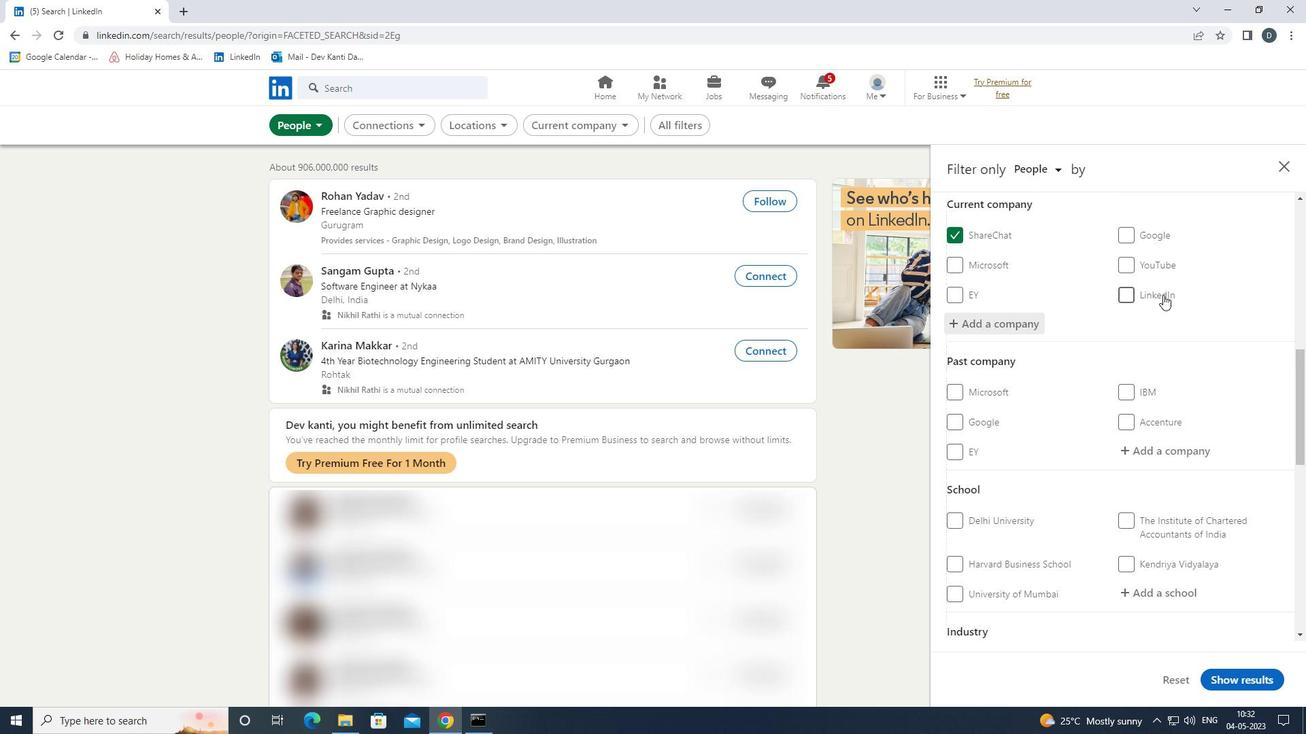 
Action: Mouse scrolled (1172, 300) with delta (0, 0)
Screenshot: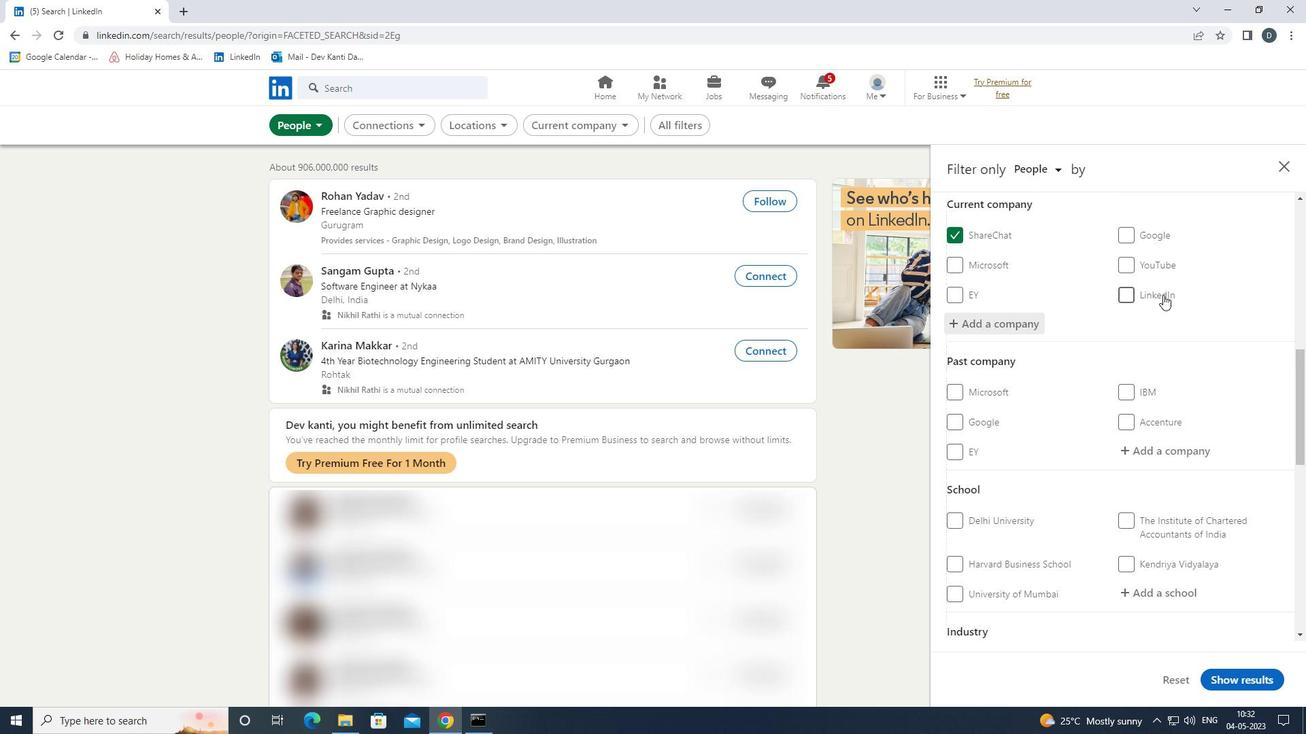 
Action: Mouse moved to (1179, 320)
Screenshot: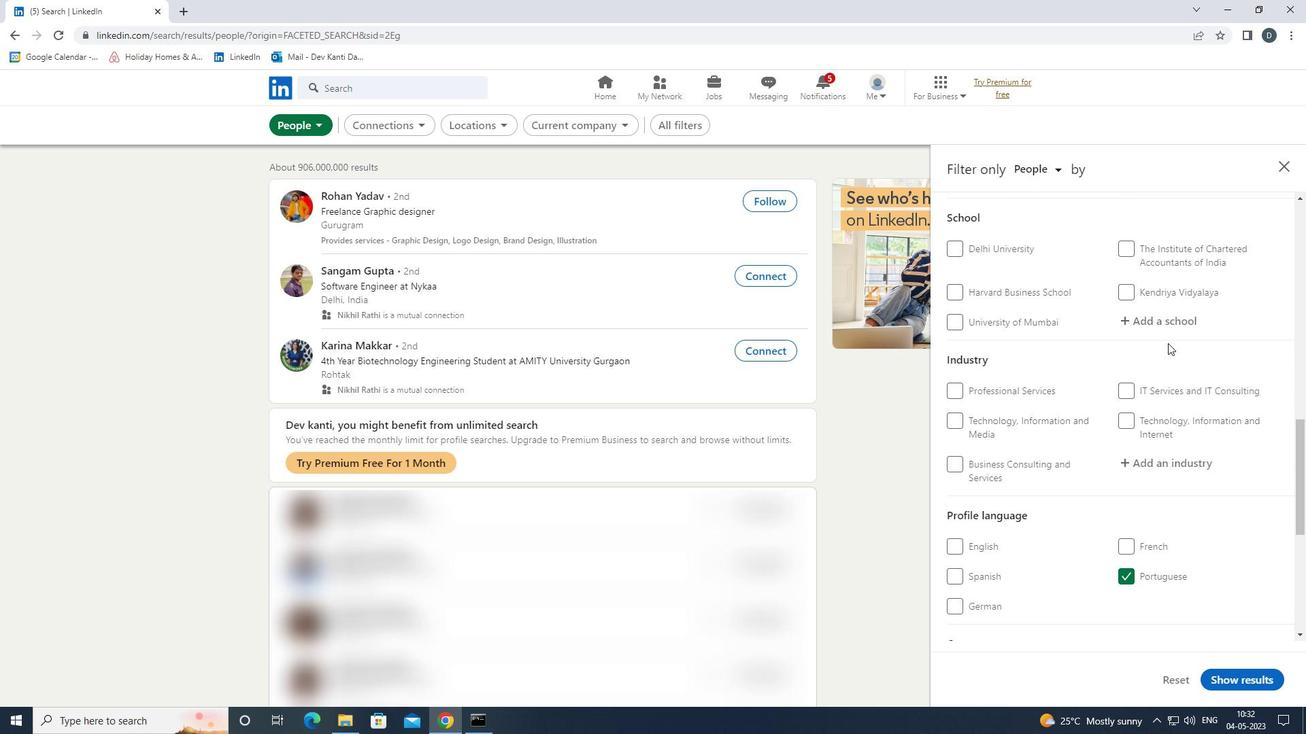 
Action: Mouse pressed left at (1179, 320)
Screenshot: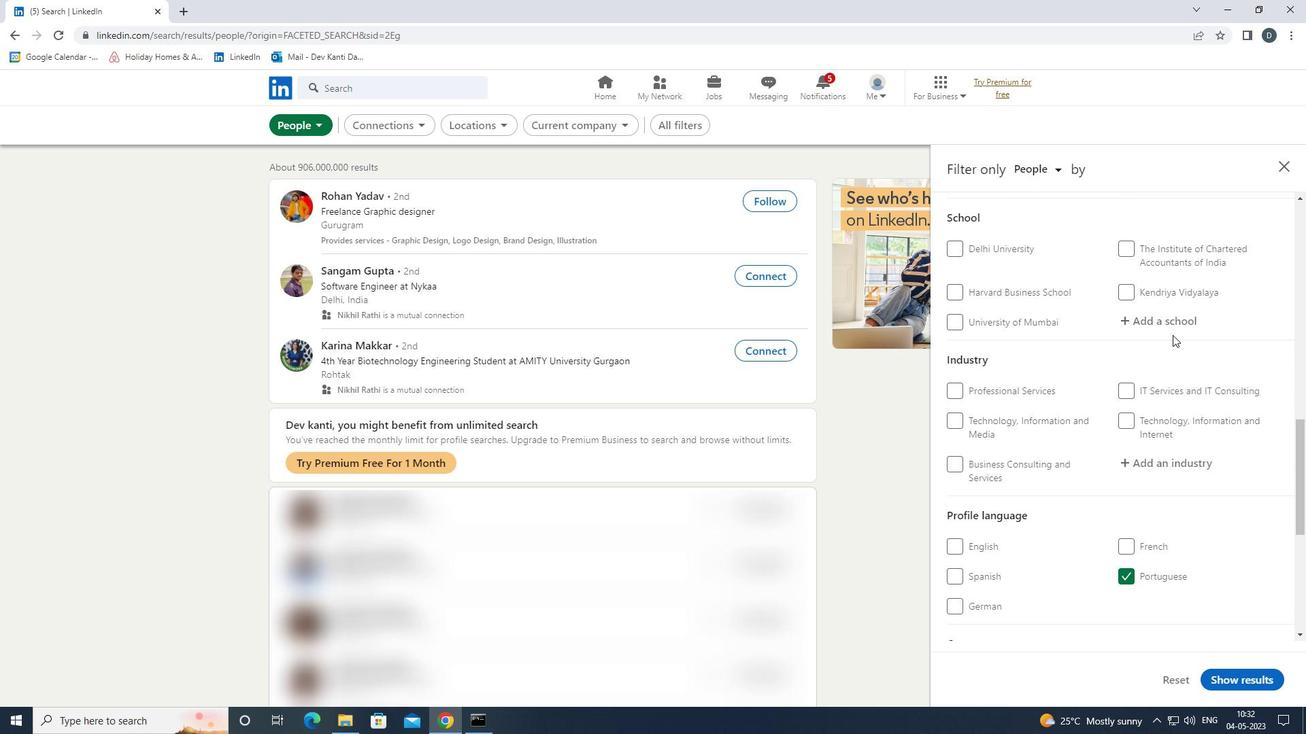 
Action: Key pressed <Key.shift>JAWAHARLAL<Key.space><Key.shift>NEHRU<Key.down><Key.down><Key.down><Key.enter>
Screenshot: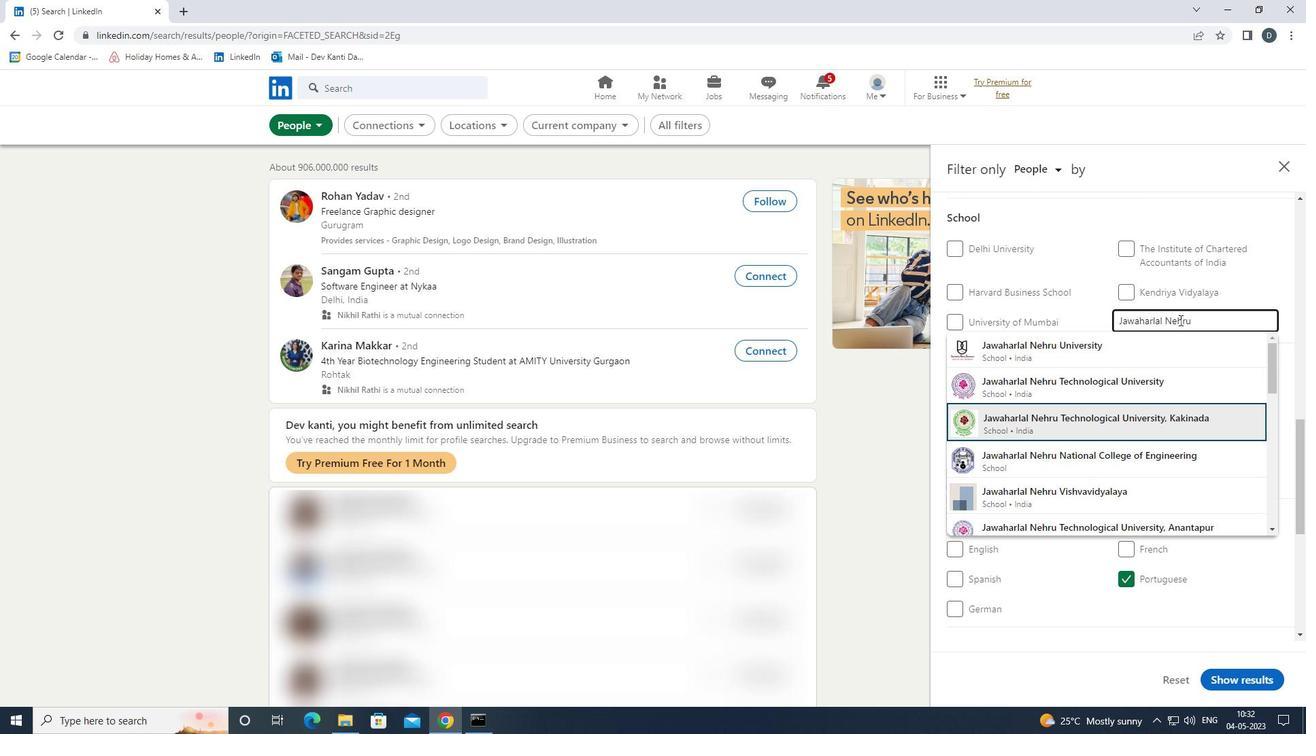 
Action: Mouse moved to (1177, 320)
Screenshot: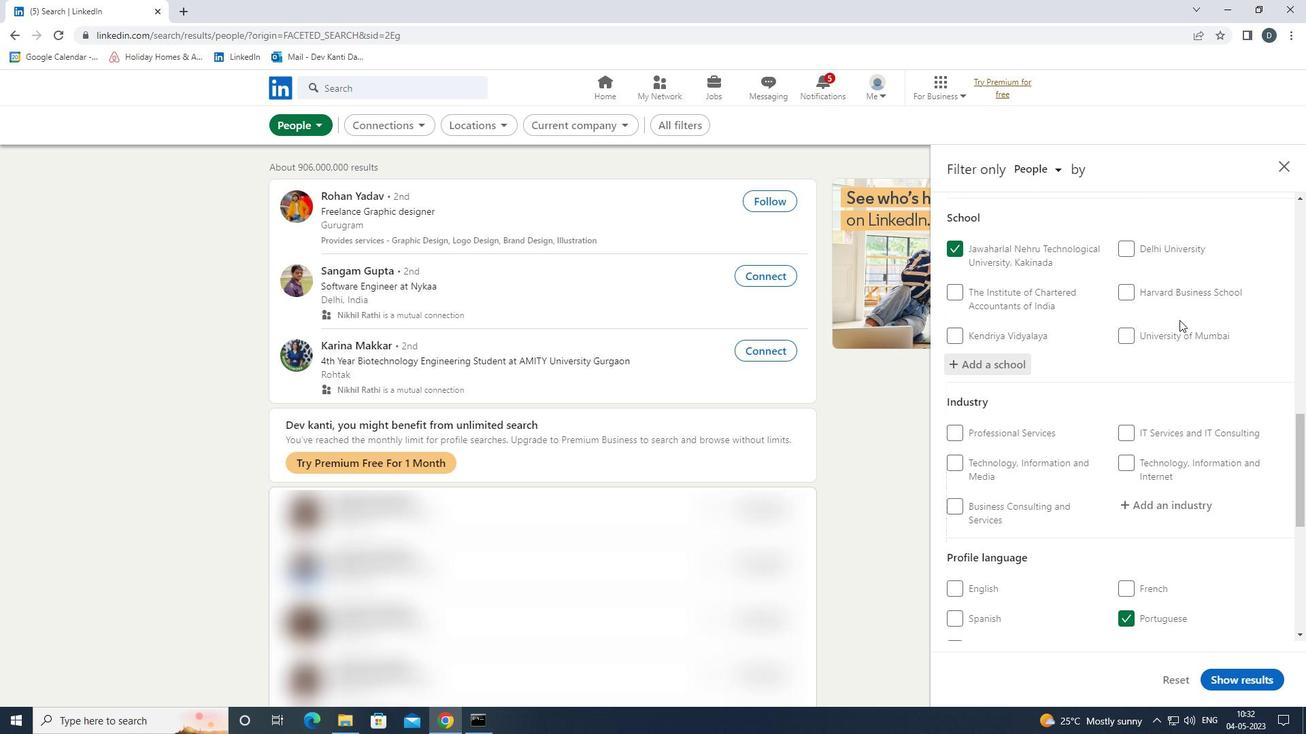
Action: Mouse scrolled (1177, 319) with delta (0, 0)
Screenshot: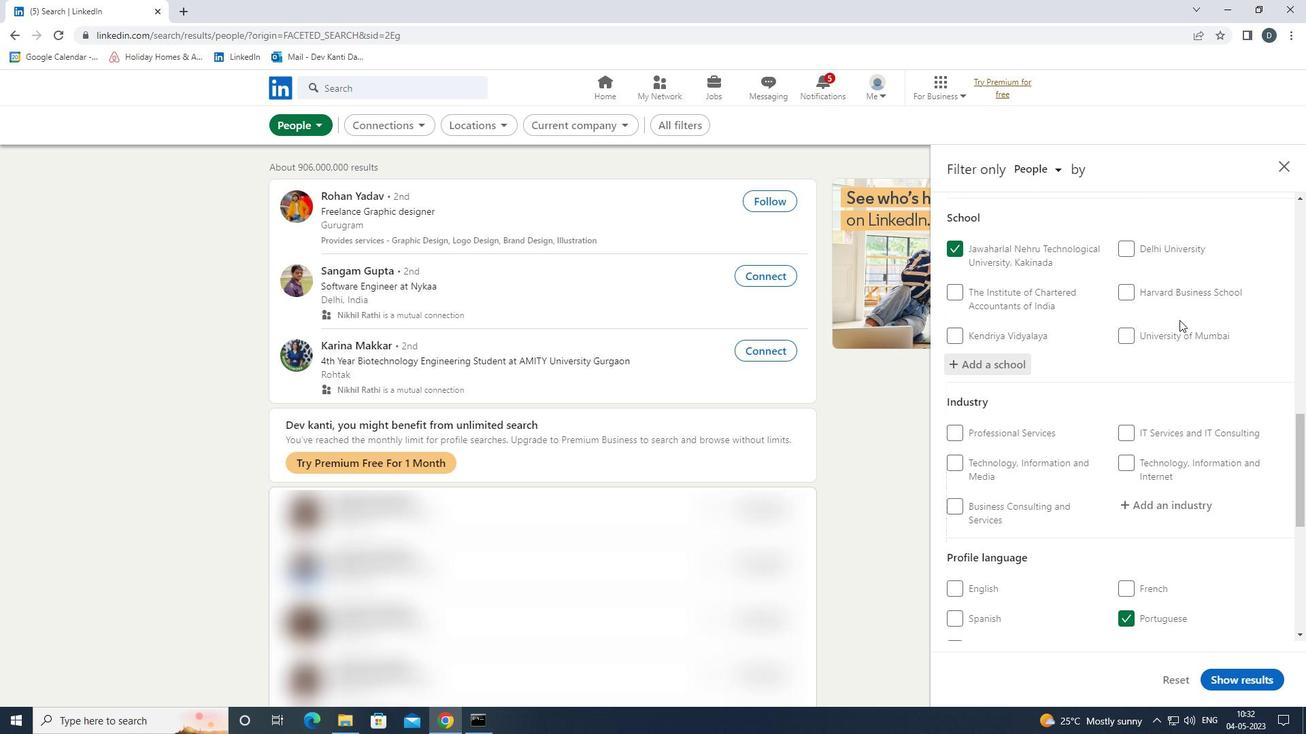 
Action: Mouse moved to (1174, 327)
Screenshot: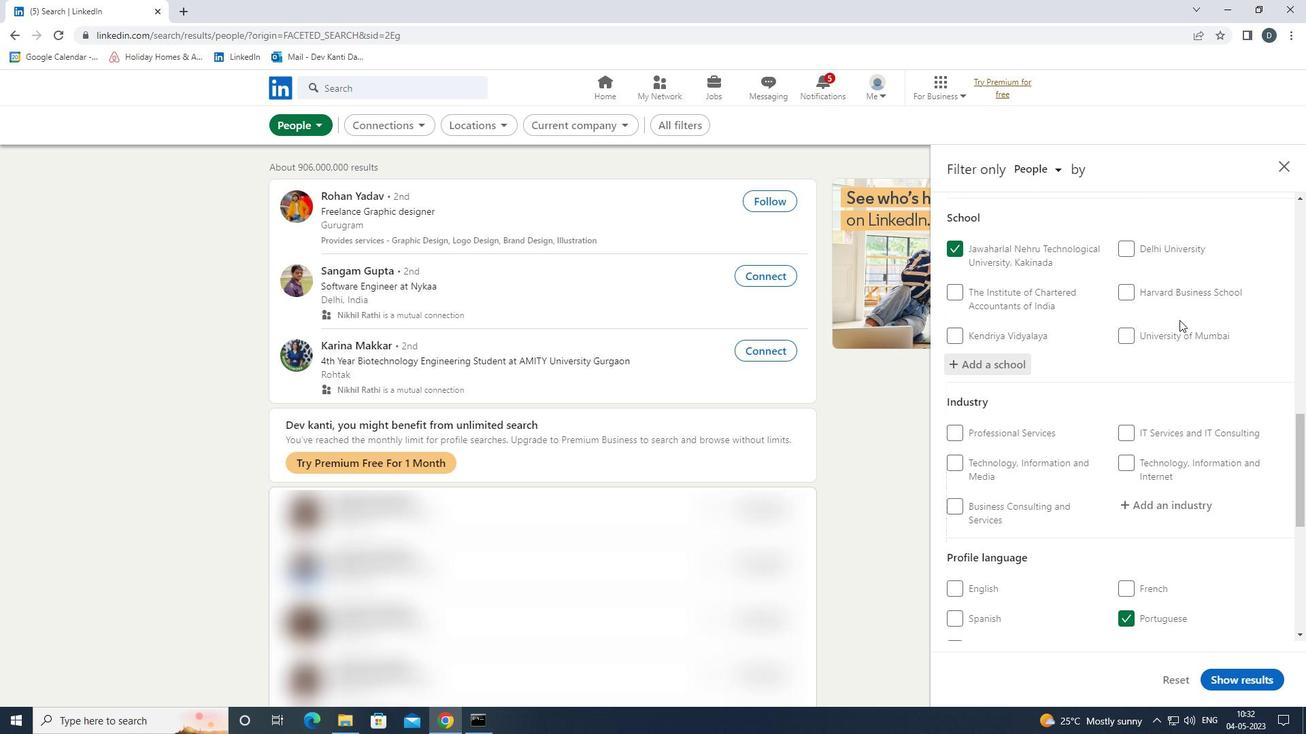 
Action: Mouse scrolled (1174, 327) with delta (0, 0)
Screenshot: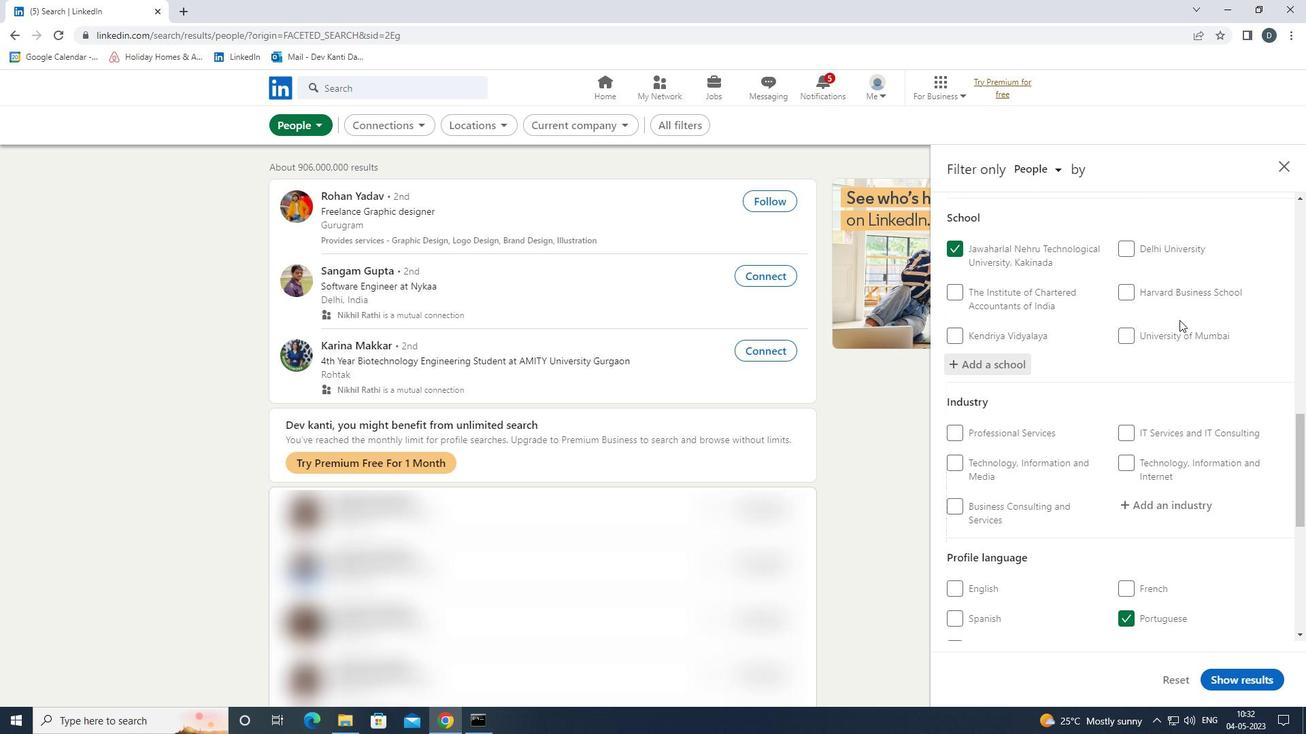 
Action: Mouse moved to (1172, 331)
Screenshot: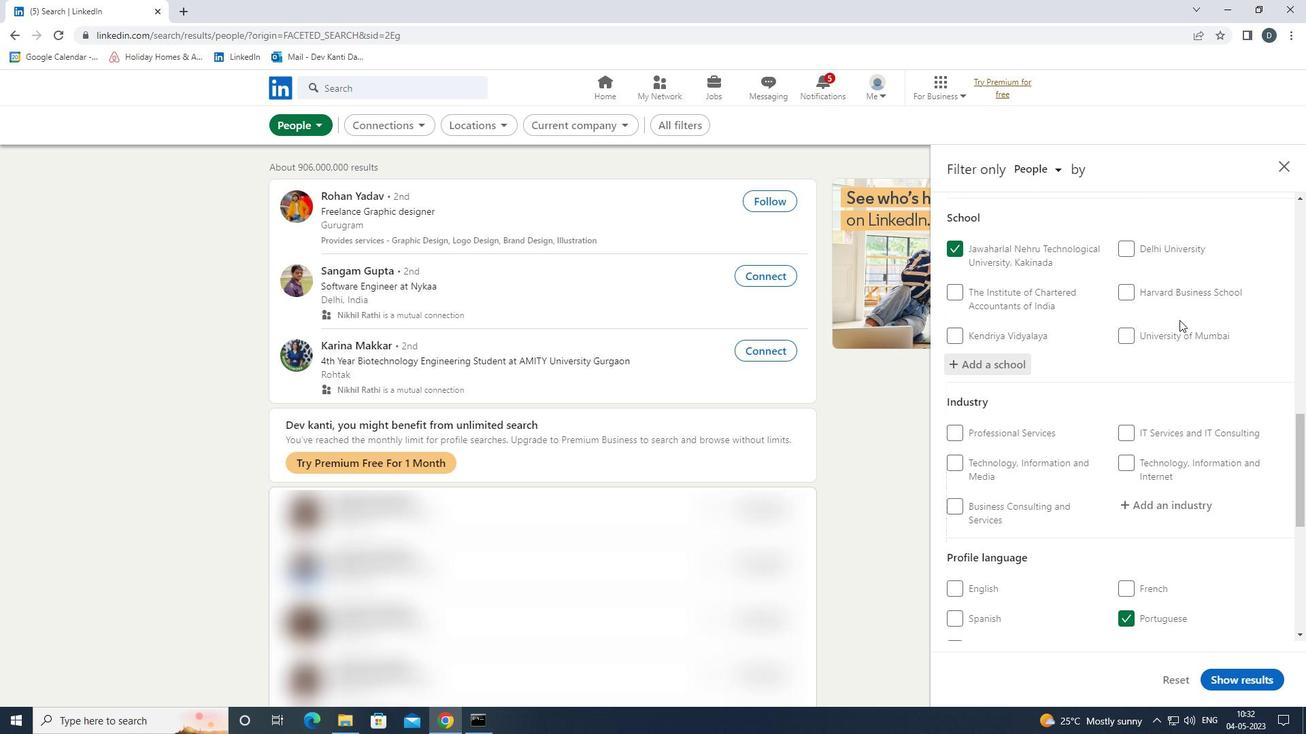 
Action: Mouse scrolled (1172, 330) with delta (0, 0)
Screenshot: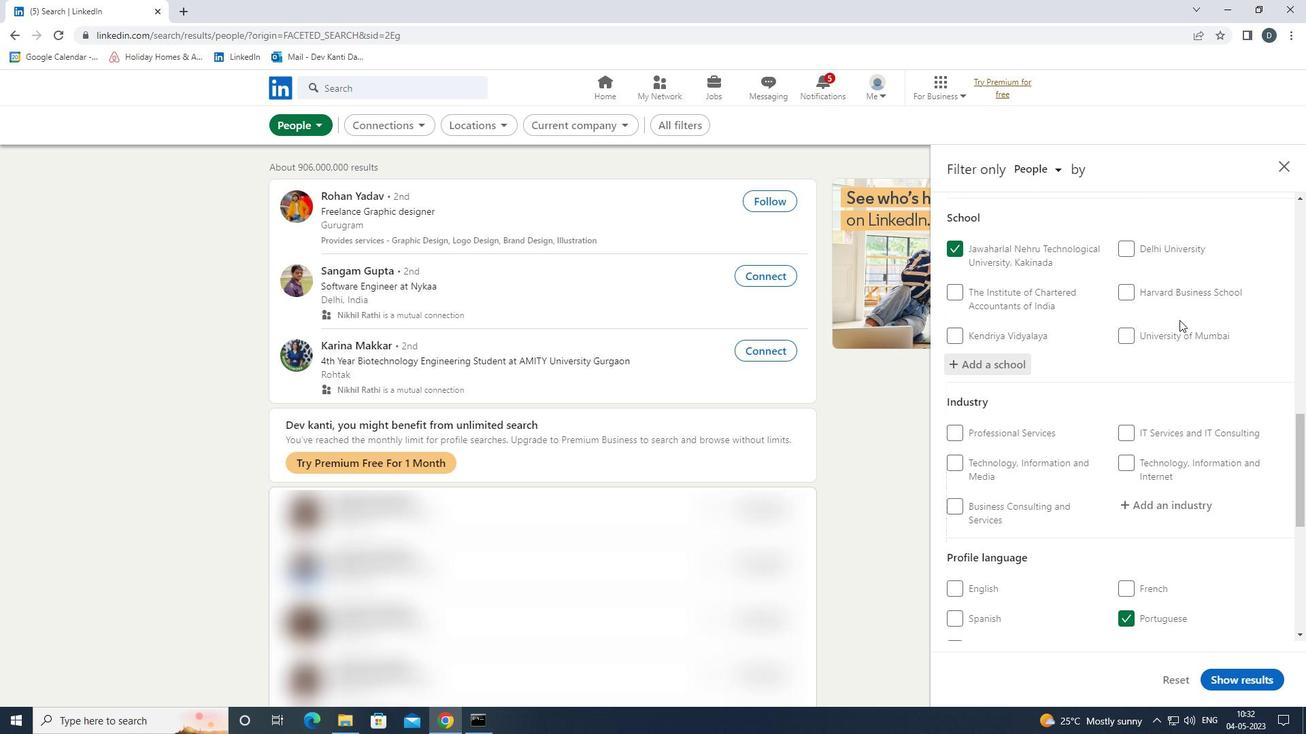 
Action: Mouse moved to (1172, 331)
Screenshot: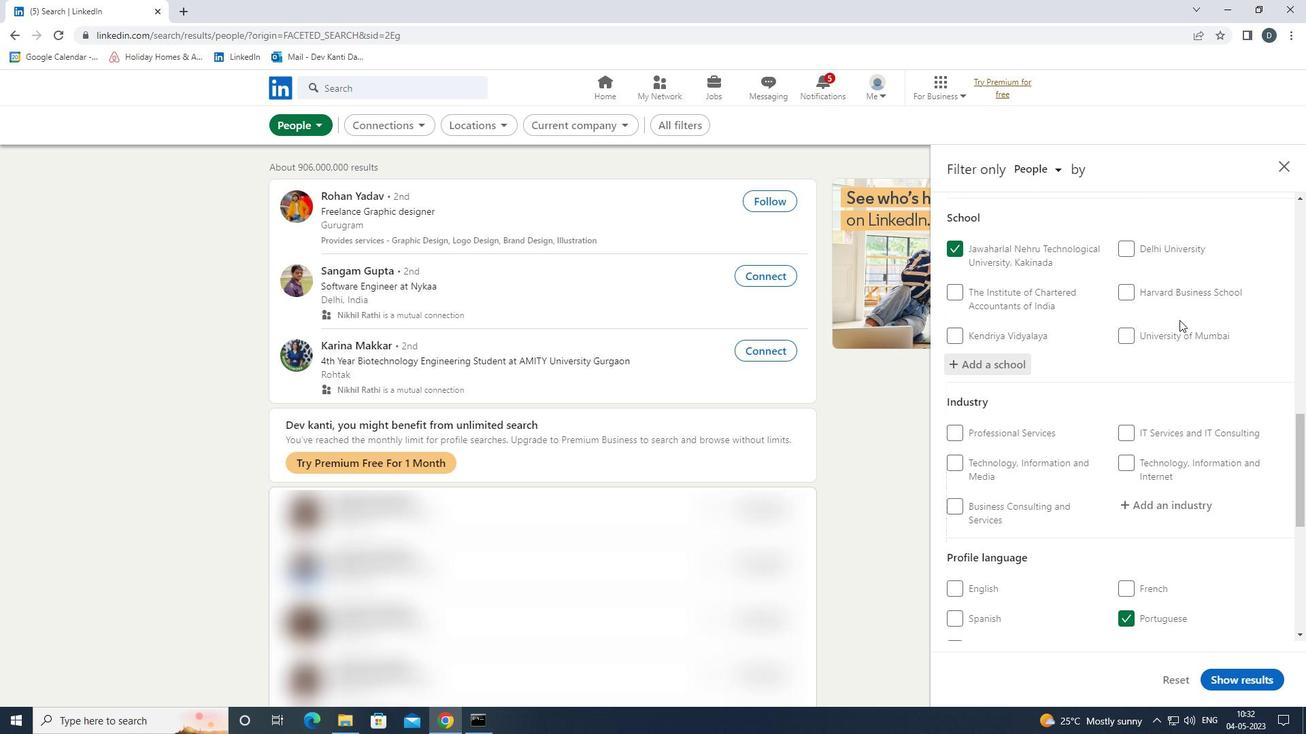 
Action: Mouse scrolled (1172, 331) with delta (0, 0)
Screenshot: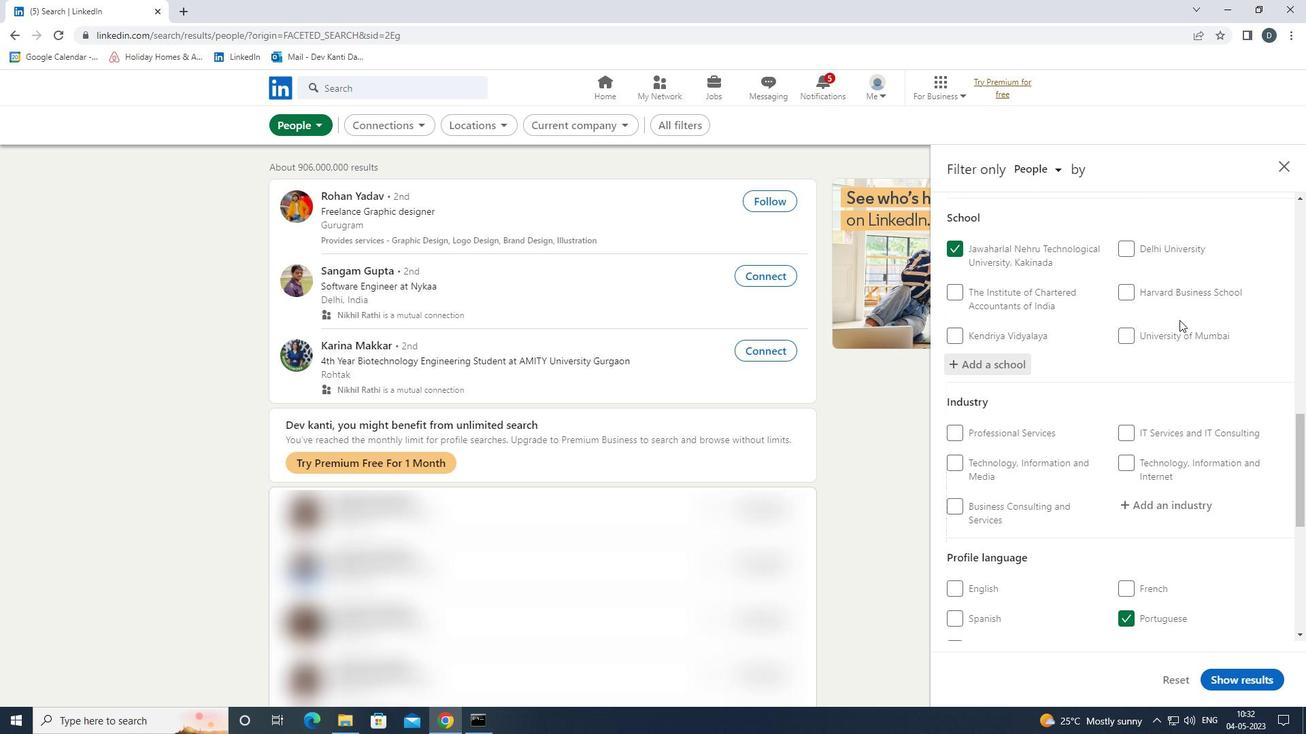 
Action: Mouse moved to (1176, 227)
Screenshot: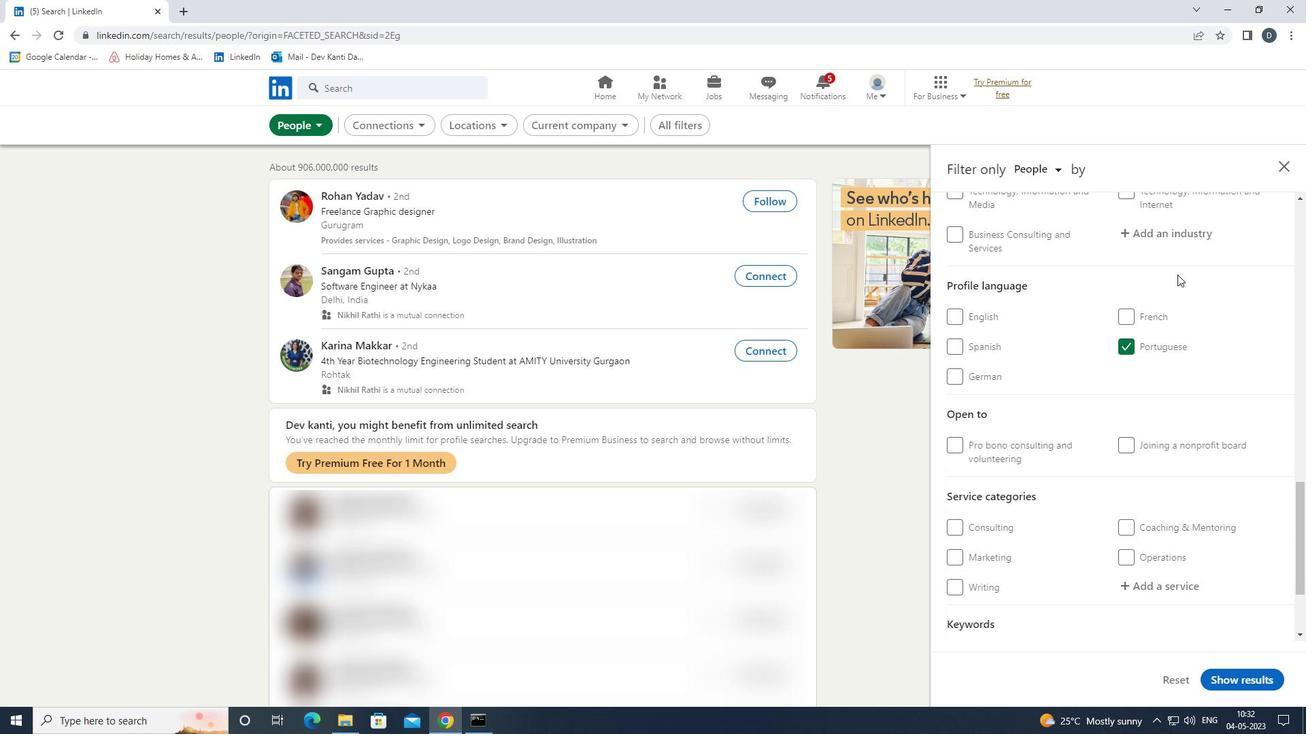 
Action: Mouse pressed left at (1176, 227)
Screenshot: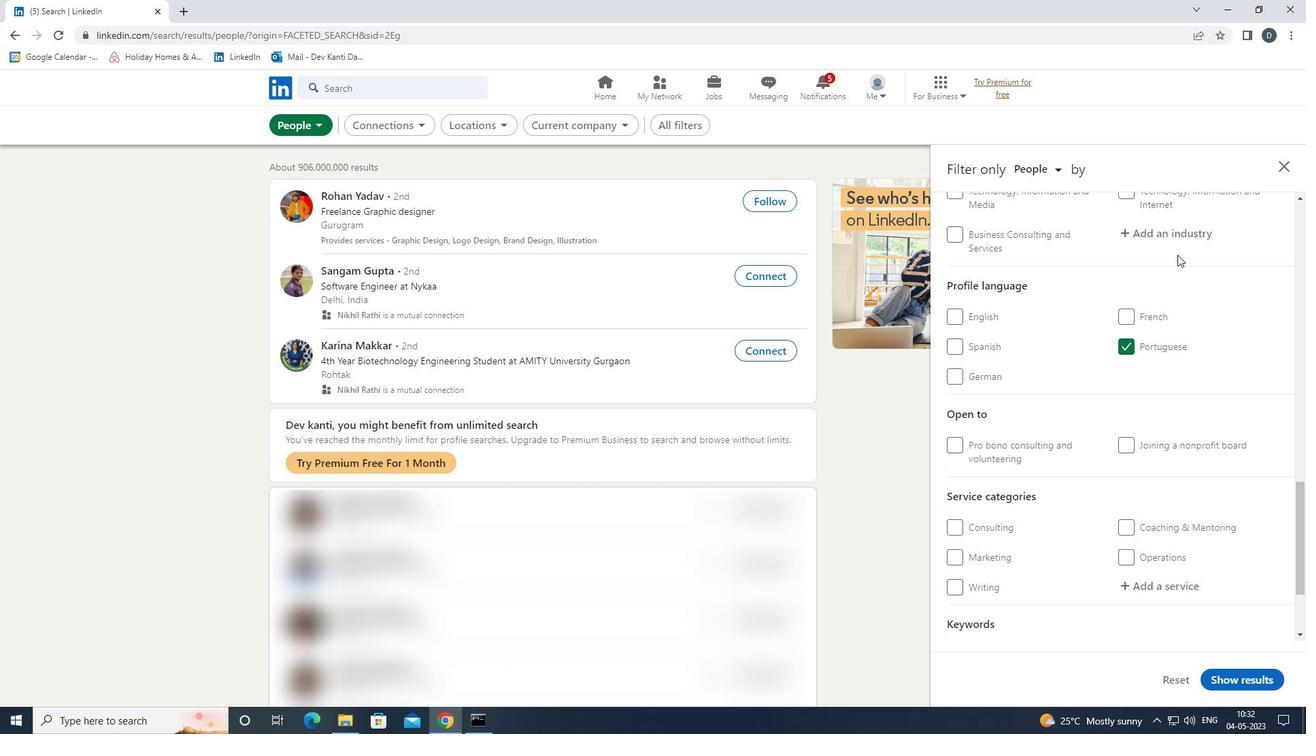 
Action: Mouse moved to (1173, 227)
Screenshot: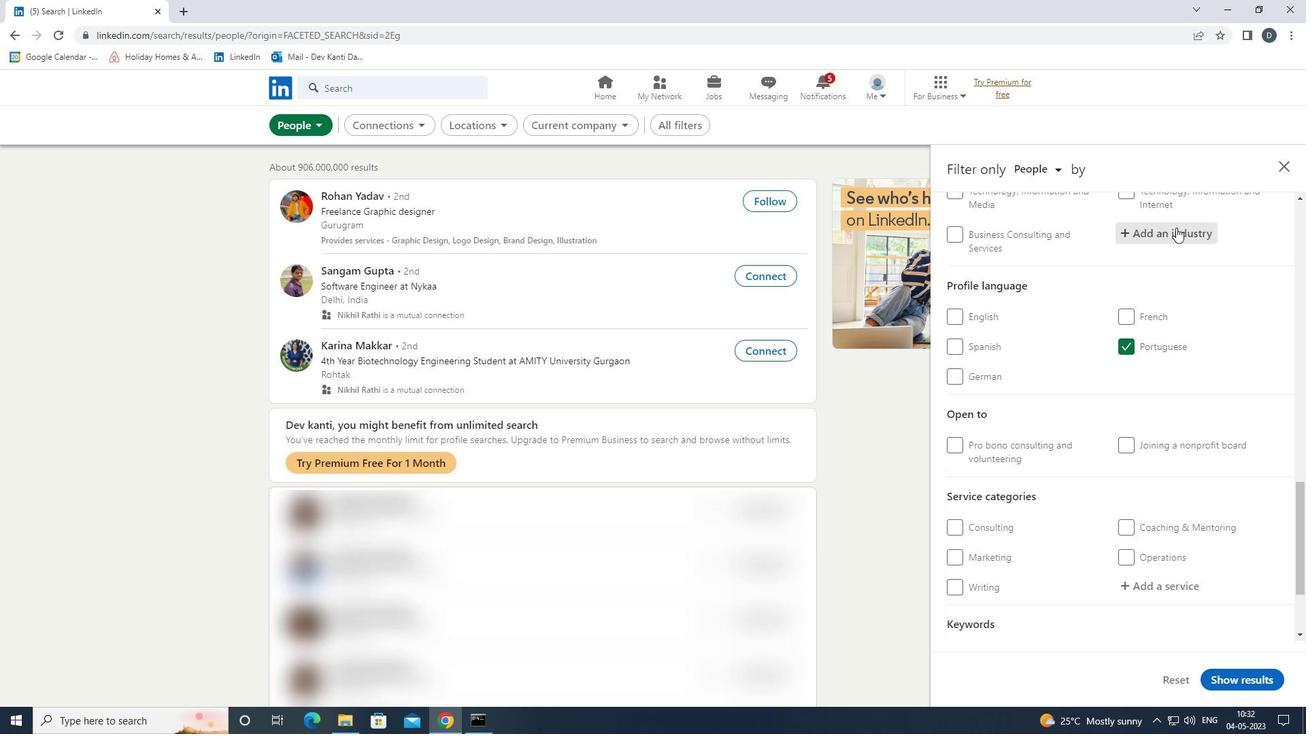 
Action: Key pressed <Key.shift>I
Screenshot: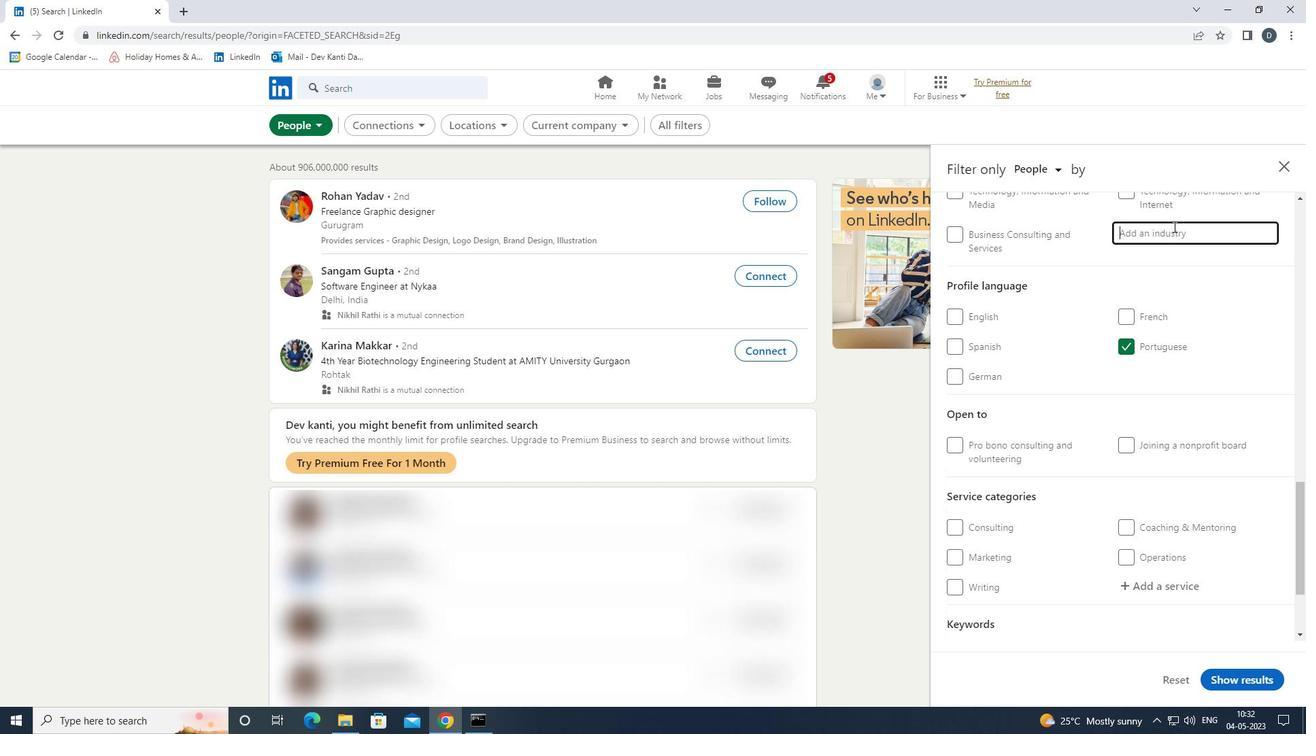 
Action: Mouse moved to (1173, 227)
Screenshot: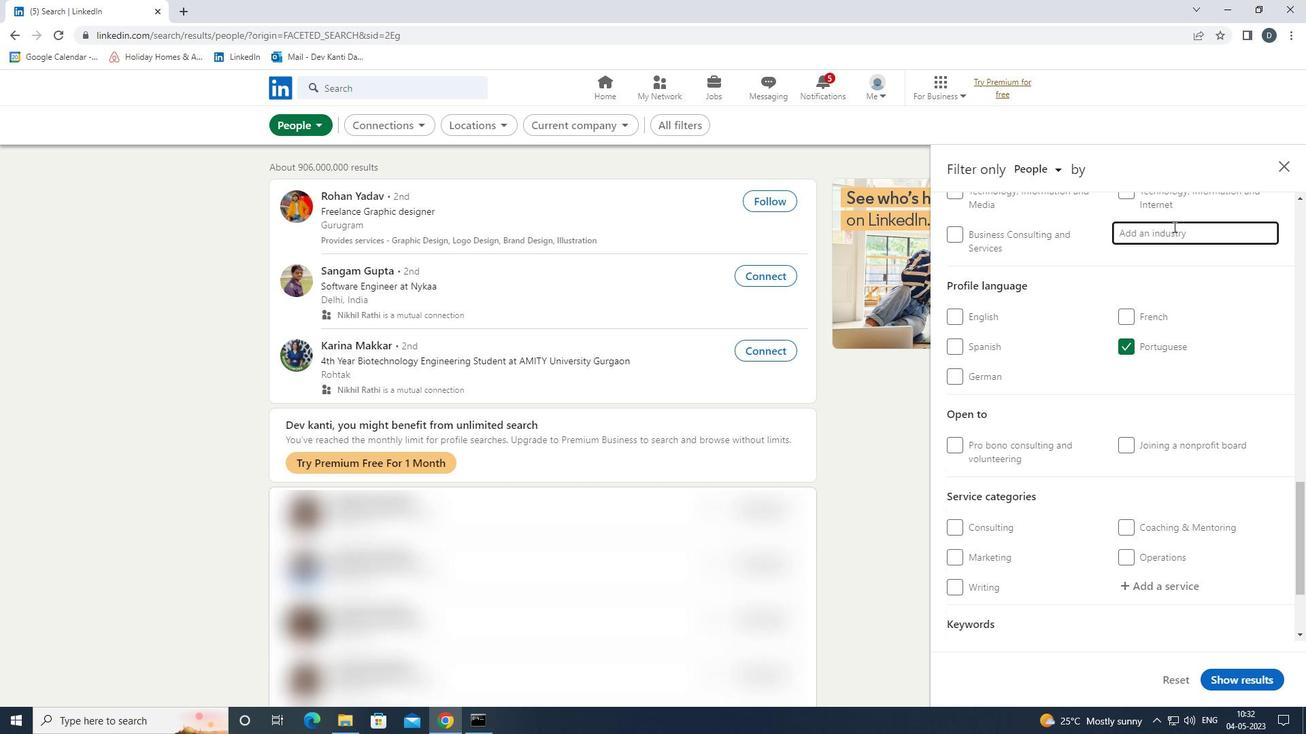 
Action: Key pressed T<Key.space><Key.shift>SYSTEM<Key.down><Key.enter>
Screenshot: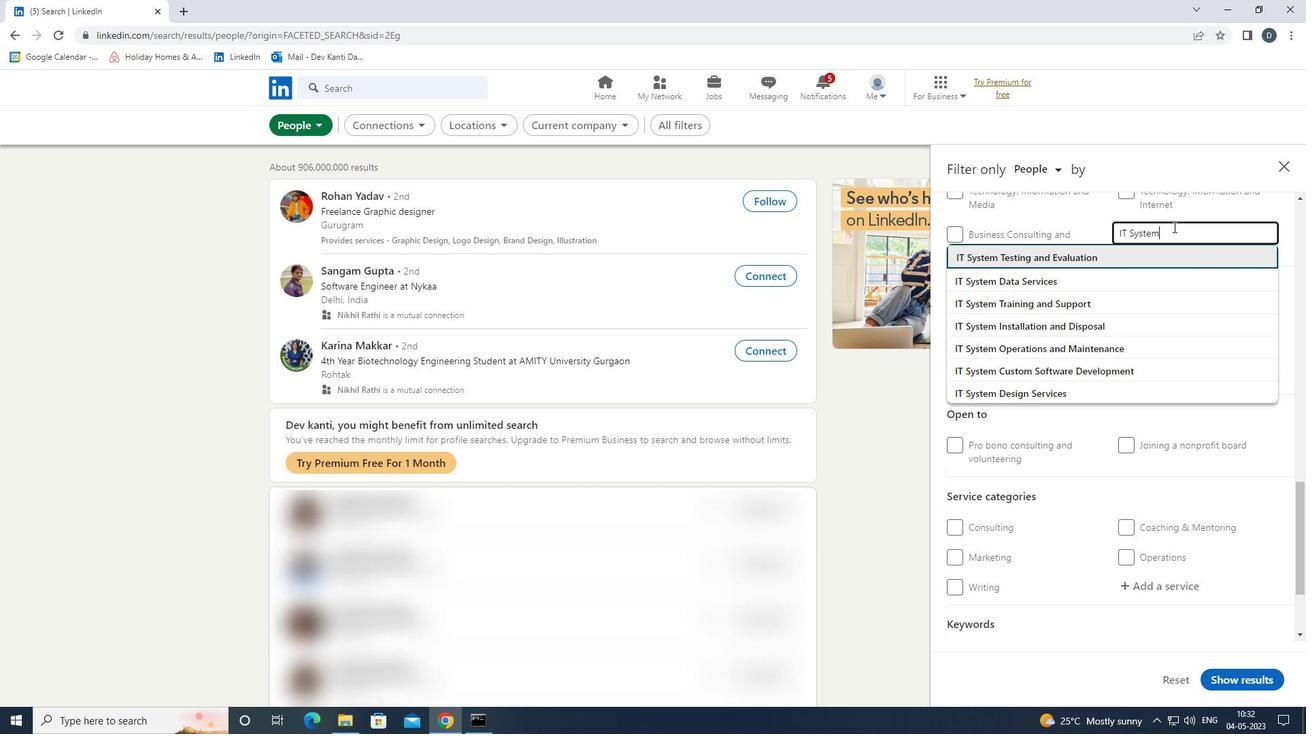 
Action: Mouse moved to (1165, 248)
Screenshot: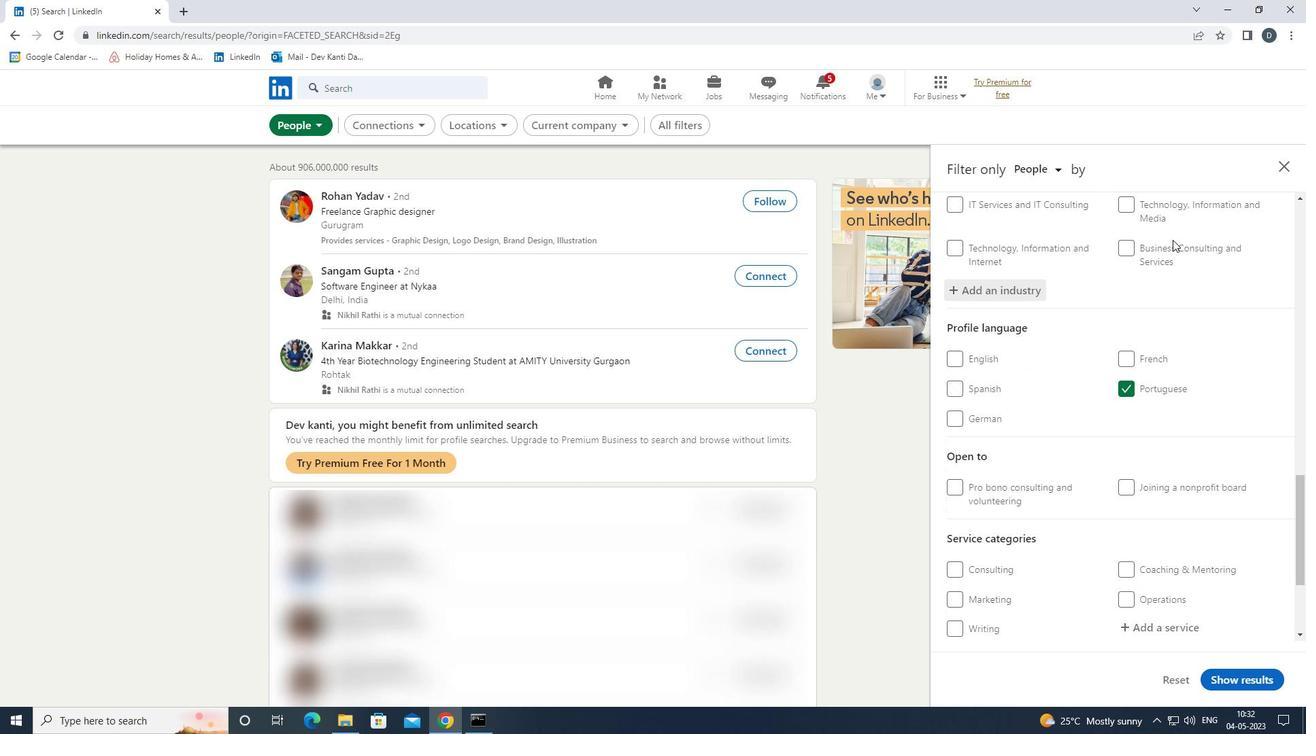 
Action: Mouse scrolled (1165, 248) with delta (0, 0)
Screenshot: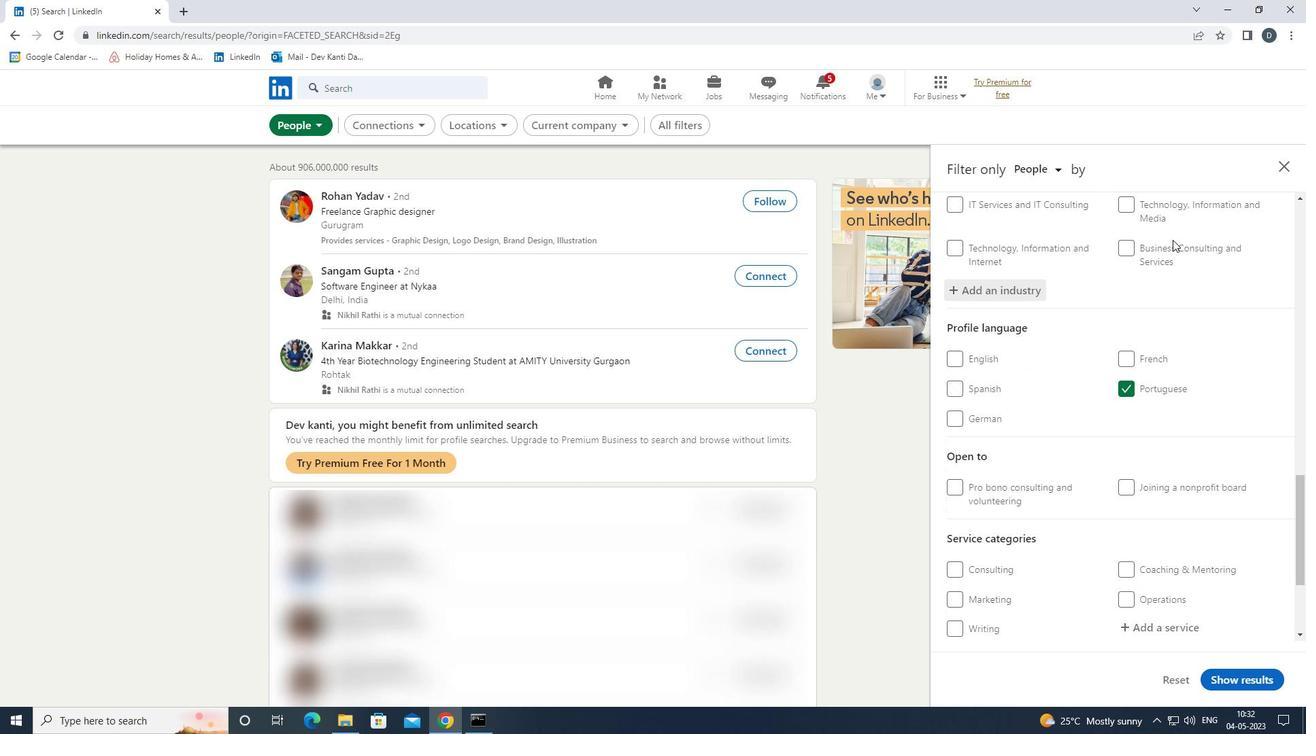 
Action: Mouse moved to (1165, 251)
Screenshot: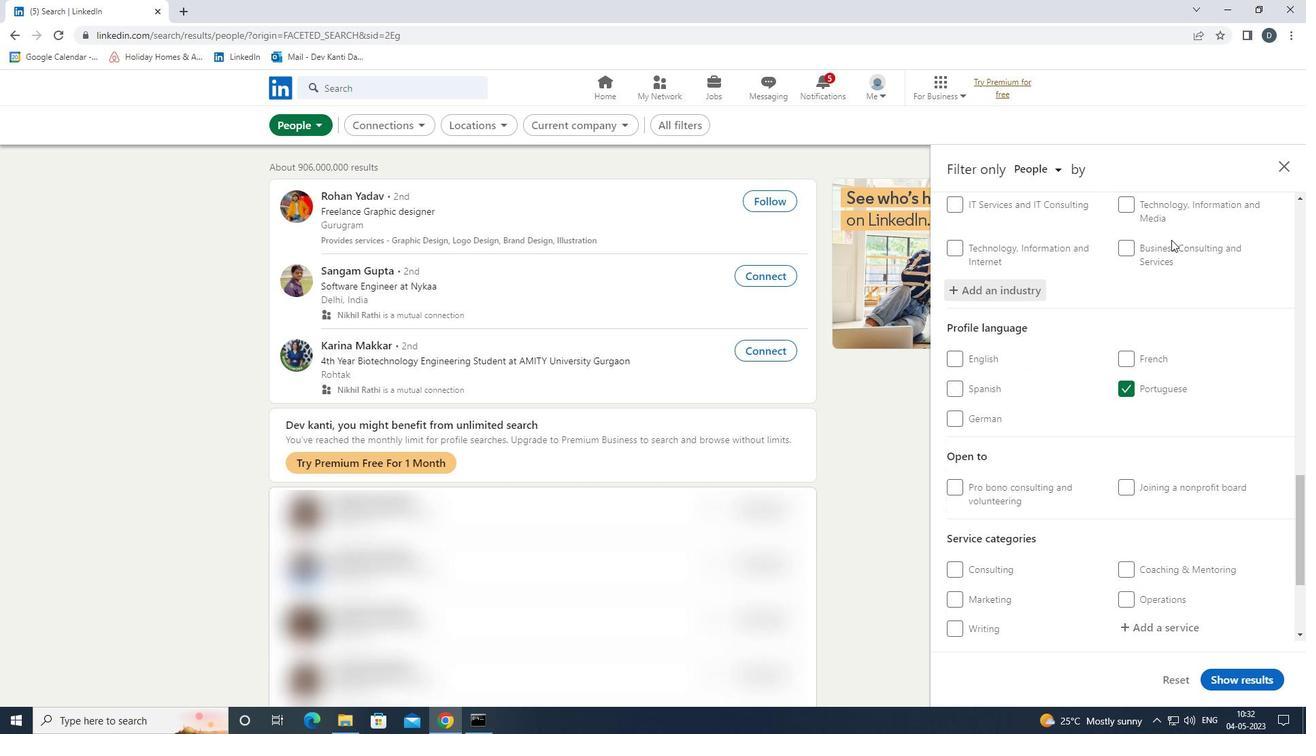 
Action: Mouse scrolled (1165, 251) with delta (0, 0)
Screenshot: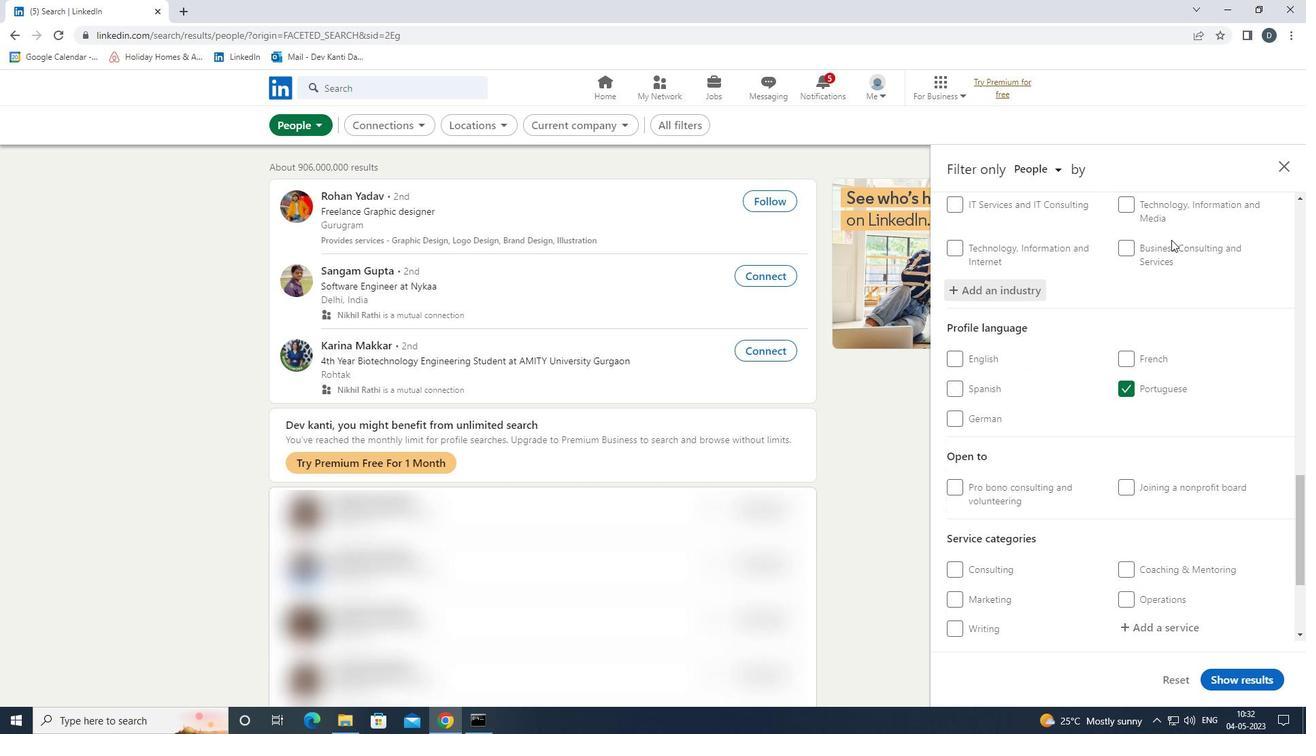 
Action: Mouse moved to (1165, 257)
Screenshot: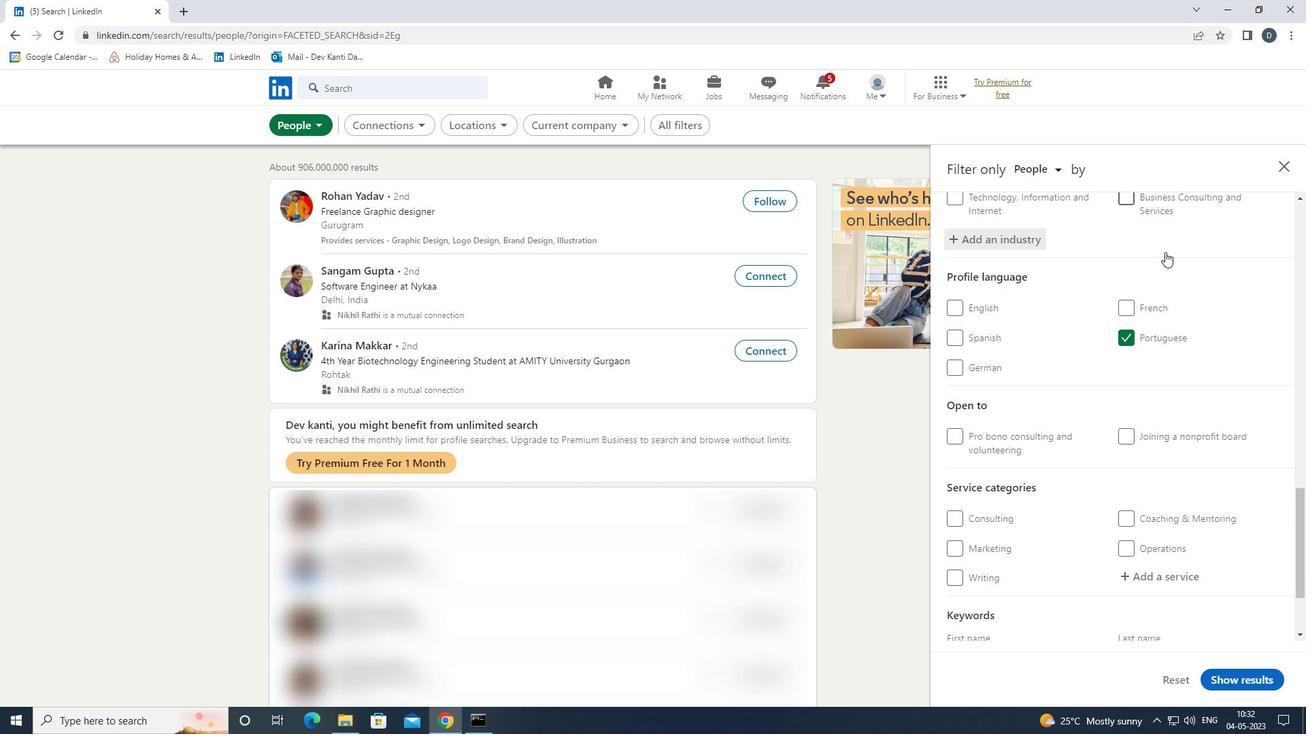 
Action: Mouse scrolled (1165, 257) with delta (0, 0)
Screenshot: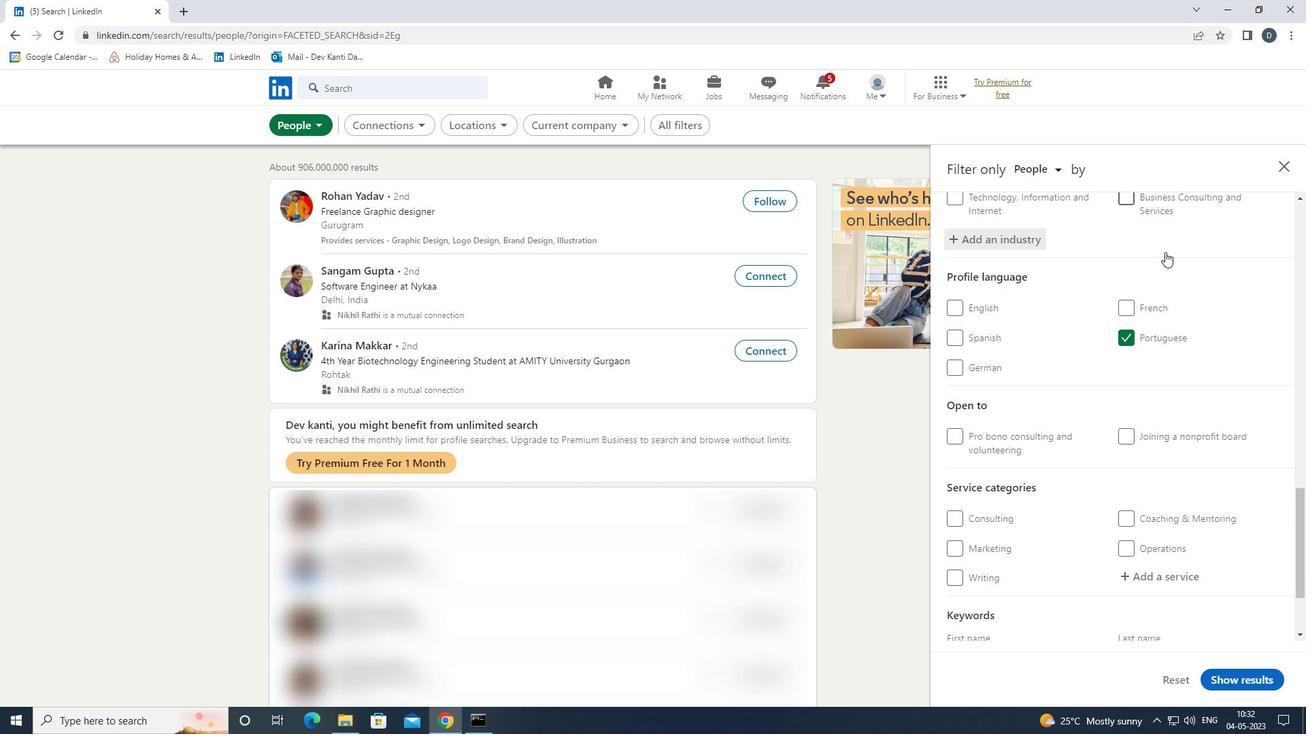 
Action: Mouse moved to (1146, 449)
Screenshot: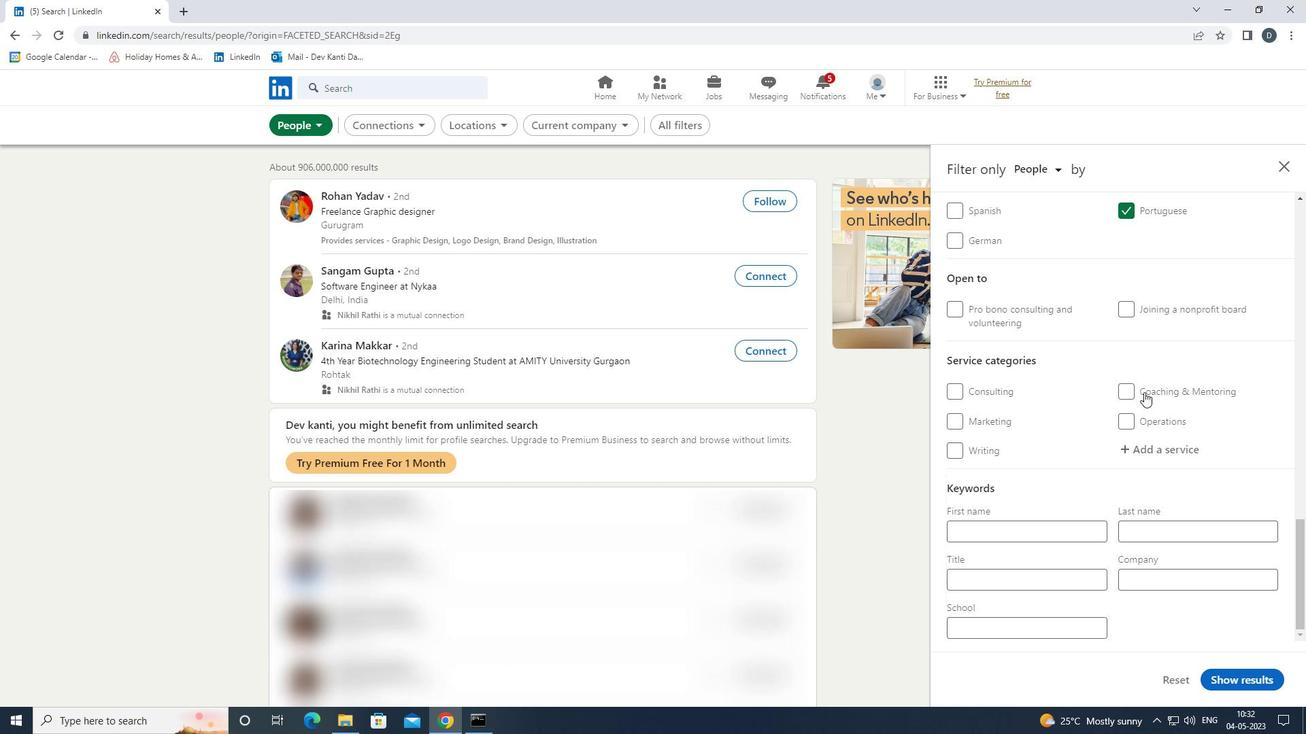 
Action: Mouse pressed left at (1146, 449)
Screenshot: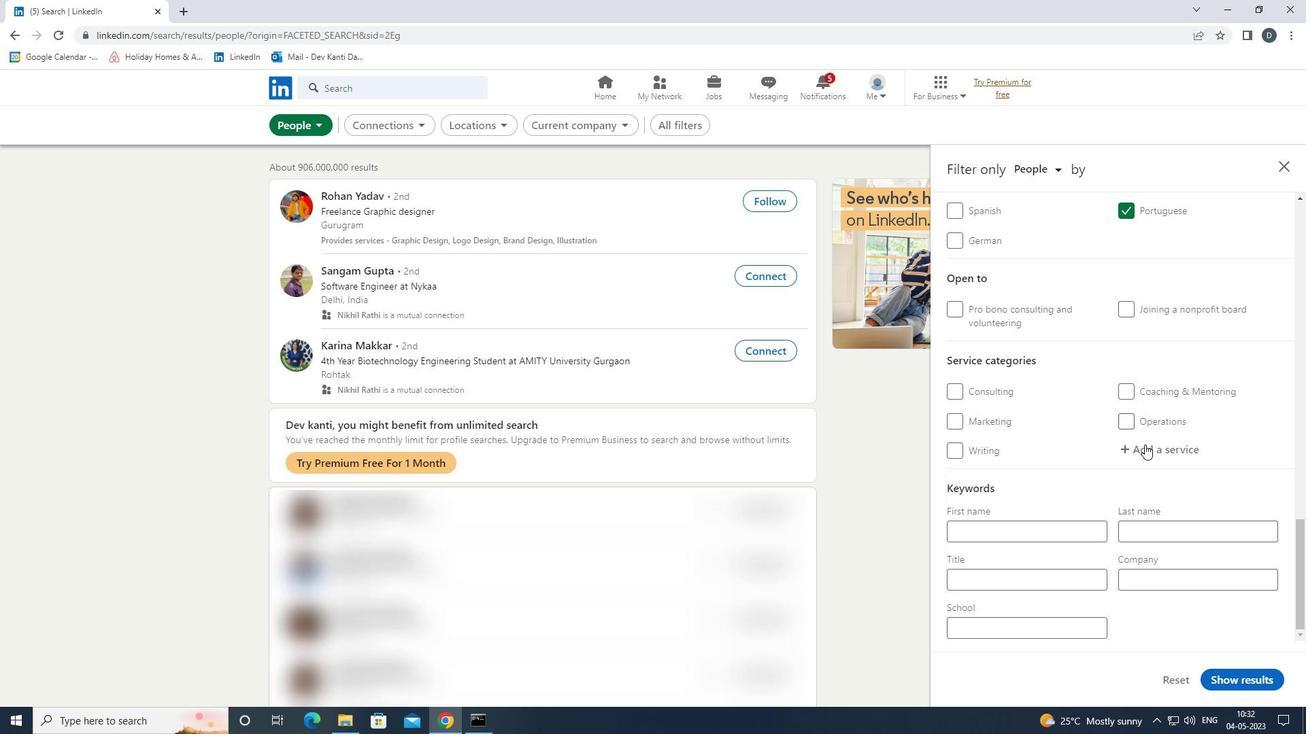 
Action: Mouse moved to (1151, 443)
Screenshot: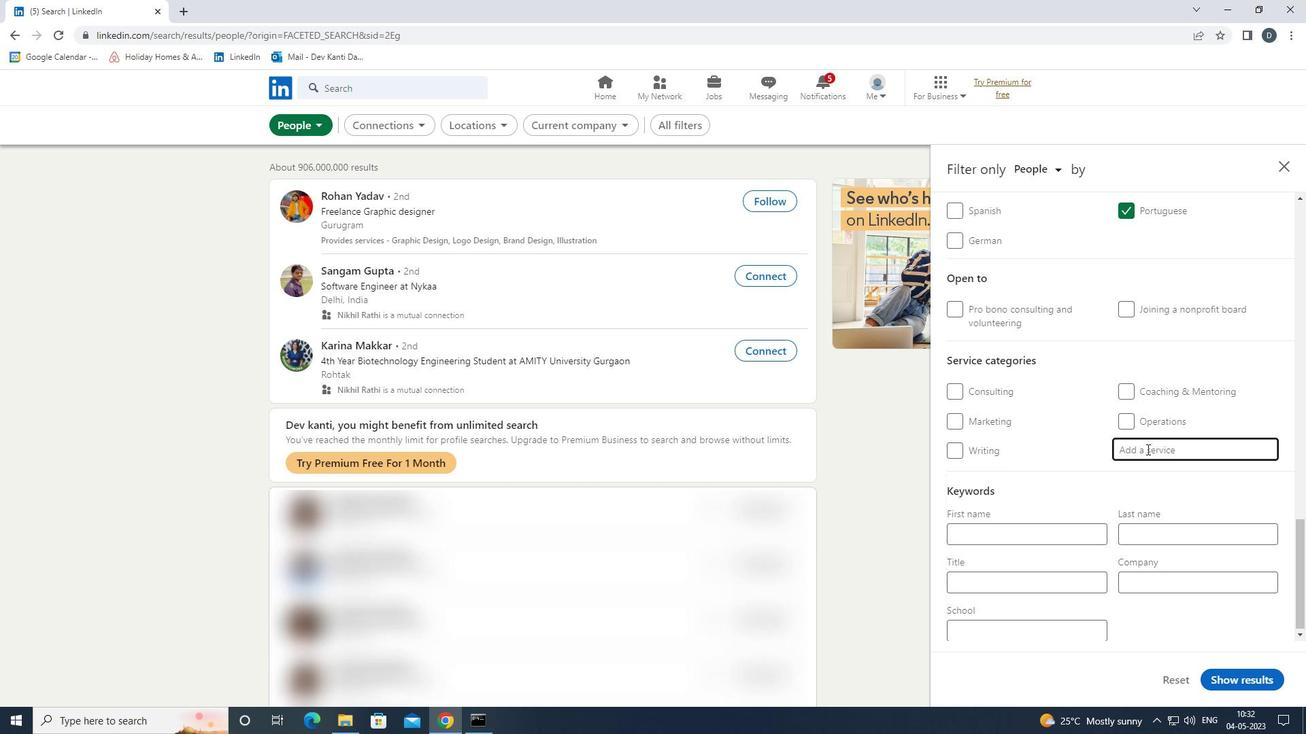 
Action: Key pressed <Key.shift><Key.shift>VIRTUAL<Key.space><Key.shift>ASSISTANT<Key.down><Key.enter>
Screenshot: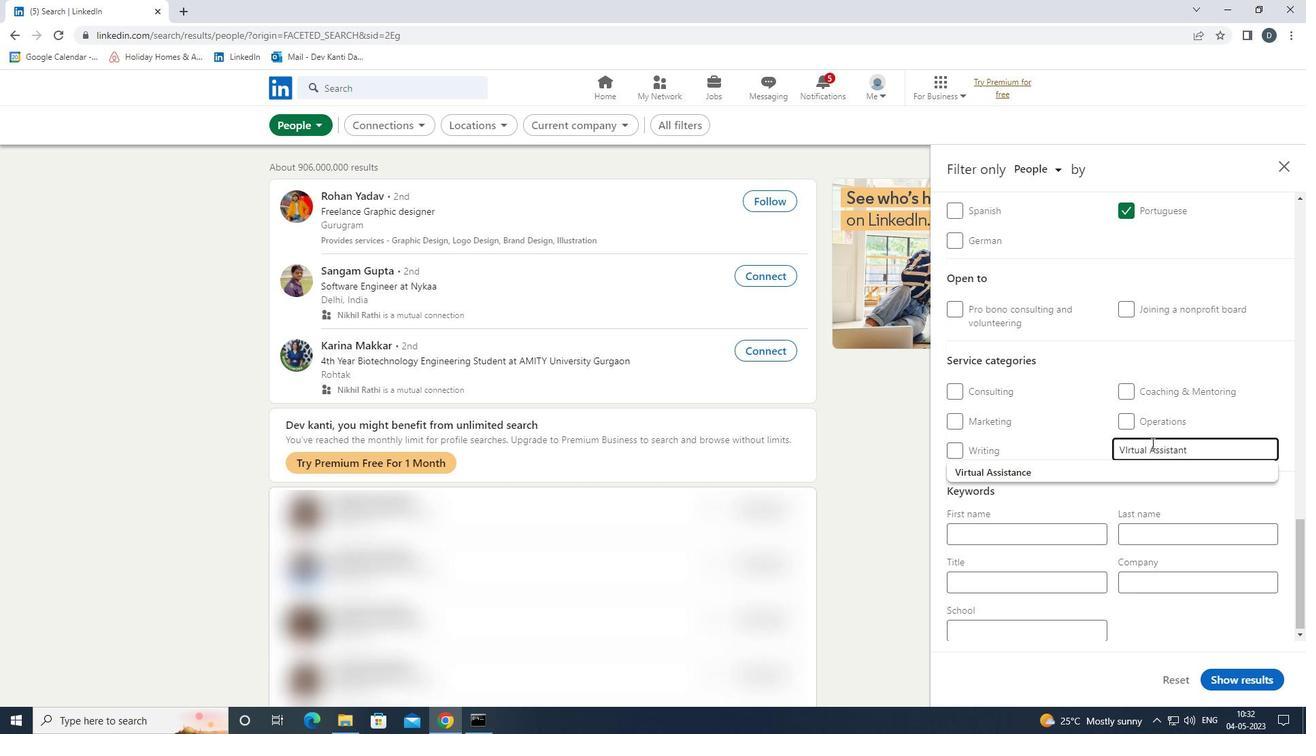 
Action: Mouse moved to (1123, 437)
Screenshot: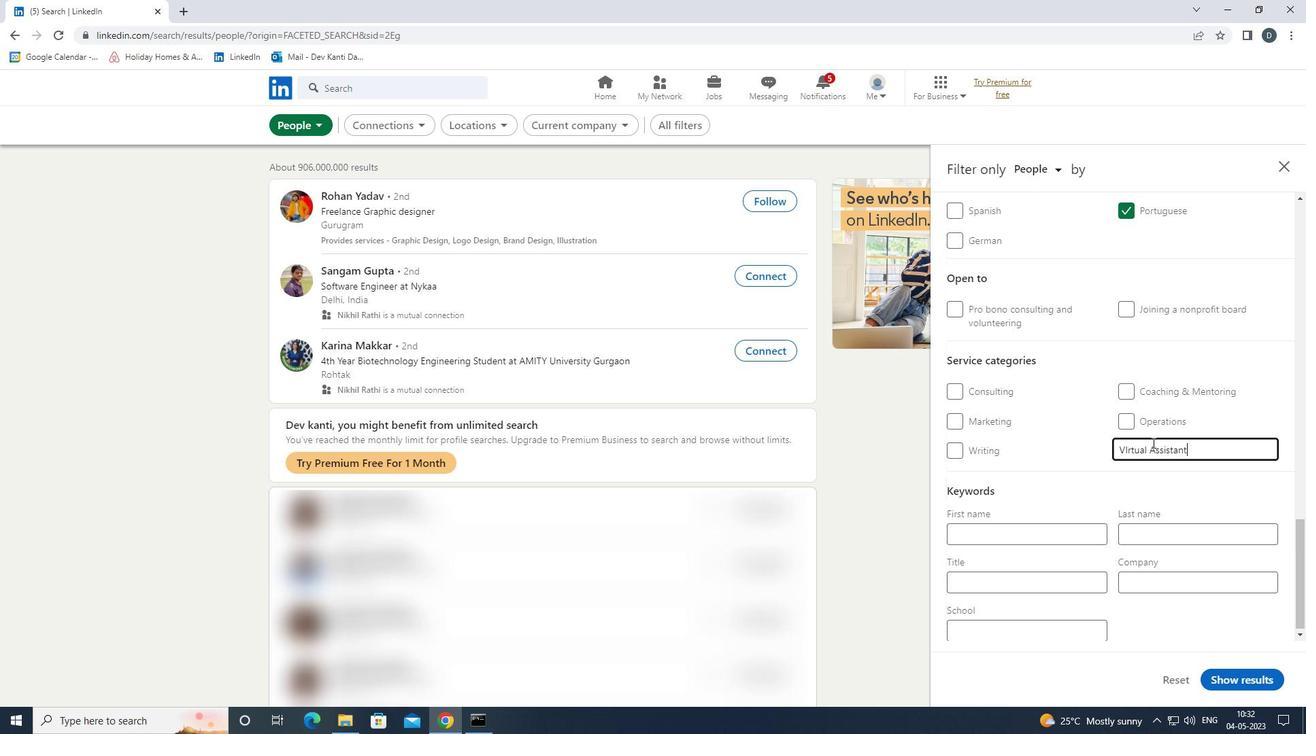 
Action: Mouse scrolled (1123, 436) with delta (0, 0)
Screenshot: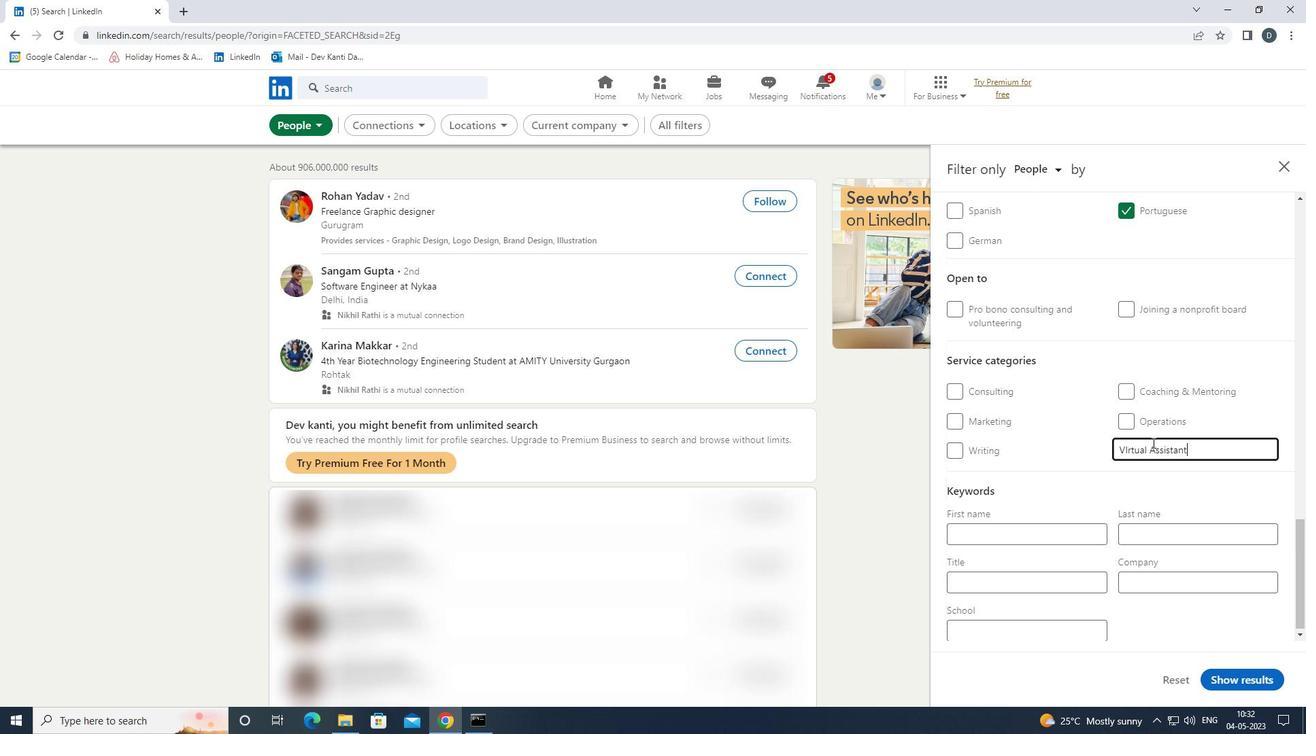 
Action: Mouse scrolled (1123, 436) with delta (0, 0)
Screenshot: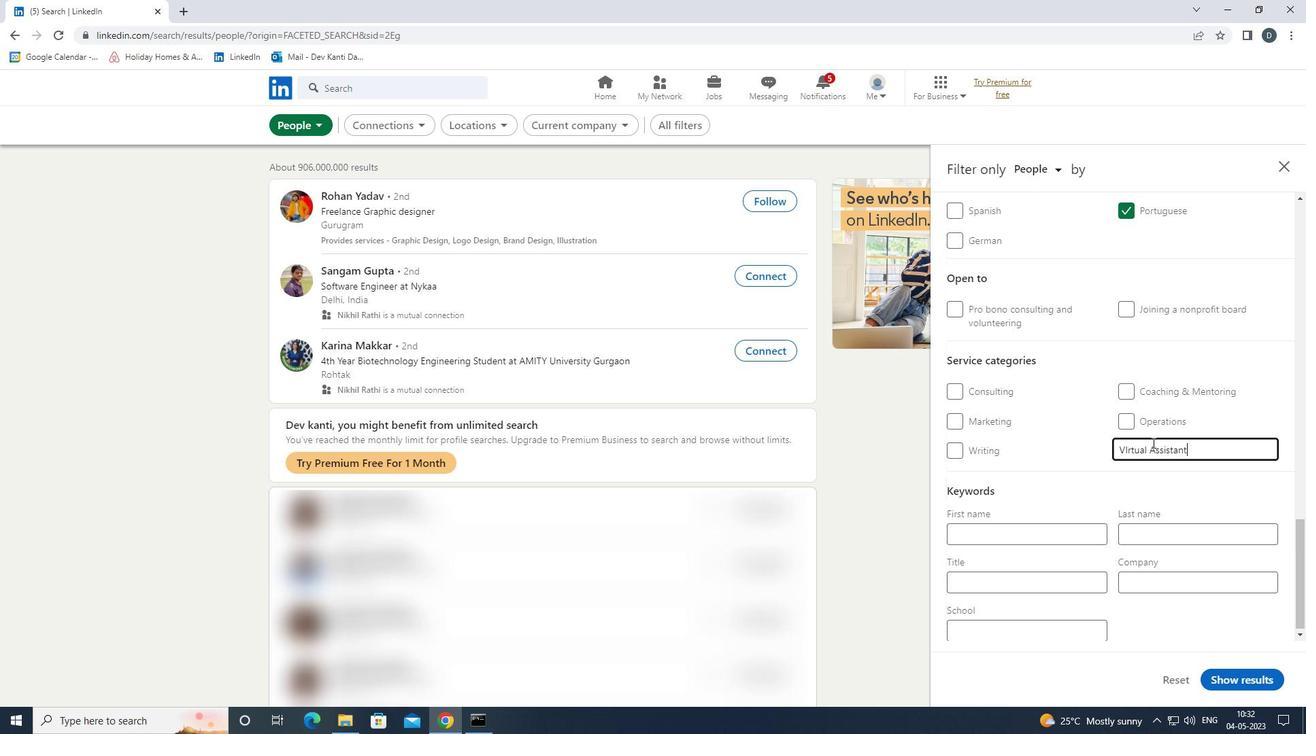 
Action: Mouse scrolled (1123, 436) with delta (0, 0)
Screenshot: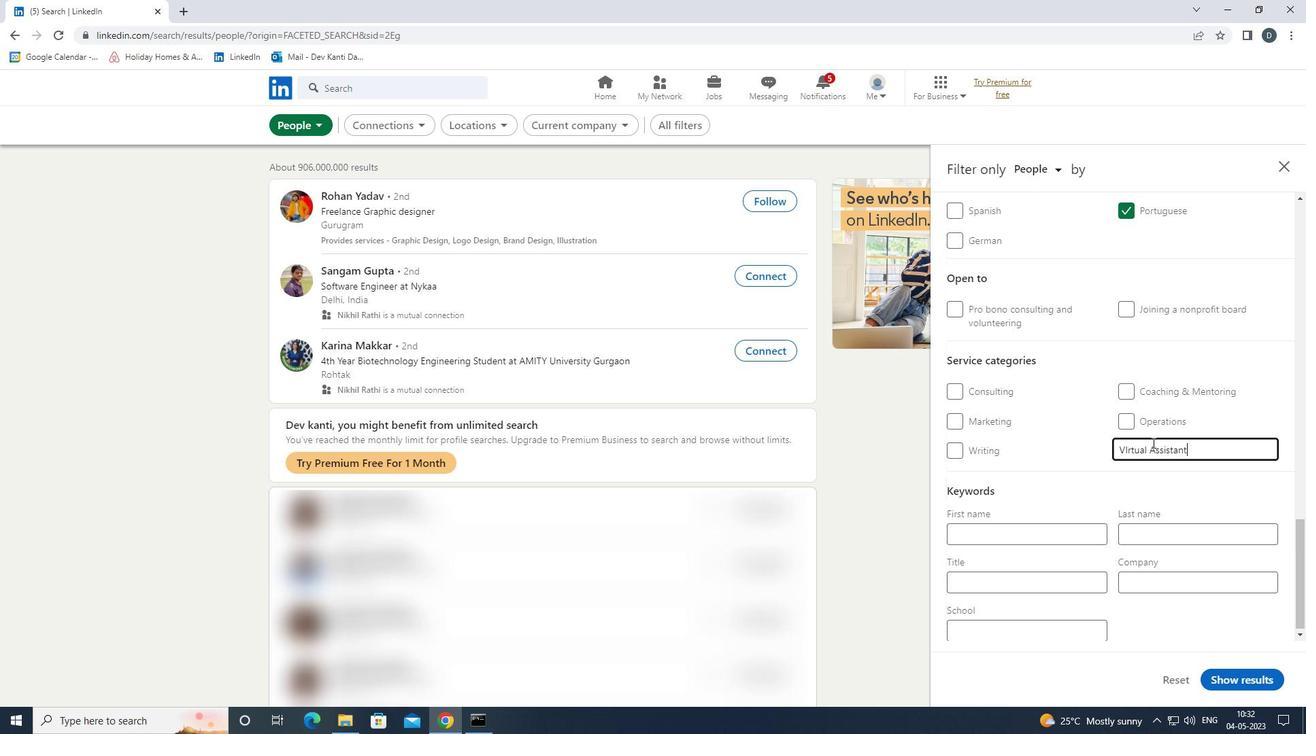 
Action: Mouse moved to (1123, 437)
Screenshot: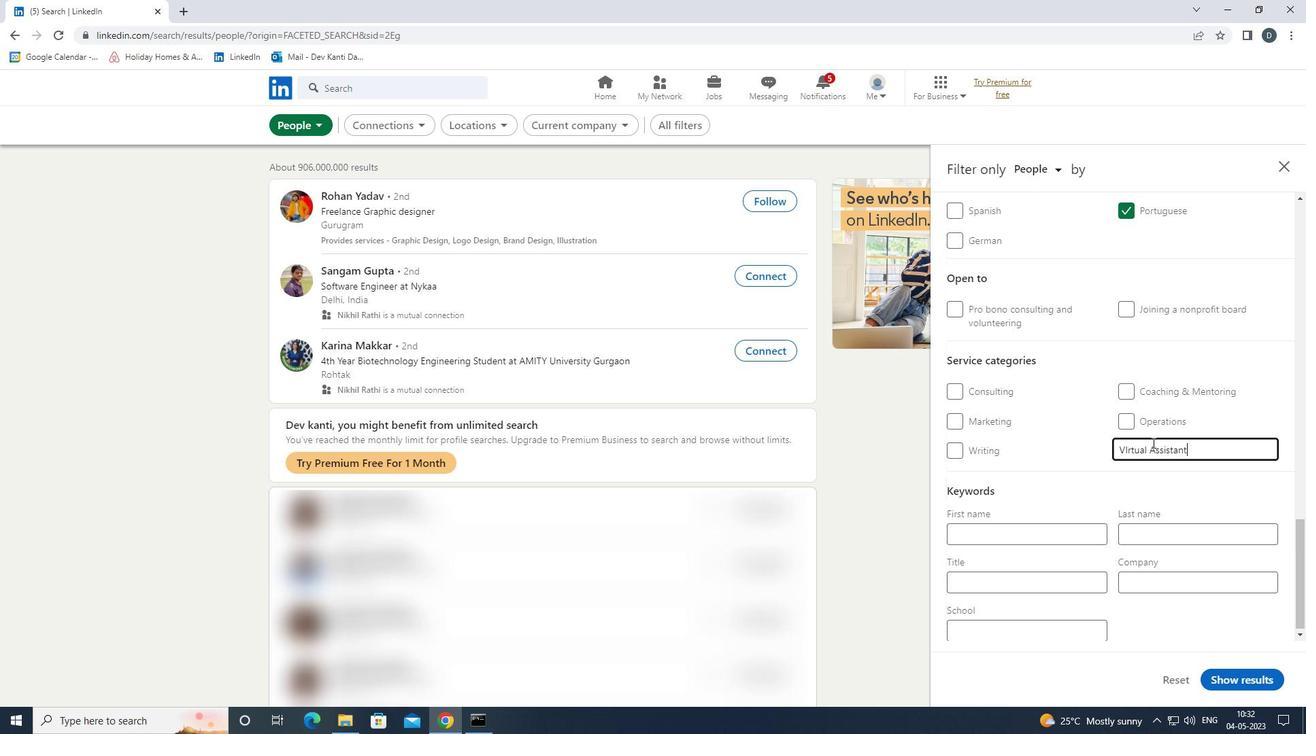 
Action: Mouse scrolled (1123, 436) with delta (0, 0)
Screenshot: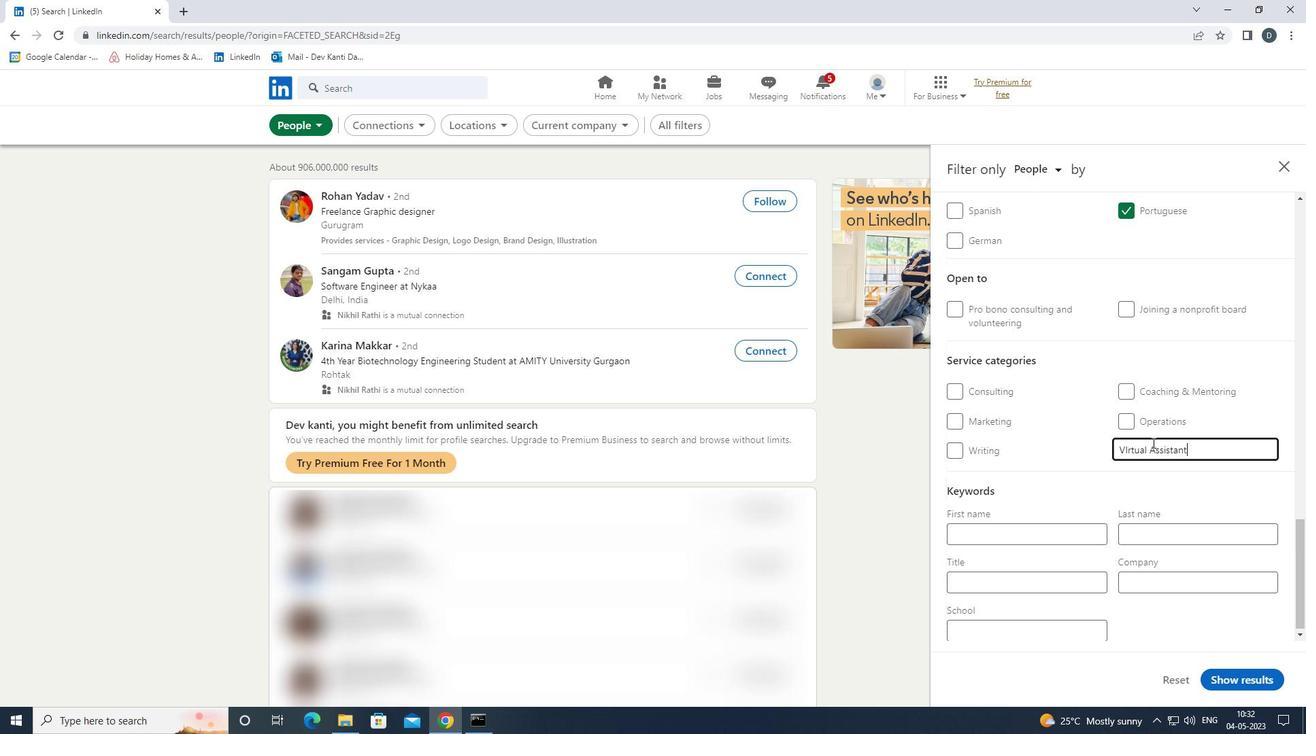 
Action: Mouse moved to (1123, 437)
Screenshot: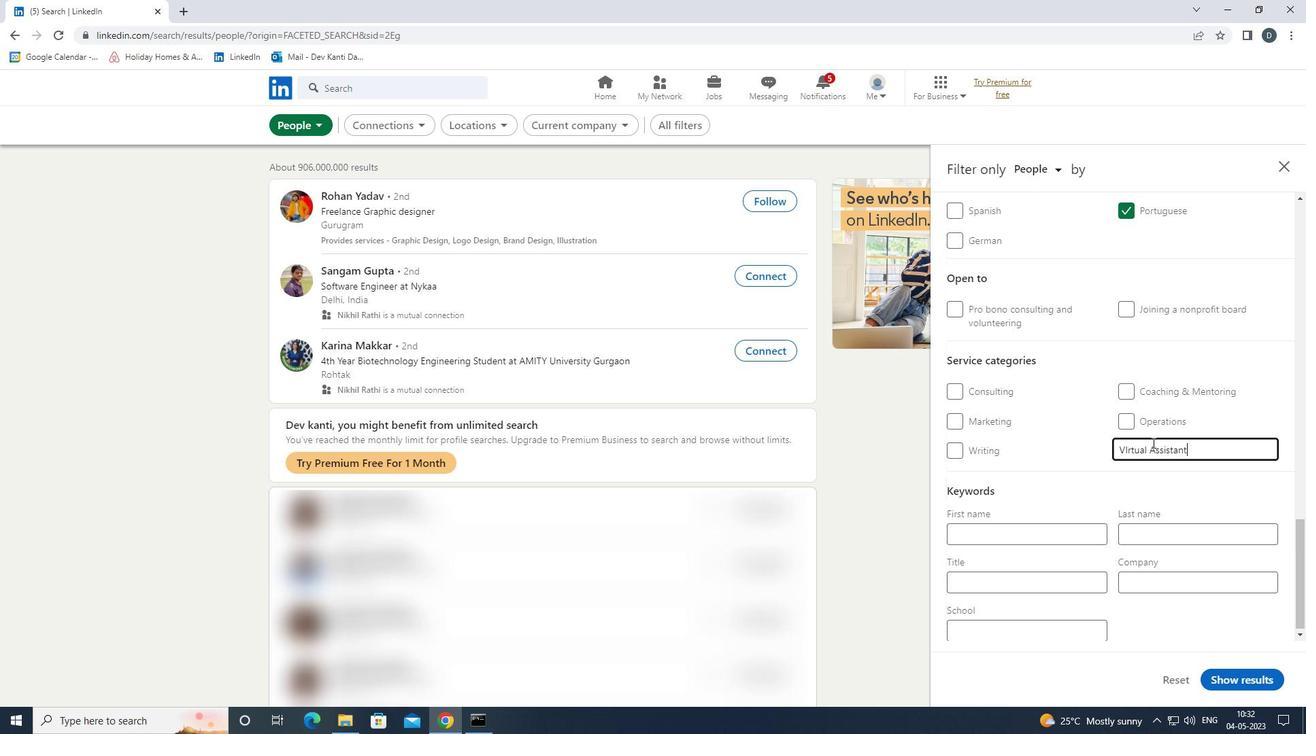 
Action: Mouse scrolled (1123, 436) with delta (0, 0)
Screenshot: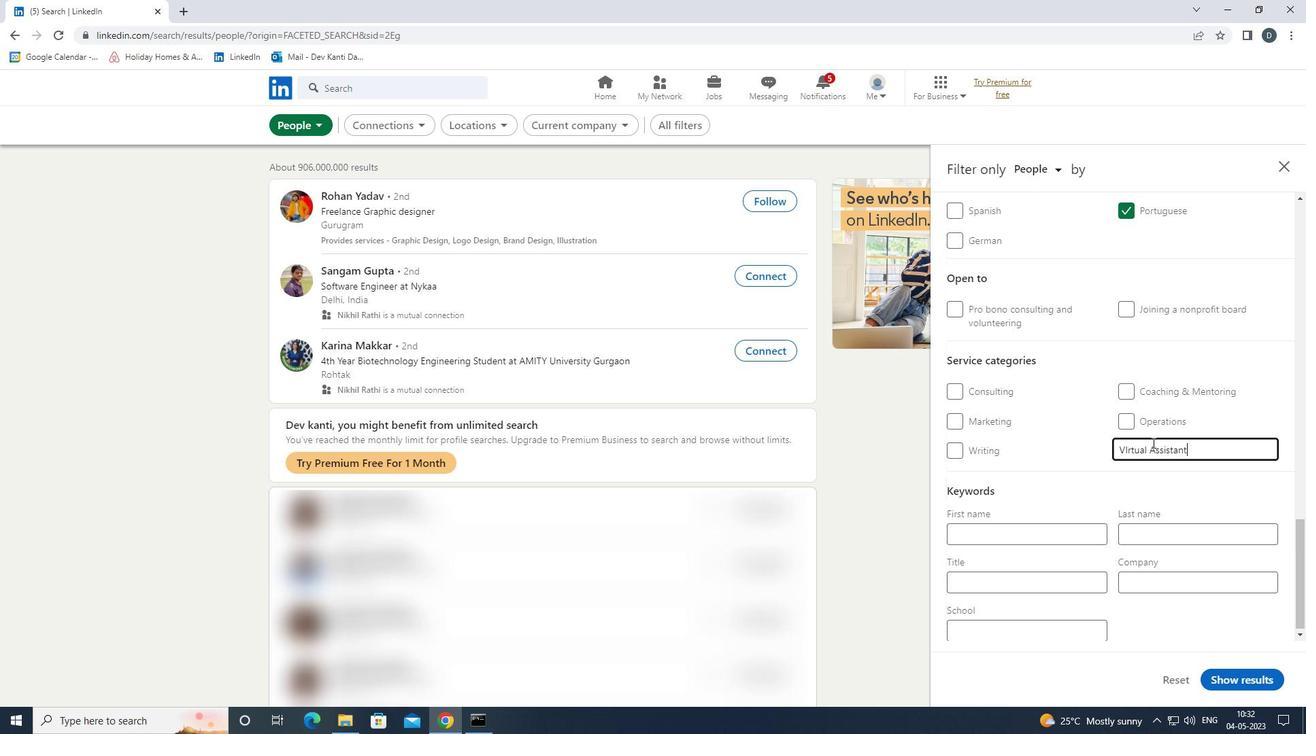 
Action: Mouse moved to (1208, 444)
Screenshot: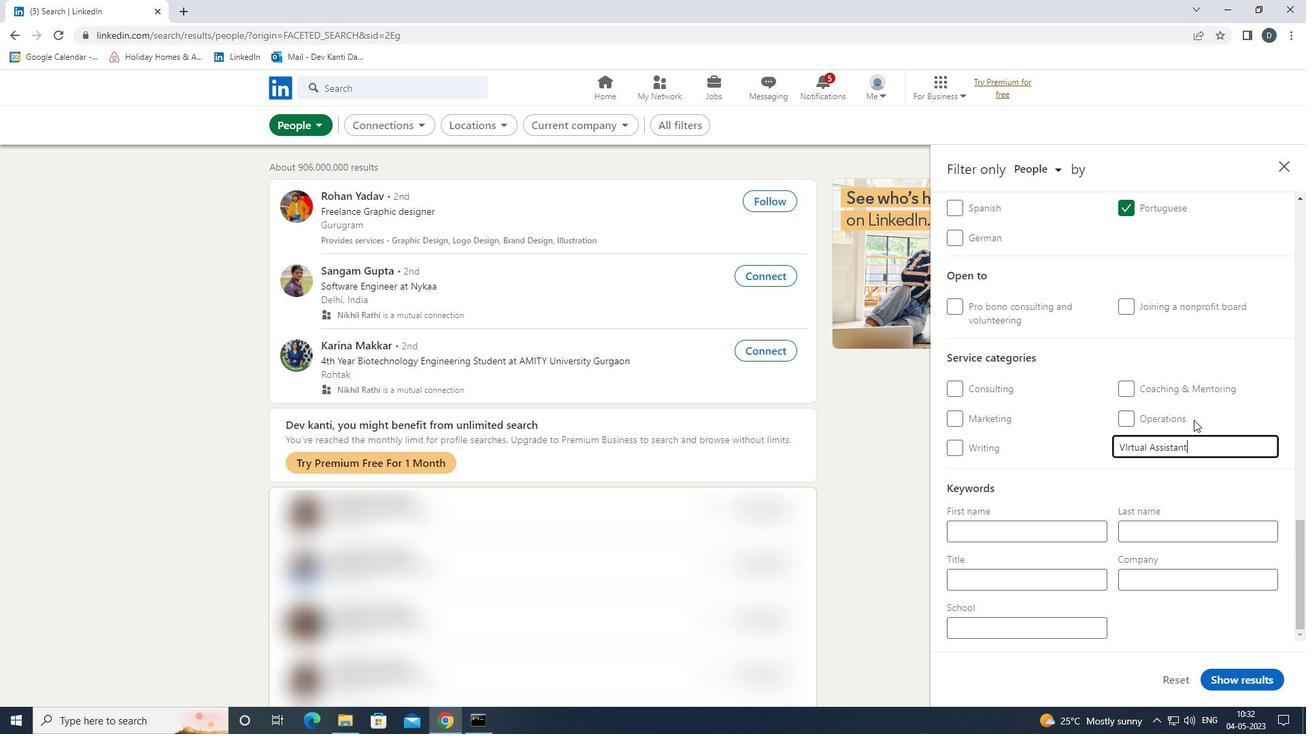 
Action: Mouse pressed left at (1208, 444)
Screenshot: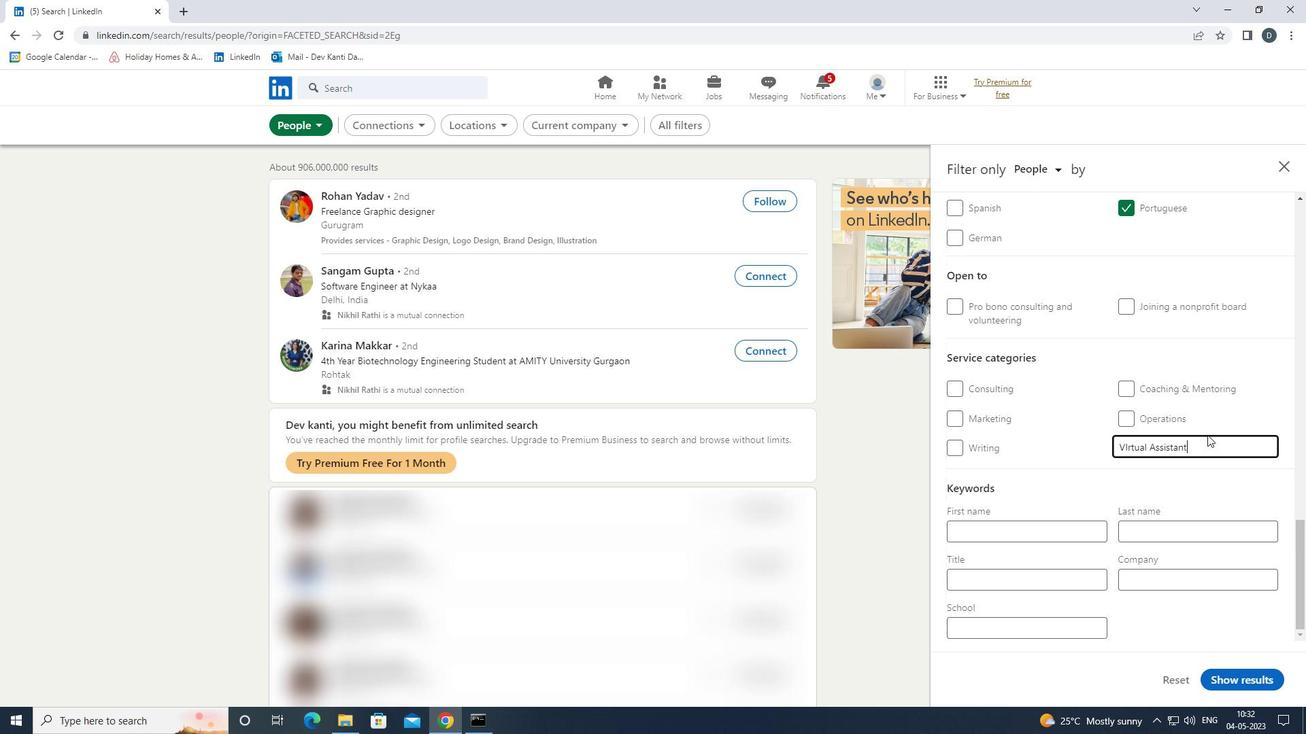 
Action: Mouse moved to (1209, 444)
Screenshot: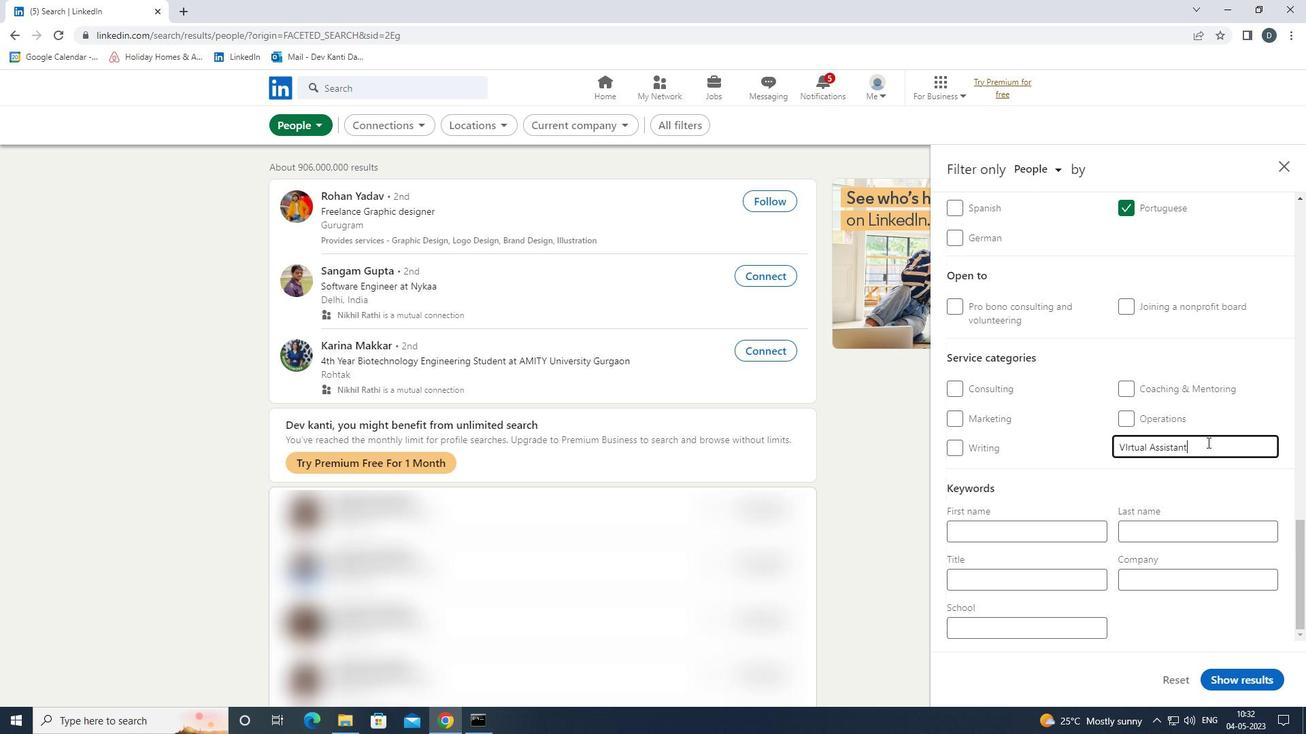 
Action: Key pressed <Key.down><Key.down><Key.enter>
Screenshot: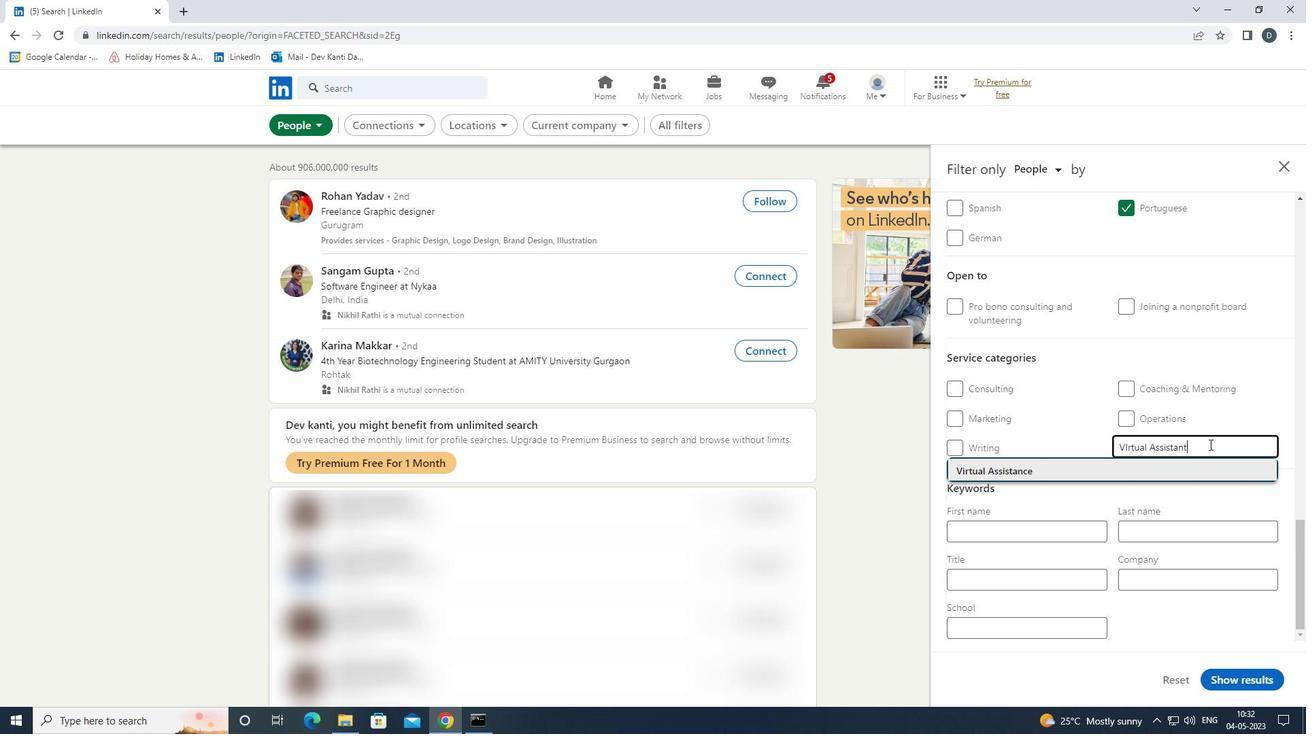 
Action: Mouse moved to (1208, 438)
Screenshot: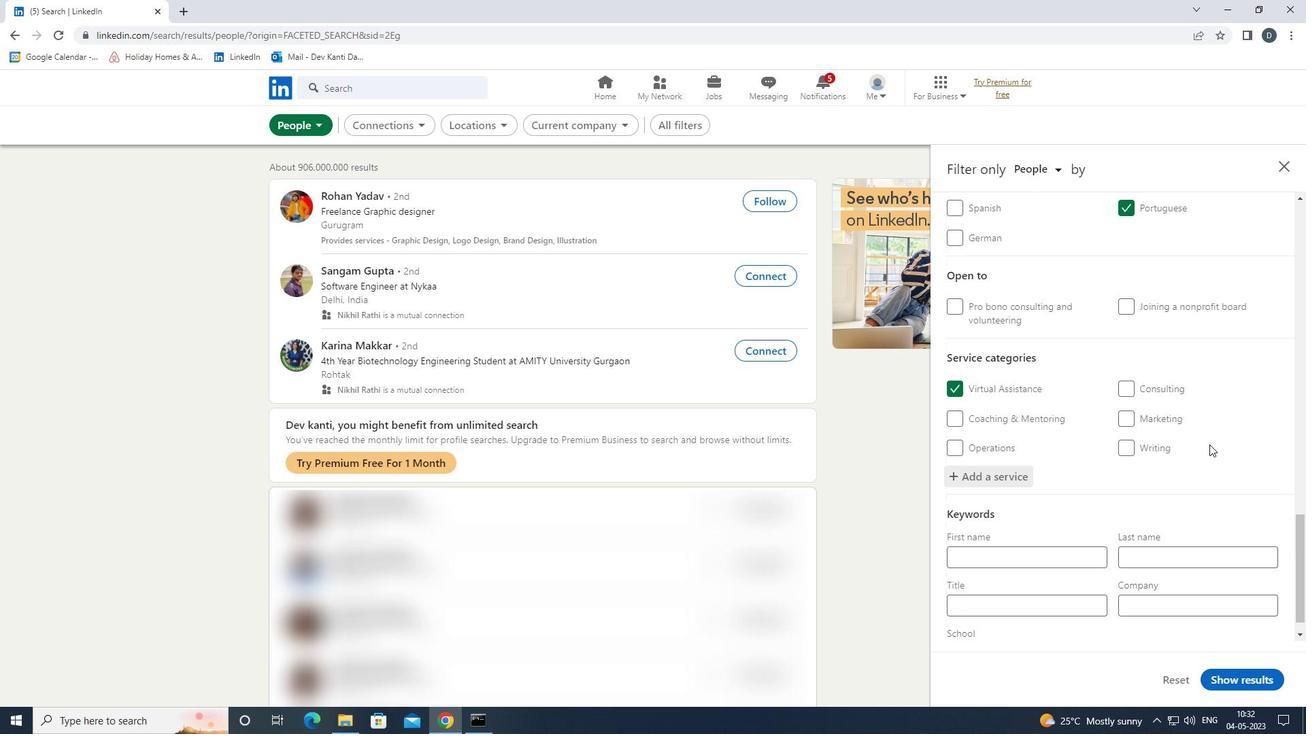 
Action: Mouse scrolled (1208, 437) with delta (0, 0)
Screenshot: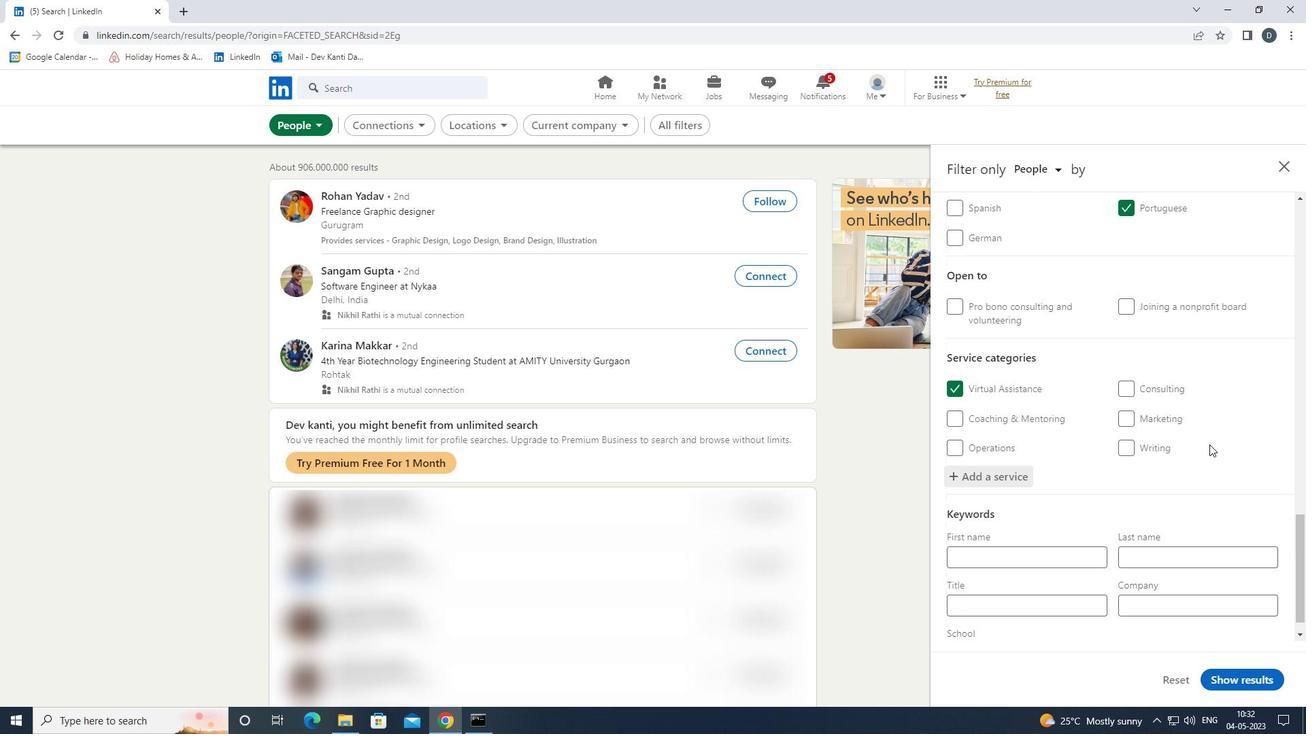 
Action: Mouse scrolled (1208, 437) with delta (0, 0)
Screenshot: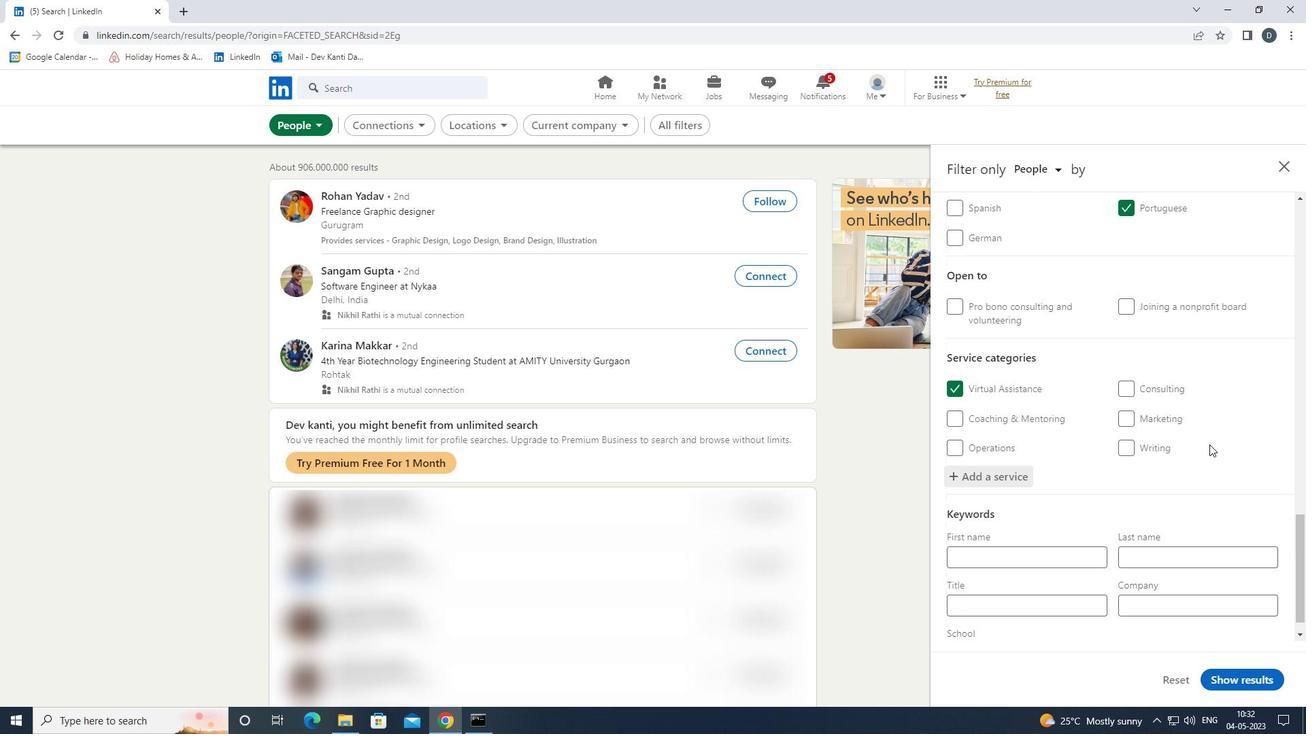 
Action: Mouse scrolled (1208, 437) with delta (0, 0)
Screenshot: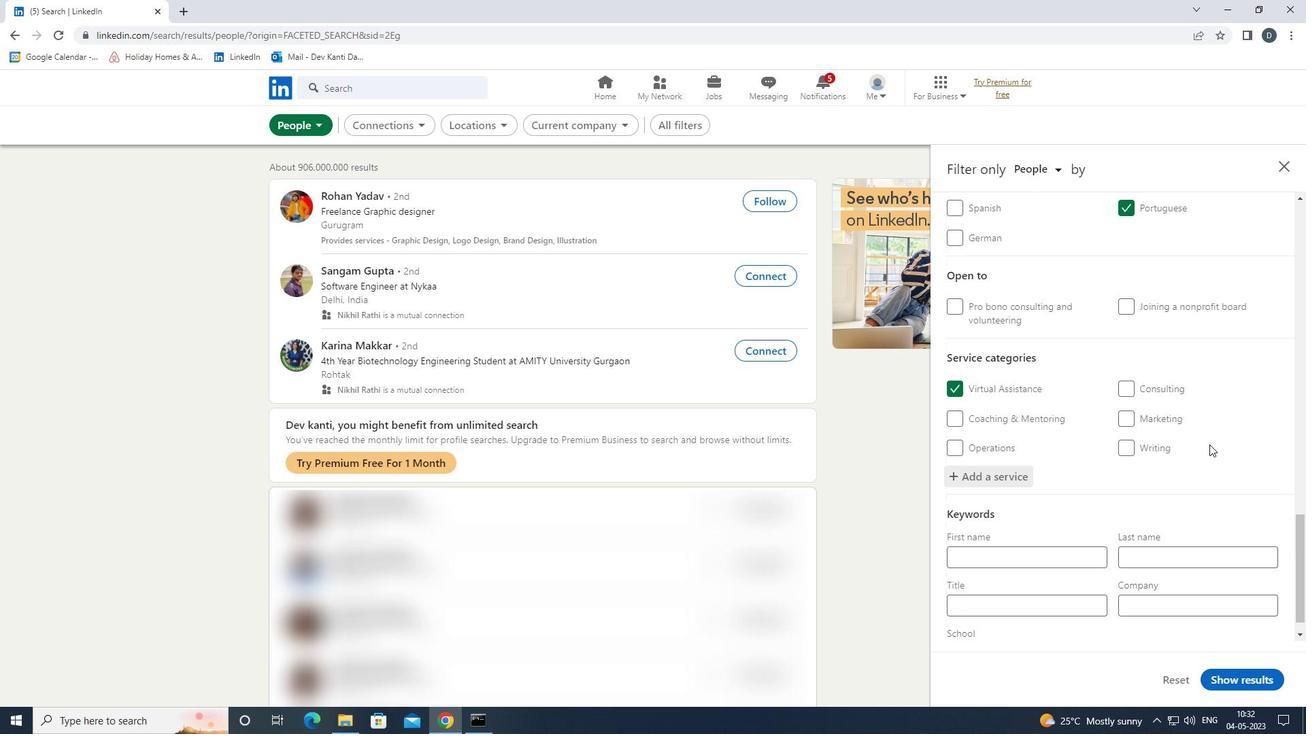 
Action: Mouse moved to (1208, 437)
Screenshot: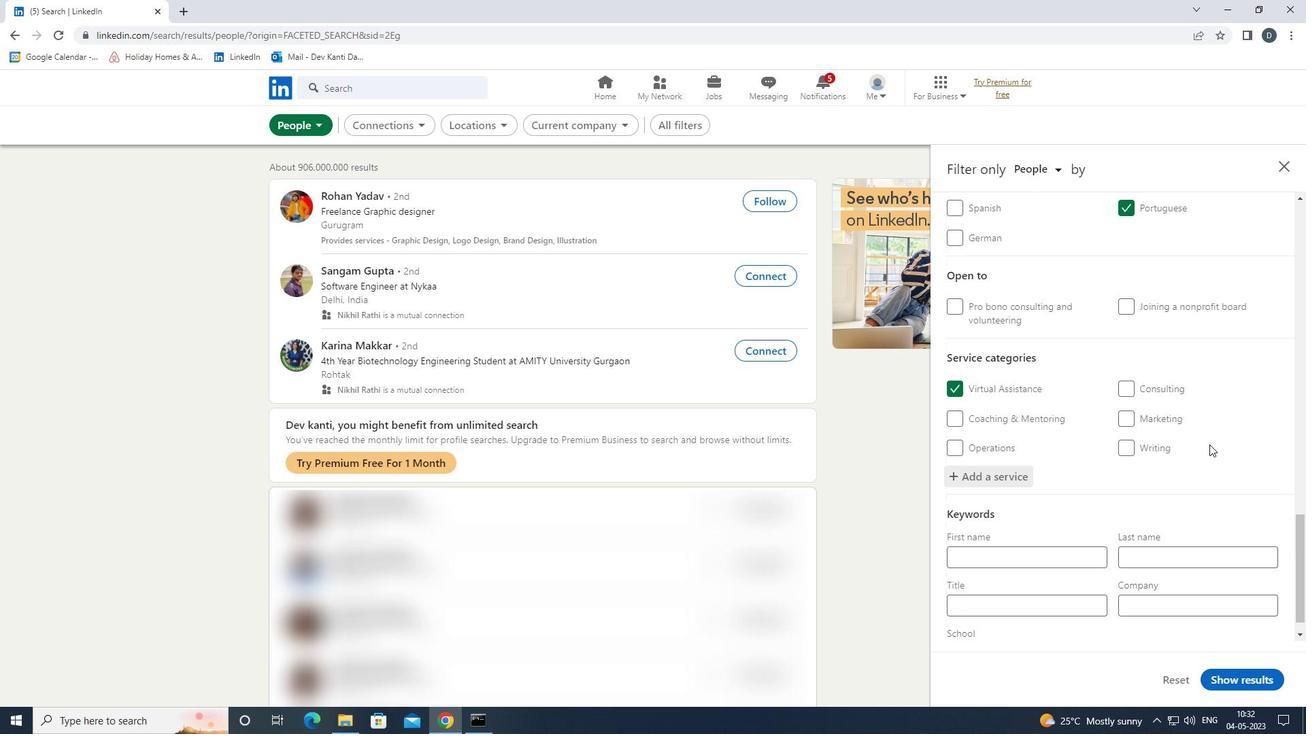 
Action: Mouse scrolled (1208, 436) with delta (0, 0)
Screenshot: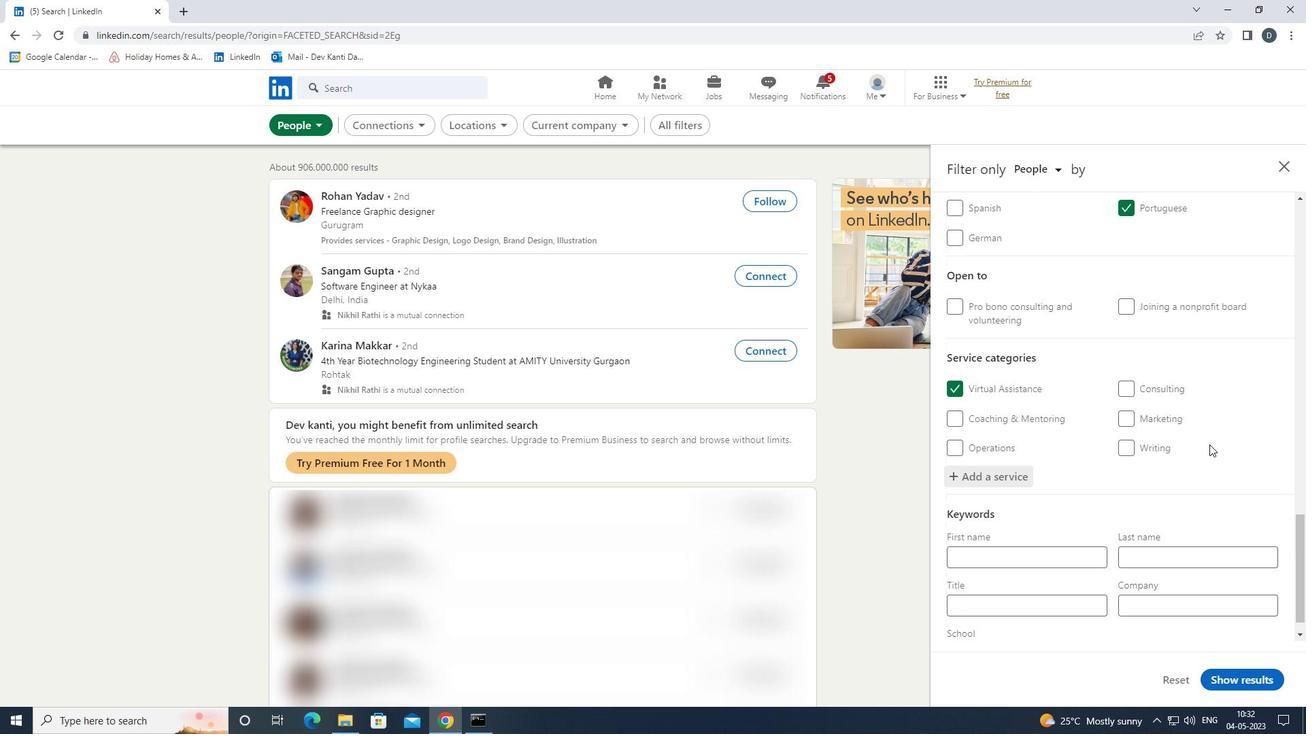 
Action: Mouse moved to (1075, 576)
Screenshot: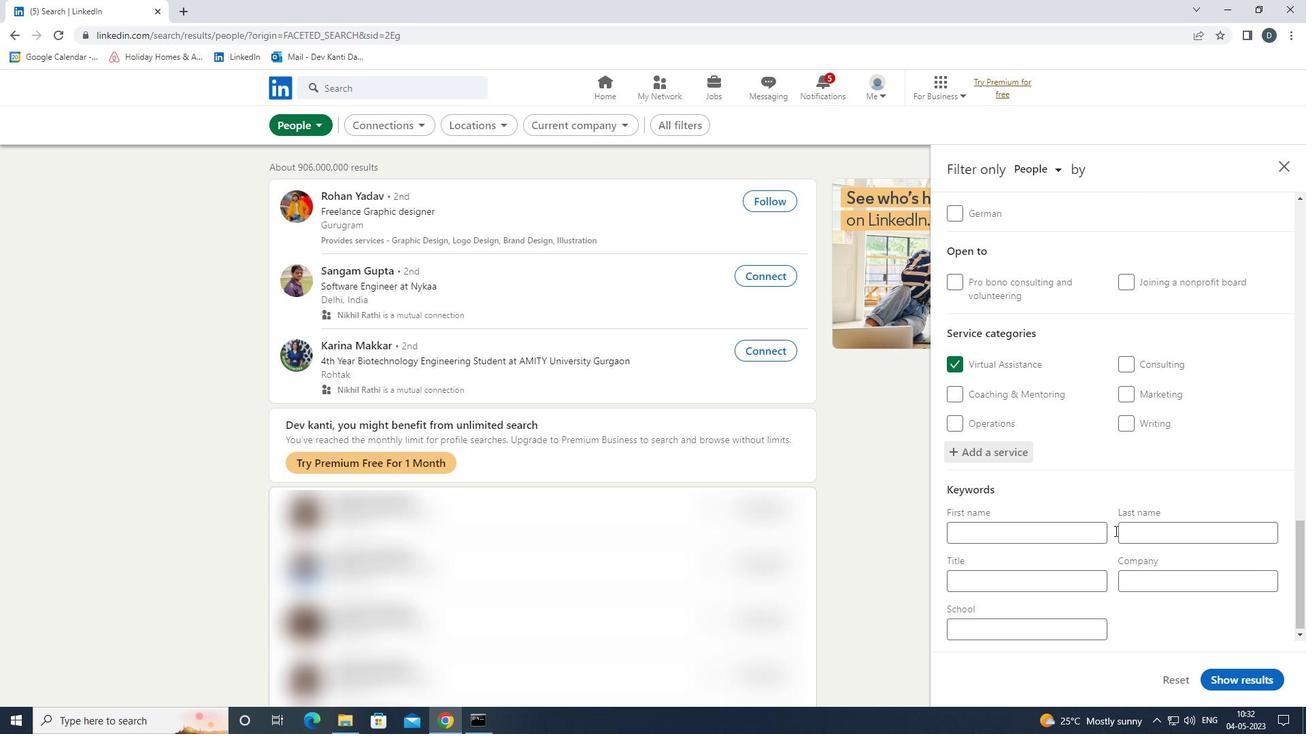 
Action: Mouse pressed left at (1075, 576)
Screenshot: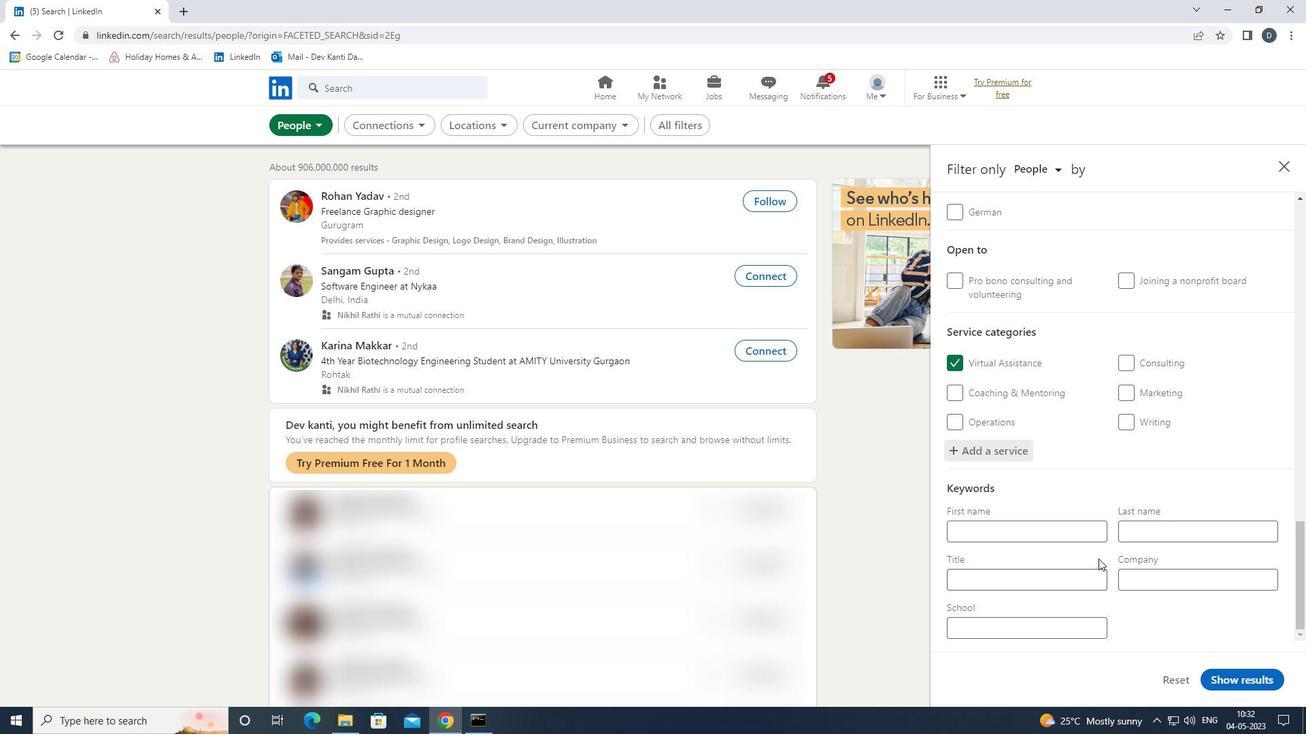 
Action: Mouse moved to (1074, 580)
Screenshot: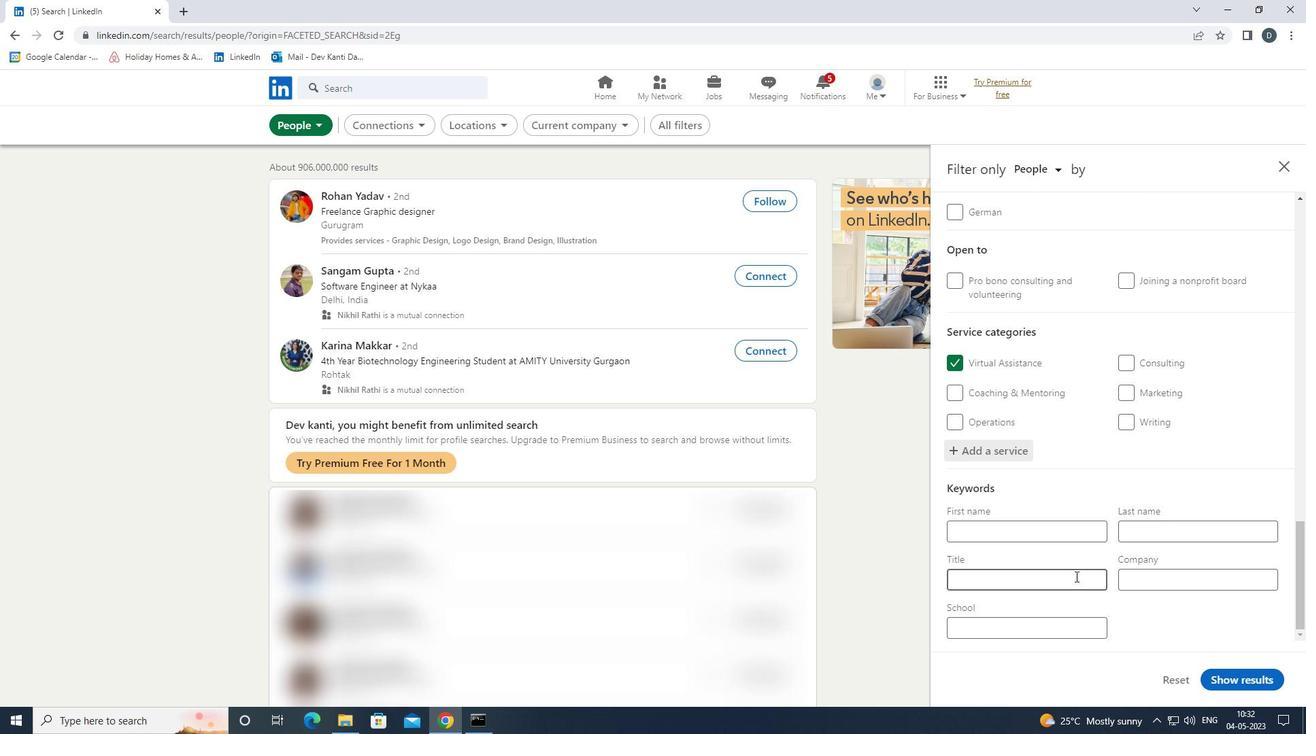 
Action: Key pressed <Key.shift>HOSPITAL<Key.space><Key.shift>VOLUNTEER
Screenshot: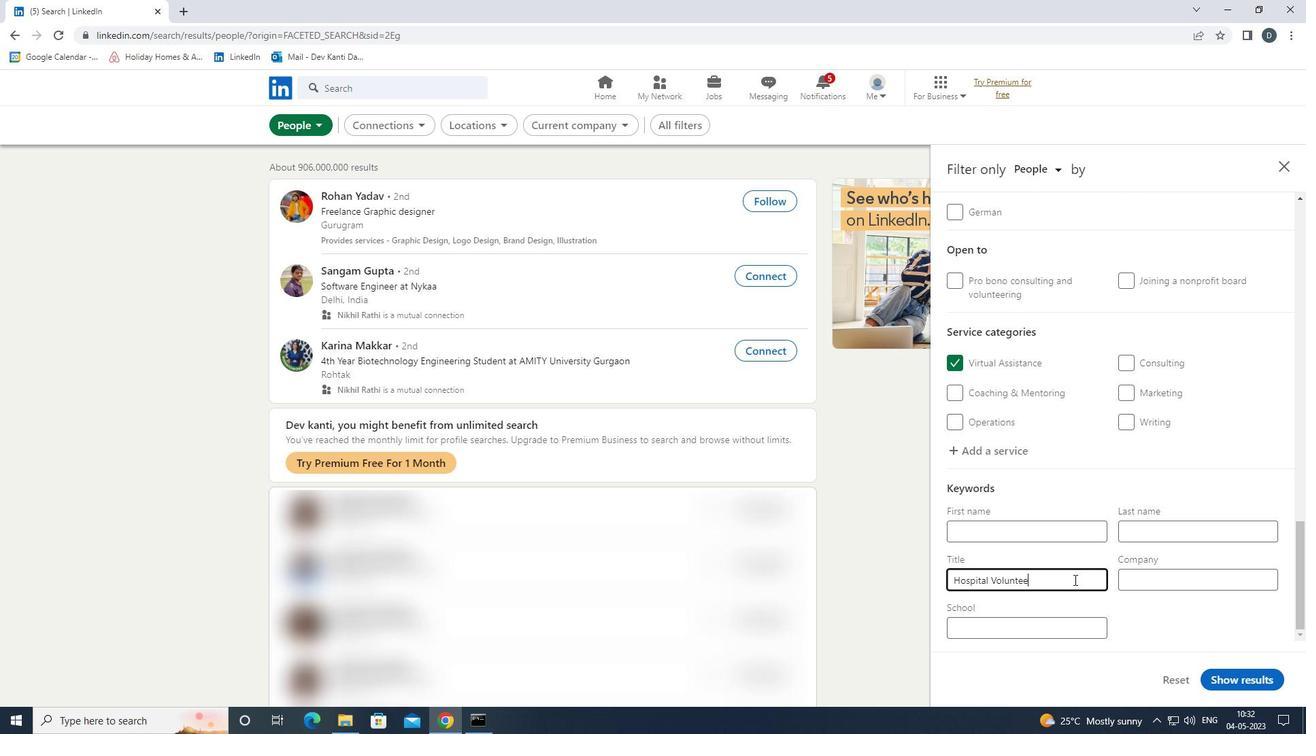 
Action: Mouse moved to (1241, 679)
Screenshot: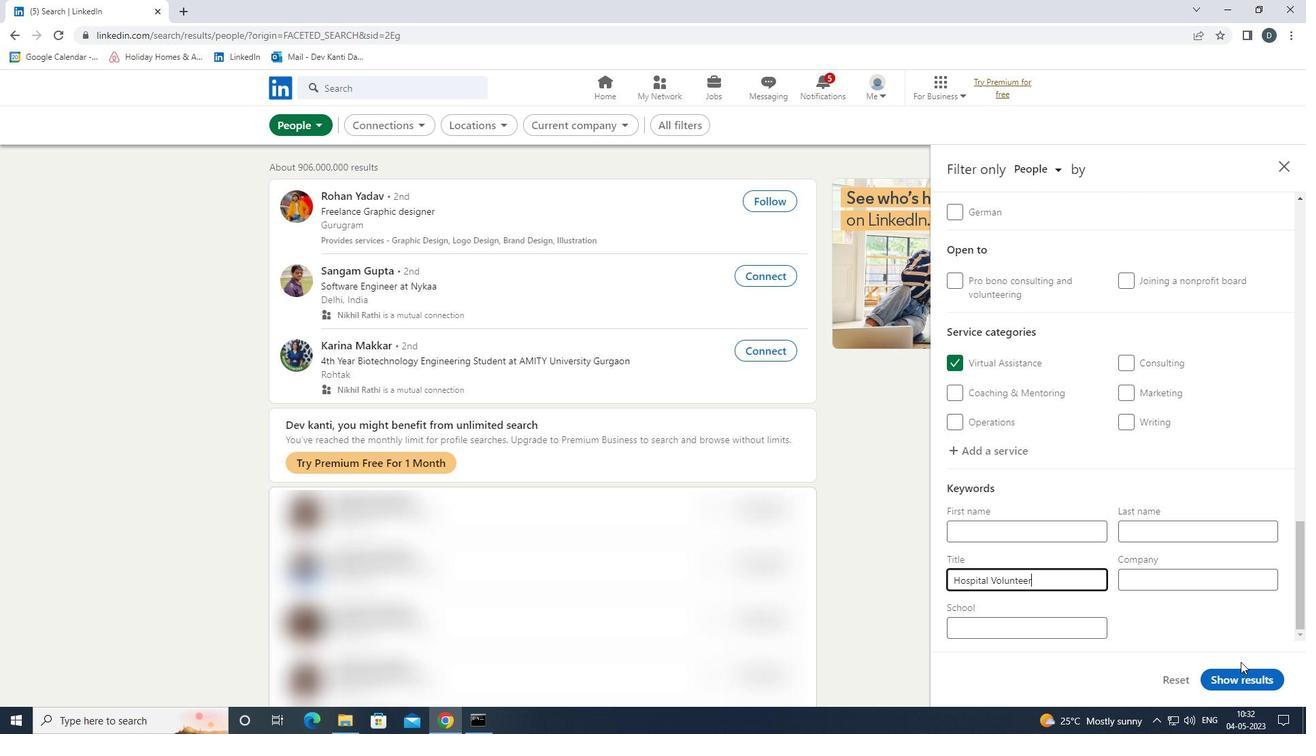 
Action: Mouse pressed left at (1241, 679)
Screenshot: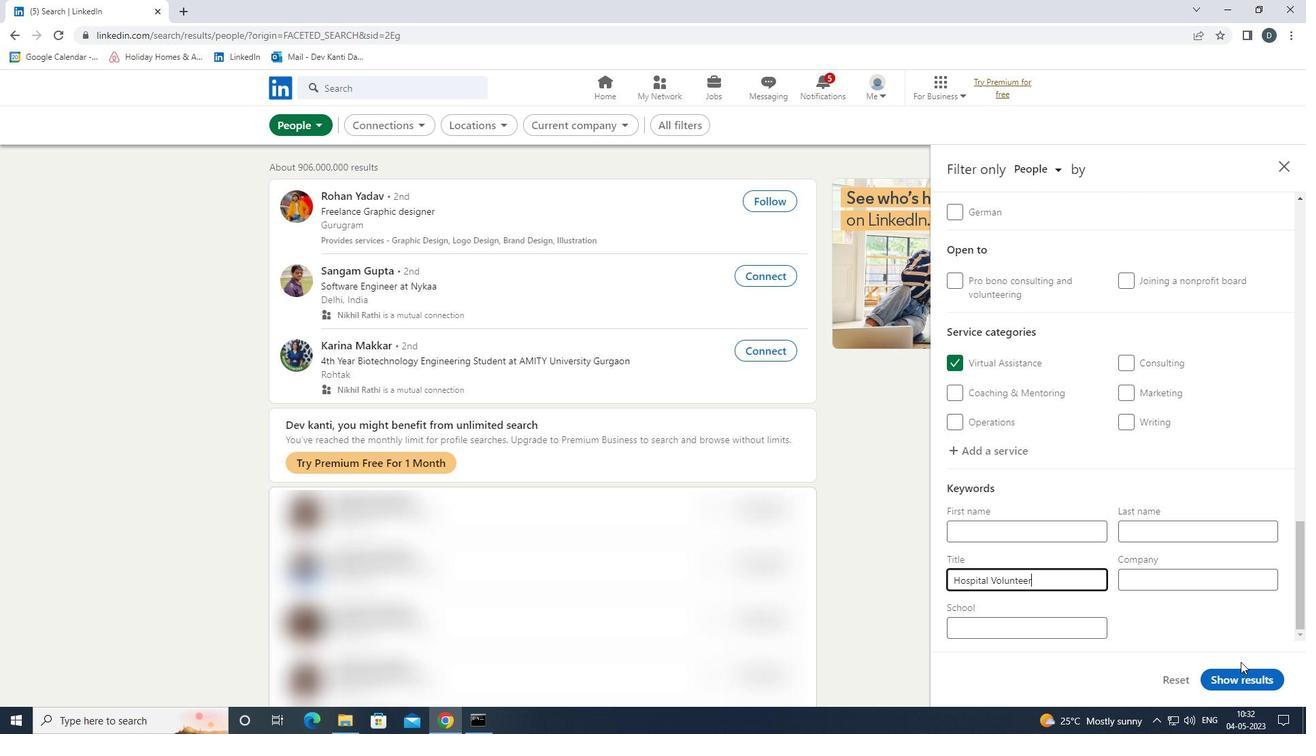 
Action: Mouse moved to (944, 431)
Screenshot: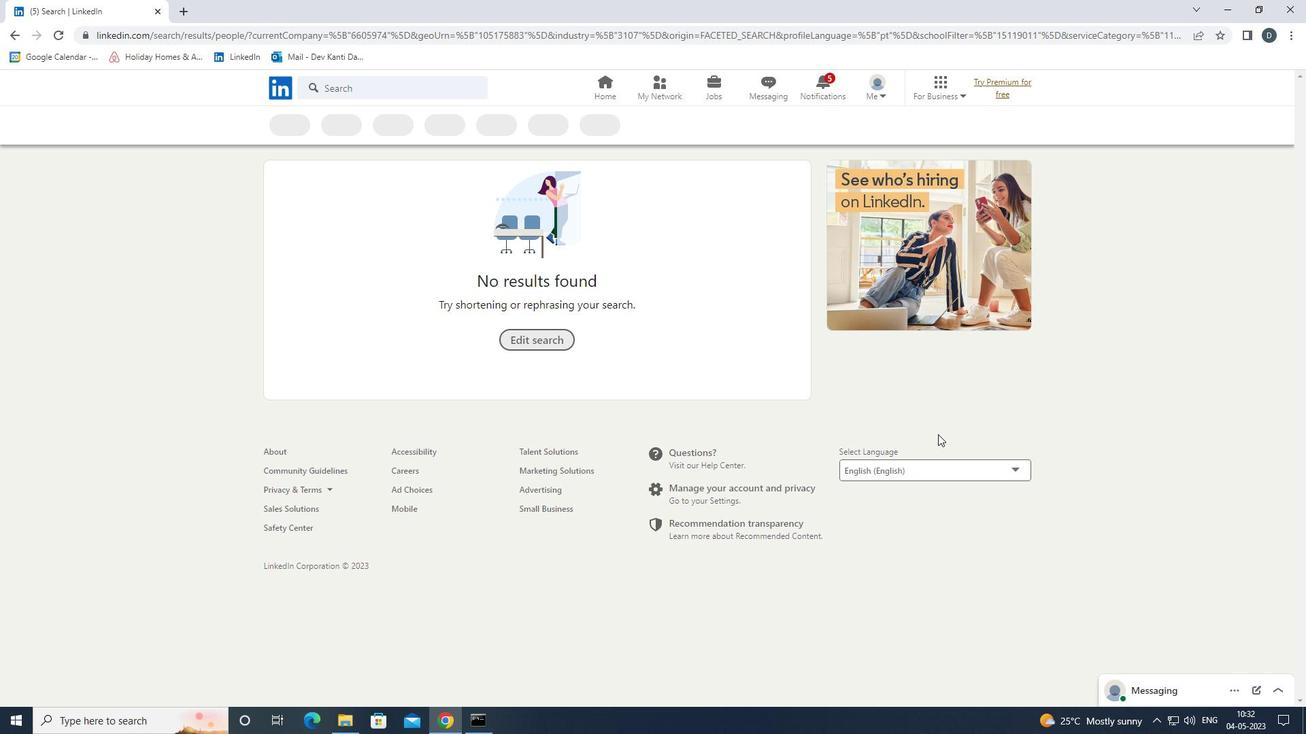 
